 Task: Compose an email with the signature Garrett Sanchez with the subject Request for an opinion and the message Please let me know if there are any changes to the project scope. from softage.1@softage.net to softage.10@softage.net with an attached document Program_proposal.docx Undo the message and rewrite the message as I apologize for any misunderstandings and would like to clarify the situation. Send the email. Finally, move the email from Sent Items to the label Accessories
Action: Mouse moved to (390, 649)
Screenshot: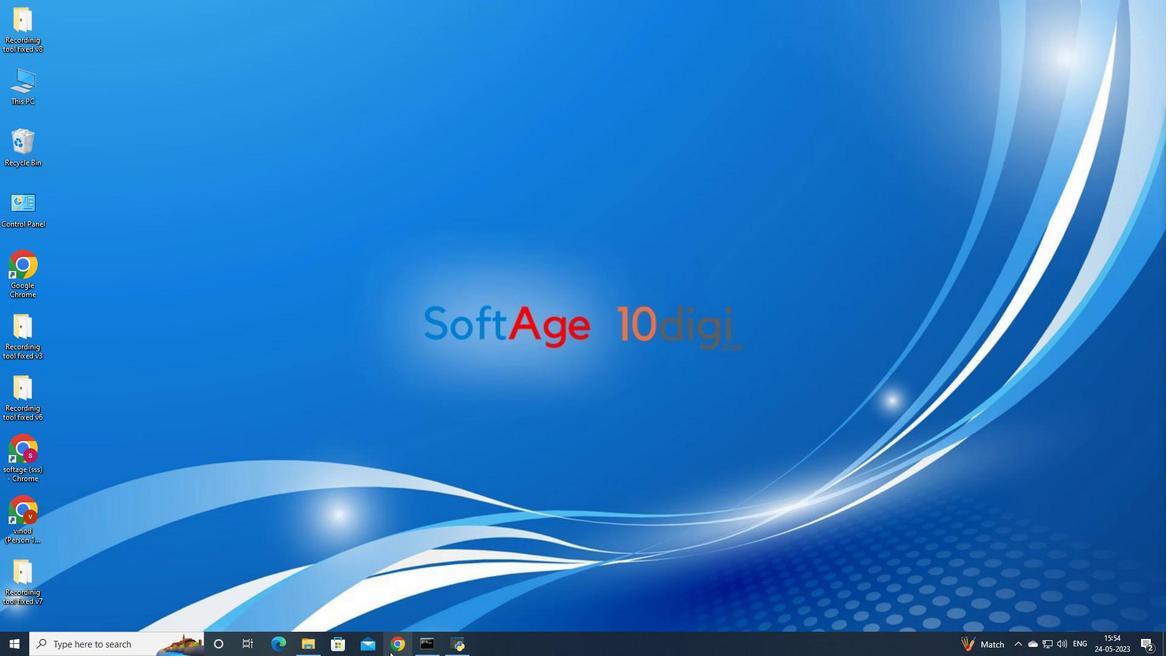 
Action: Mouse pressed left at (390, 649)
Screenshot: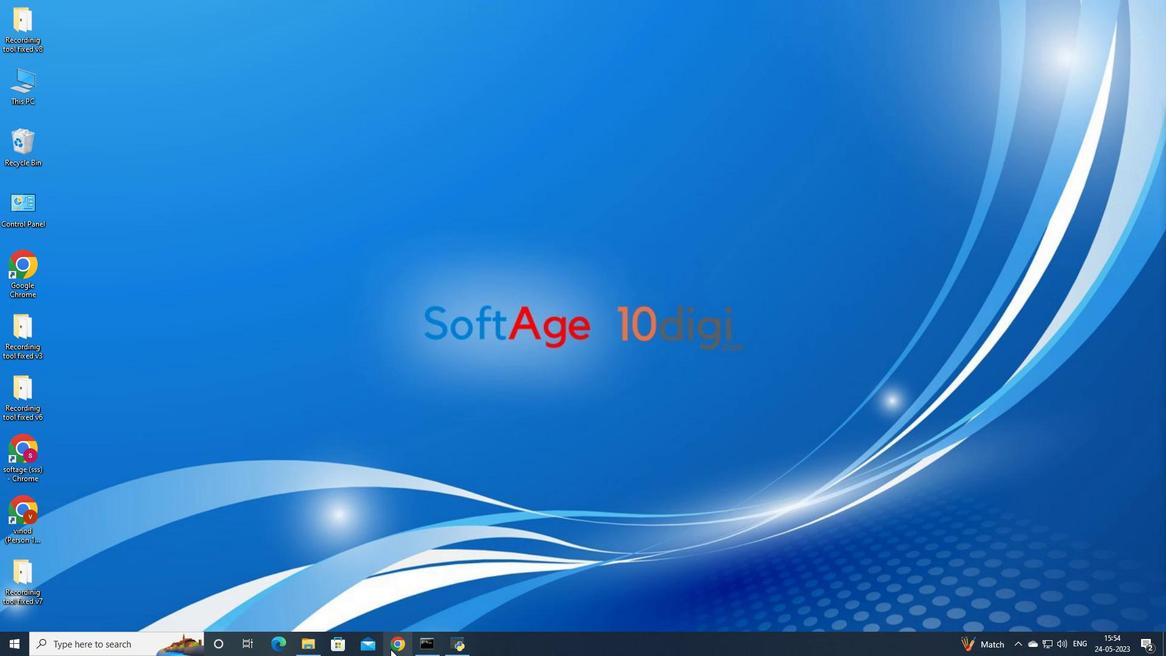 
Action: Mouse moved to (515, 382)
Screenshot: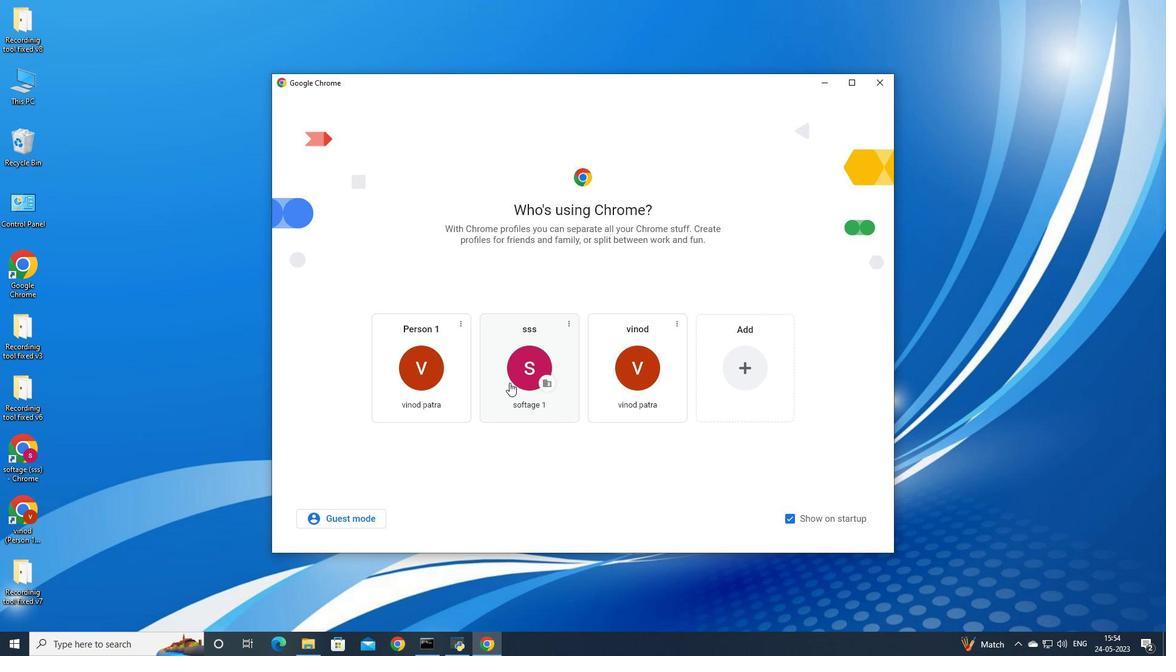 
Action: Mouse pressed left at (515, 382)
Screenshot: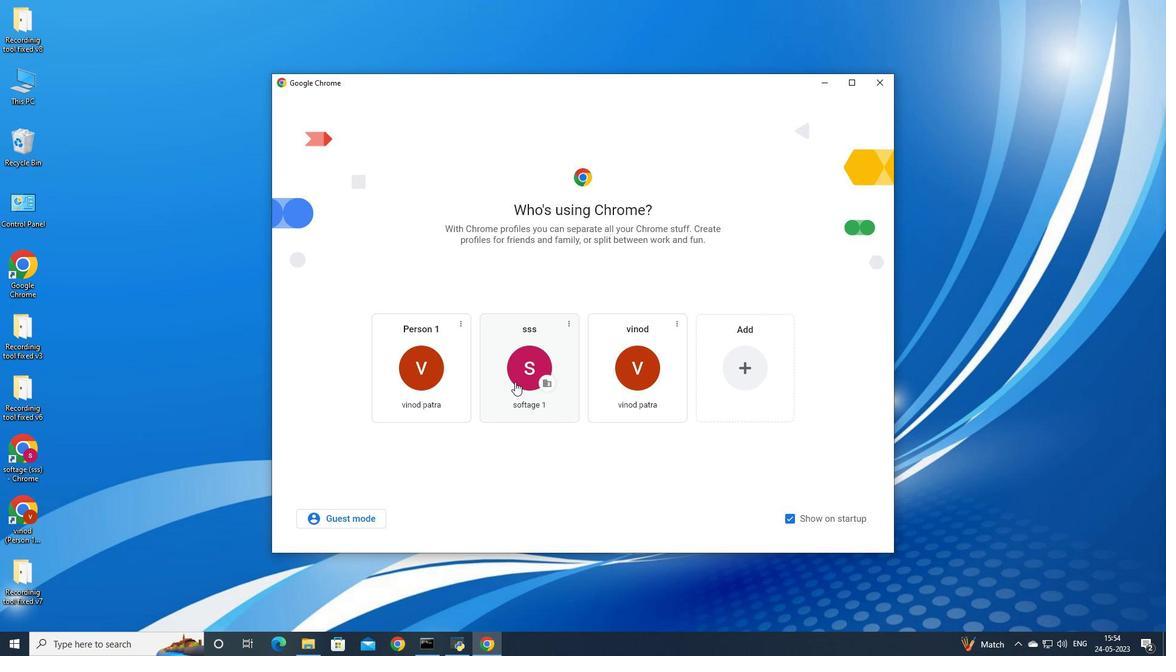 
Action: Mouse moved to (1057, 64)
Screenshot: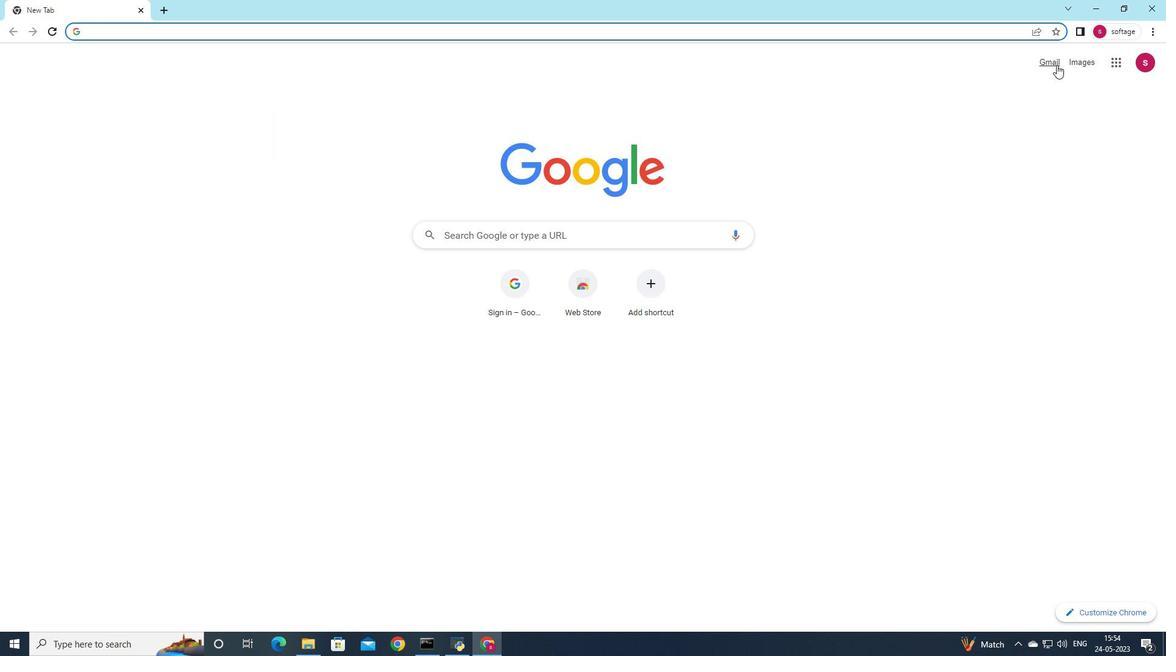 
Action: Mouse pressed left at (1057, 64)
Screenshot: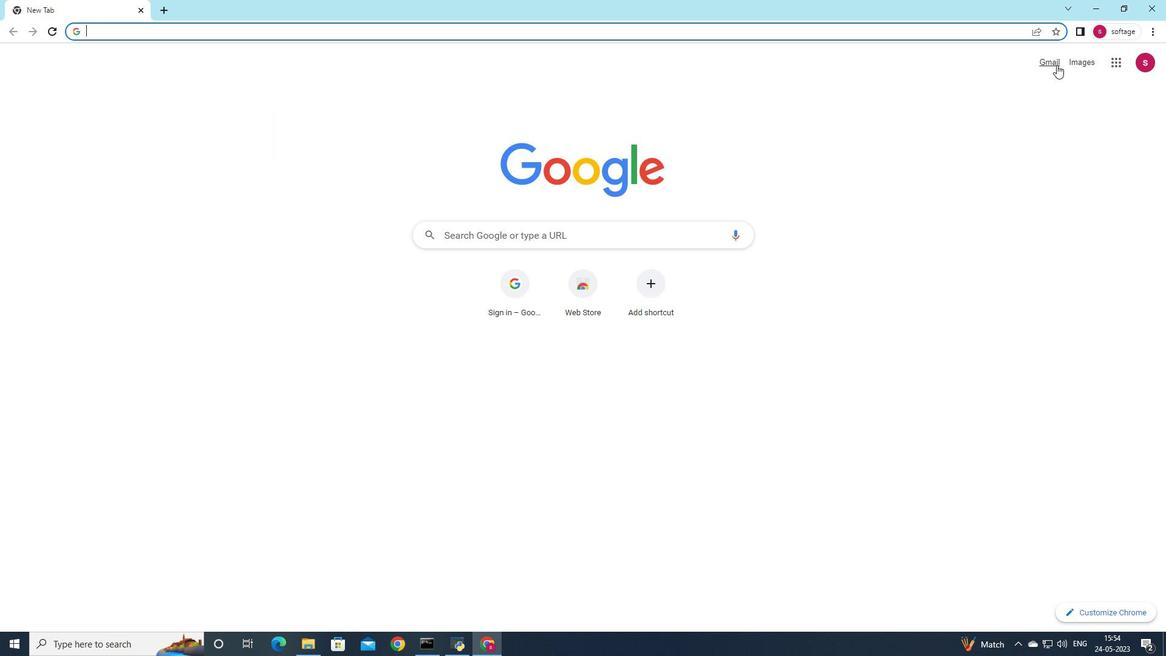 
Action: Mouse moved to (1029, 88)
Screenshot: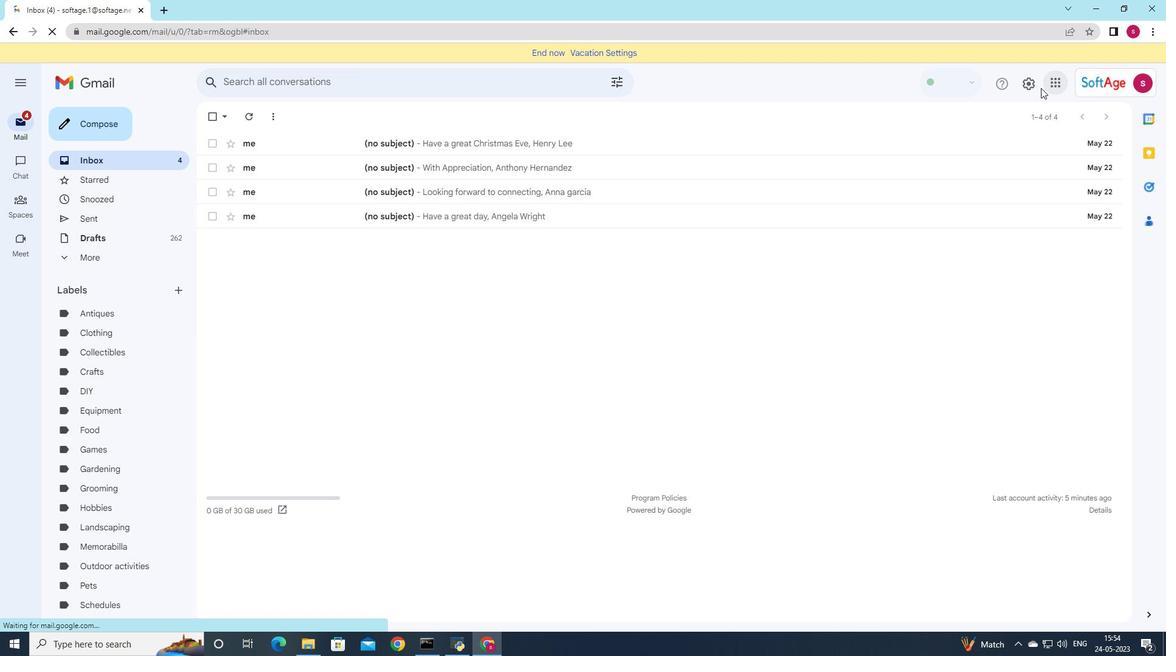 
Action: Mouse pressed left at (1029, 88)
Screenshot: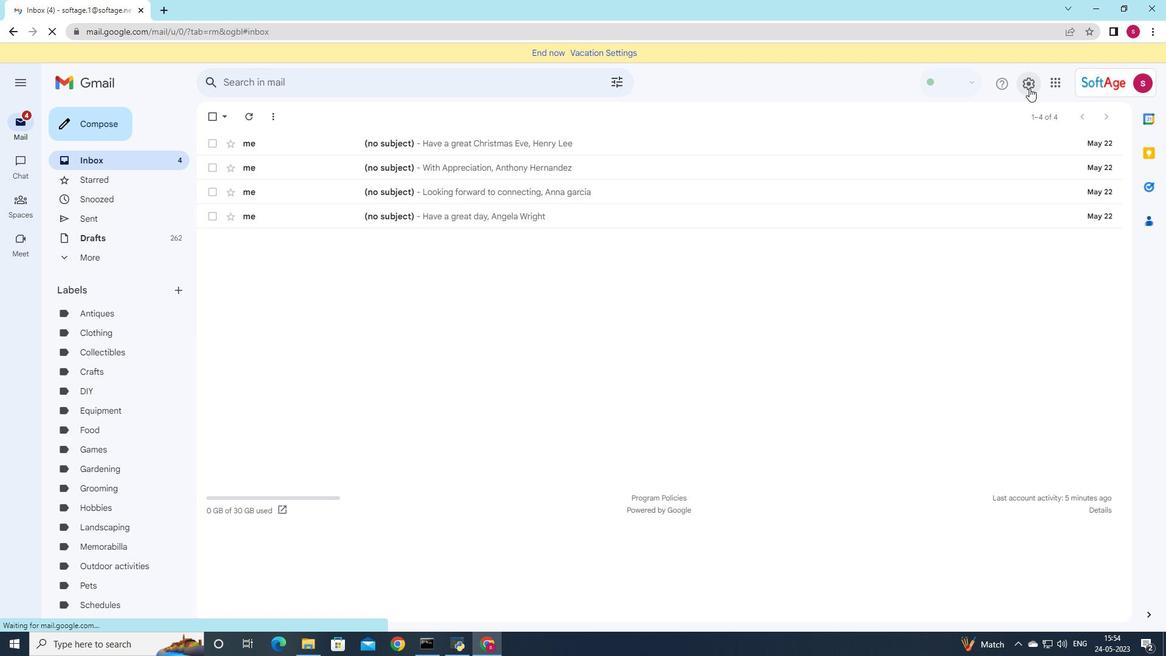 
Action: Mouse moved to (1045, 150)
Screenshot: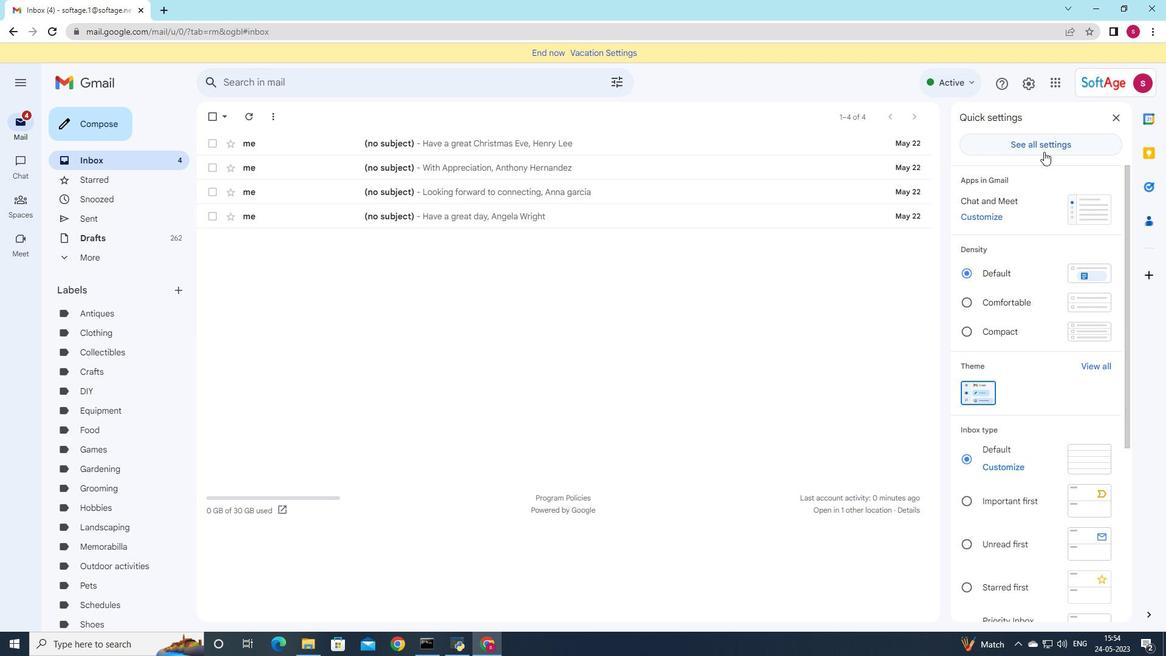 
Action: Mouse pressed left at (1045, 150)
Screenshot: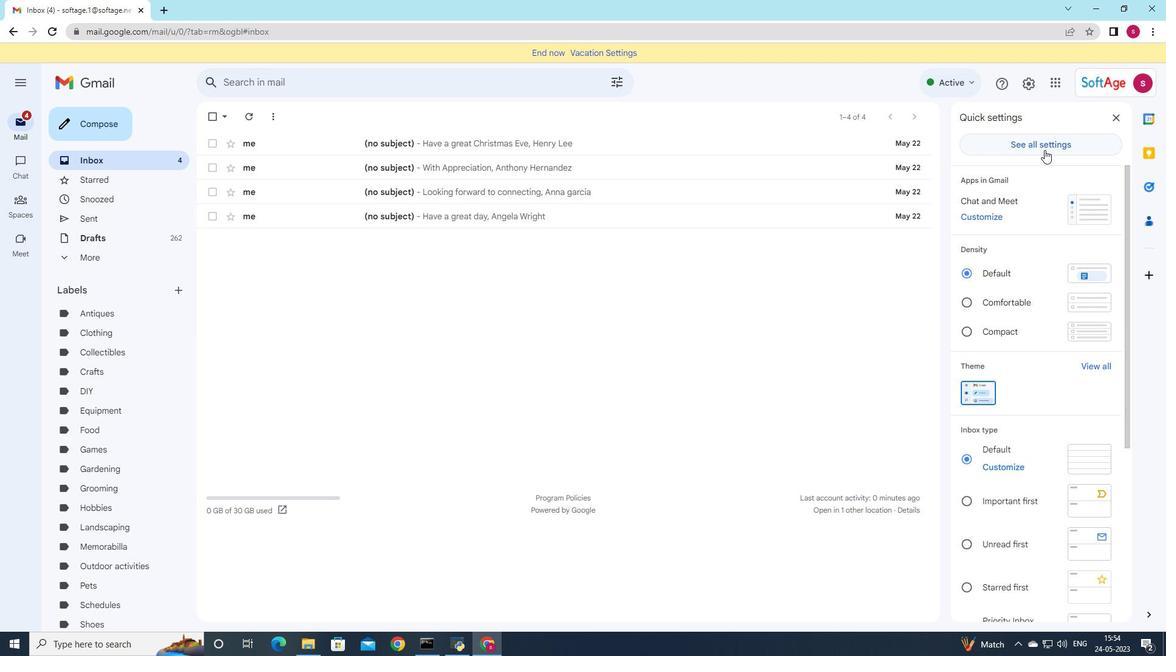 
Action: Mouse moved to (709, 294)
Screenshot: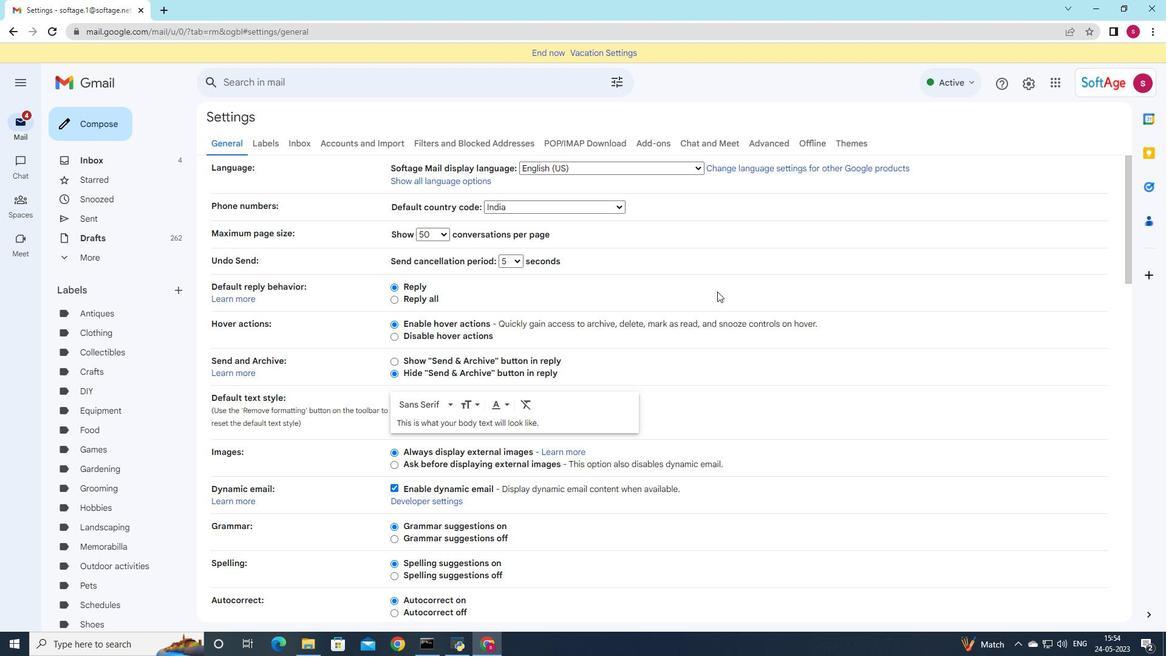 
Action: Mouse scrolled (709, 293) with delta (0, 0)
Screenshot: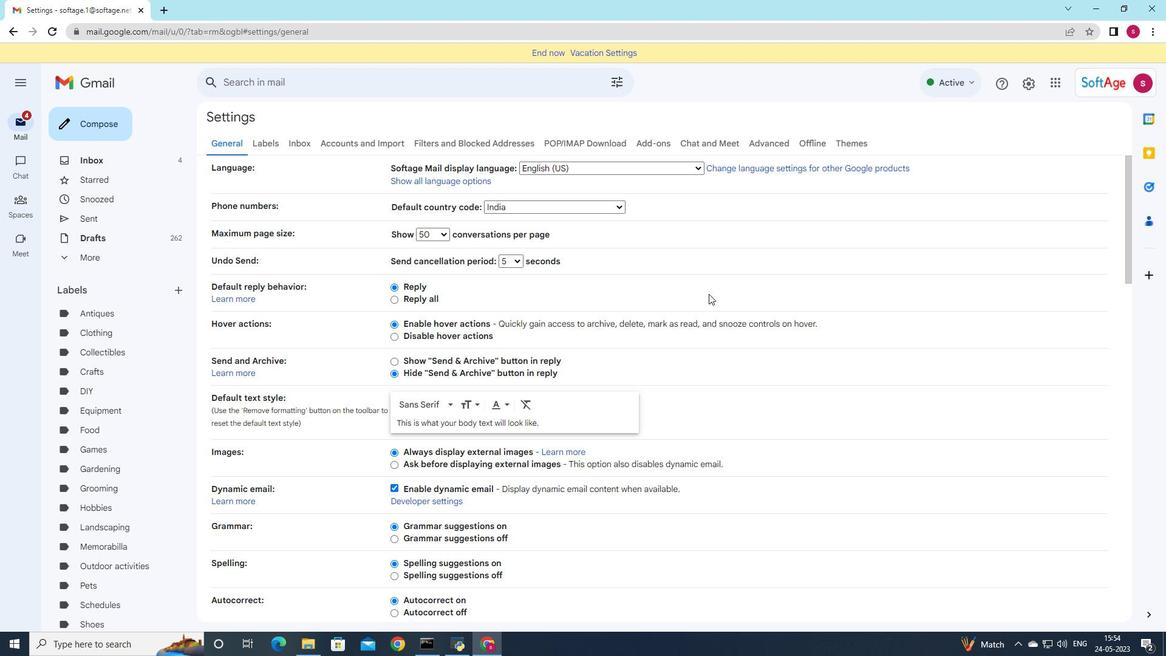 
Action: Mouse scrolled (709, 293) with delta (0, 0)
Screenshot: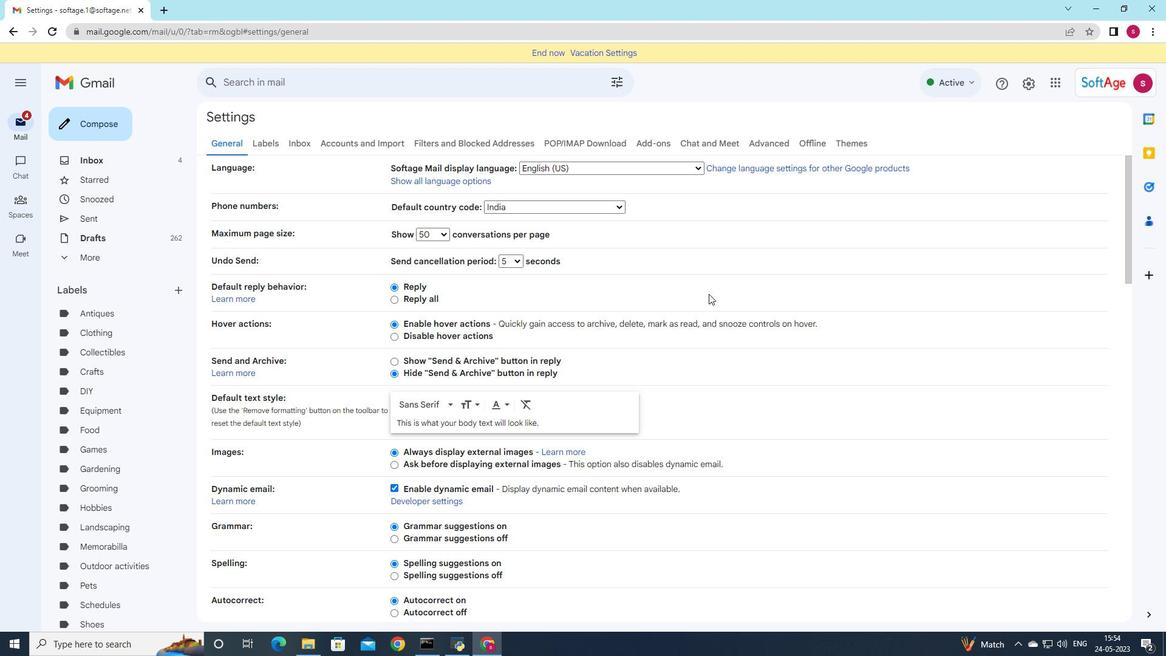 
Action: Mouse scrolled (709, 293) with delta (0, 0)
Screenshot: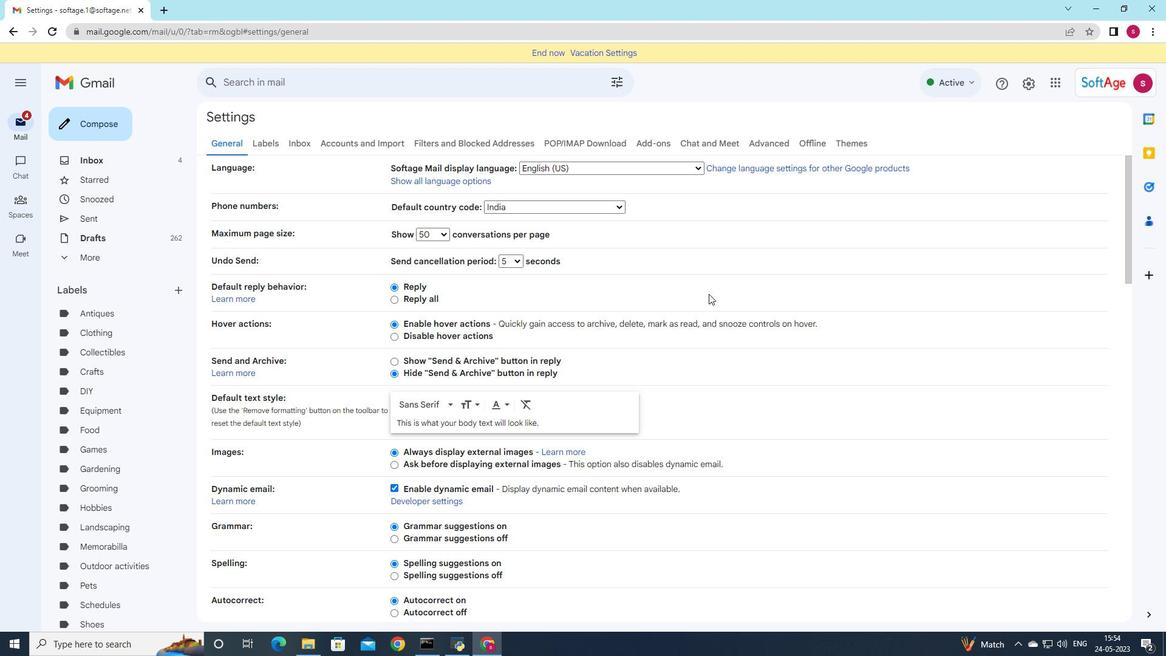 
Action: Mouse scrolled (709, 293) with delta (0, 0)
Screenshot: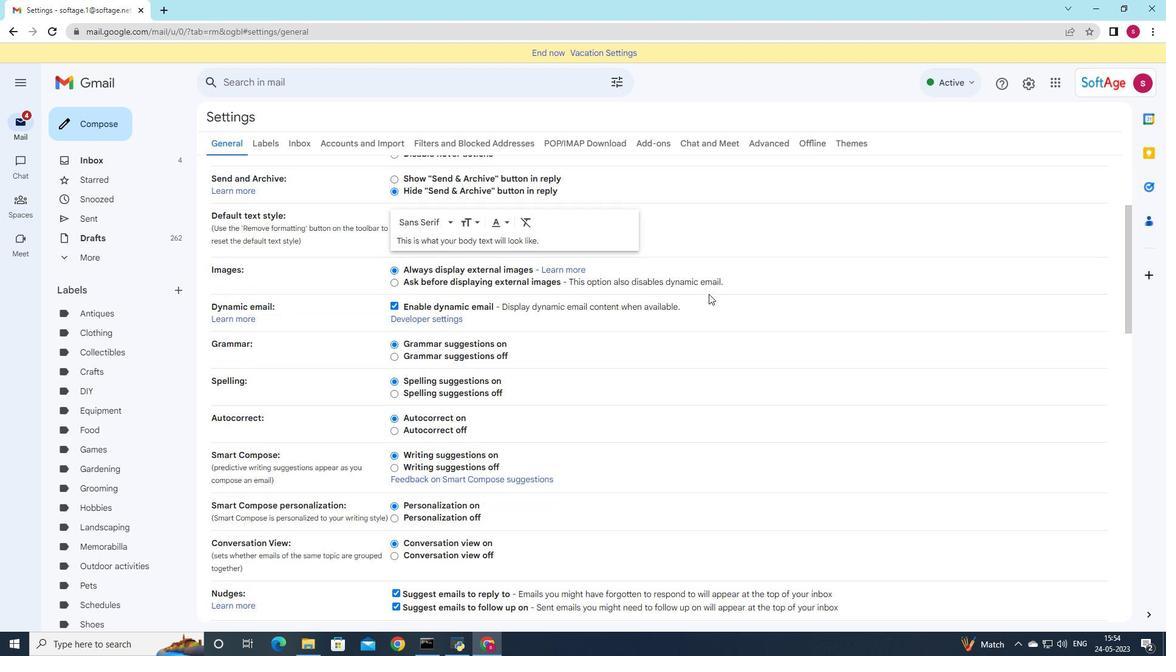 
Action: Mouse scrolled (709, 293) with delta (0, 0)
Screenshot: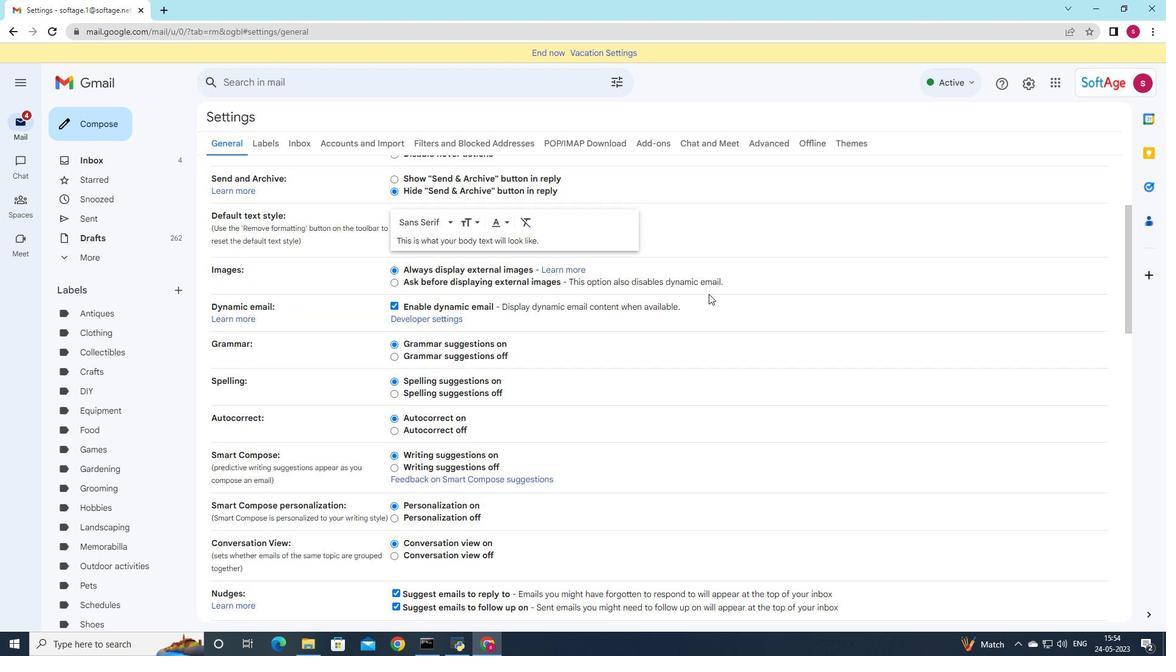
Action: Mouse scrolled (709, 293) with delta (0, 0)
Screenshot: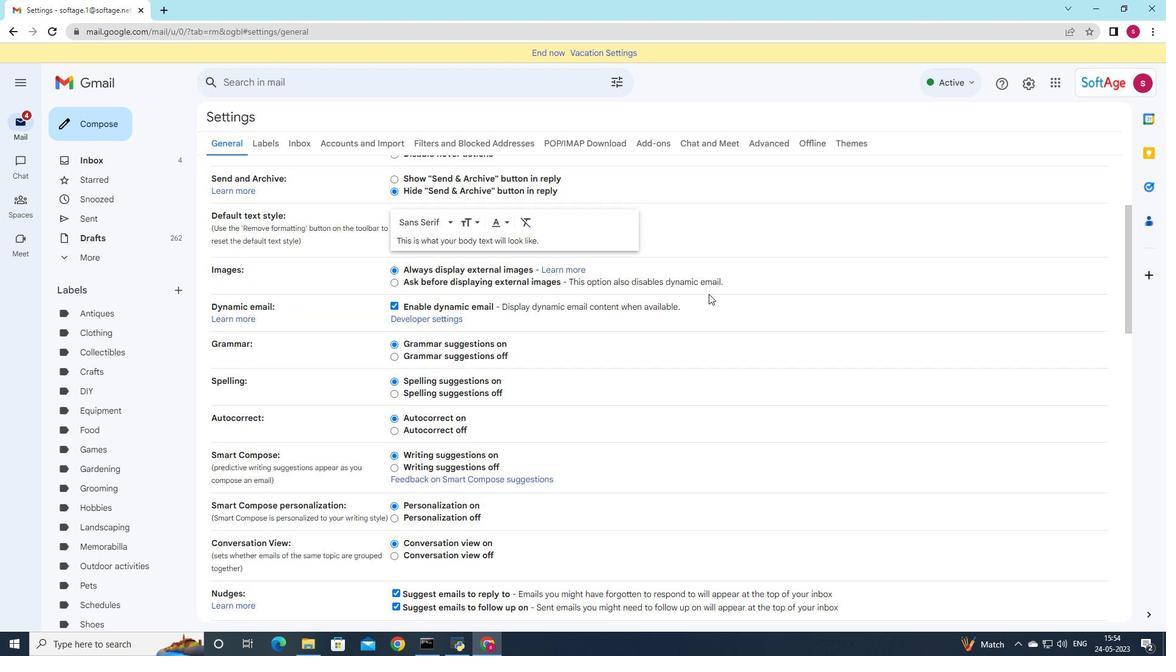
Action: Mouse scrolled (709, 293) with delta (0, 0)
Screenshot: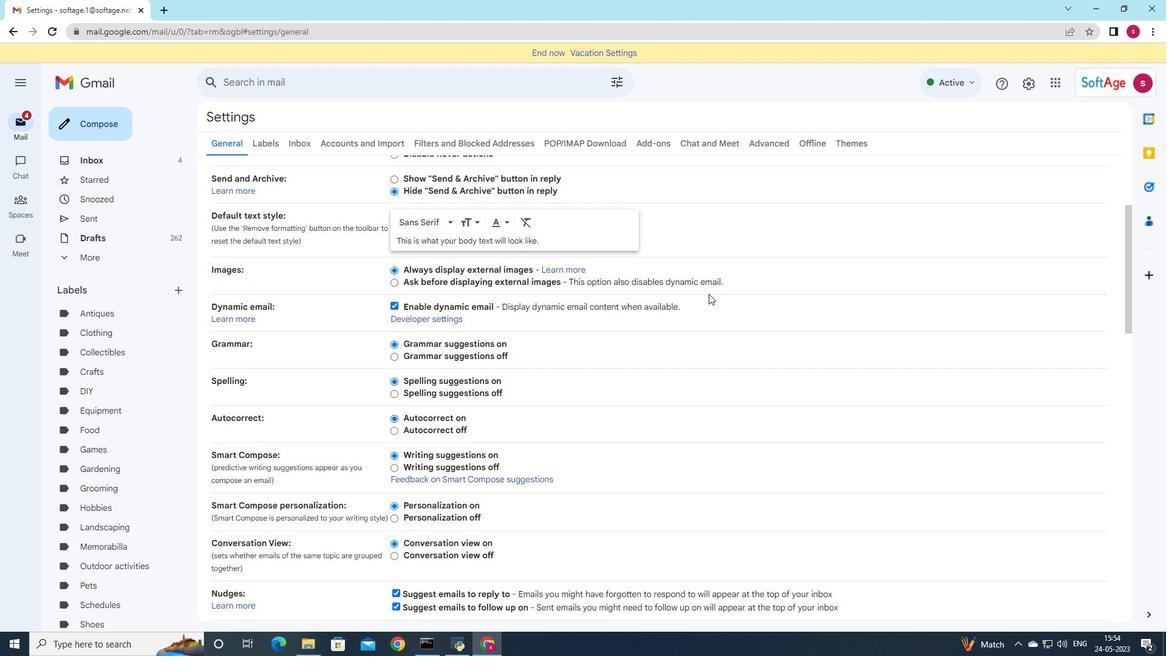 
Action: Mouse scrolled (709, 293) with delta (0, 0)
Screenshot: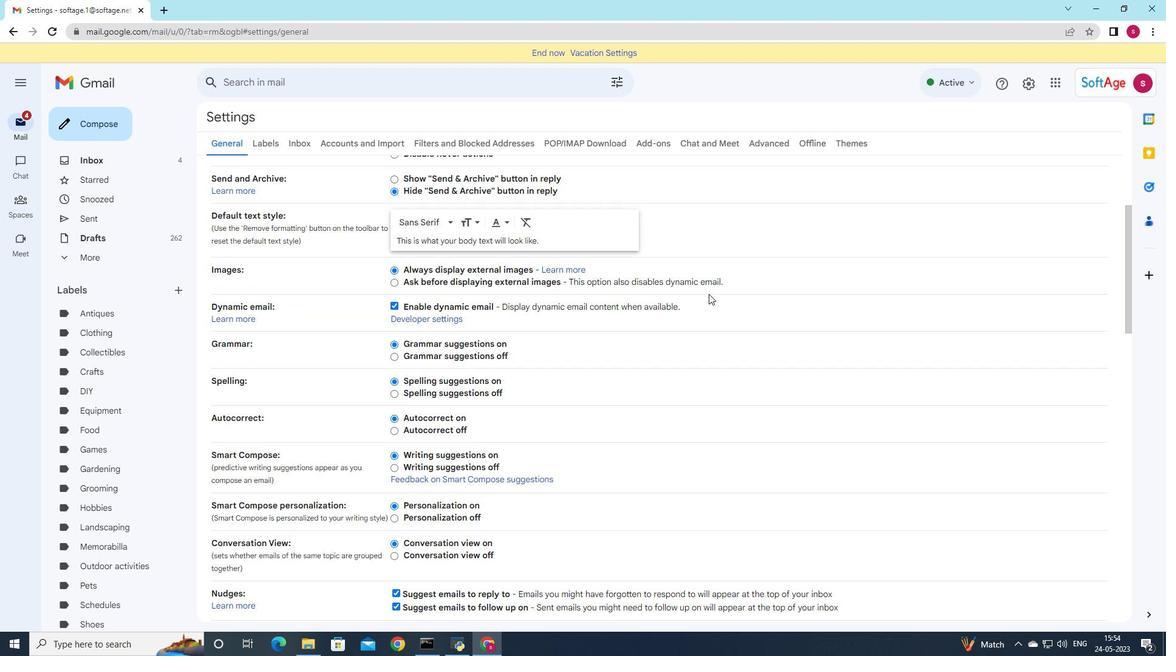 
Action: Mouse scrolled (709, 293) with delta (0, 0)
Screenshot: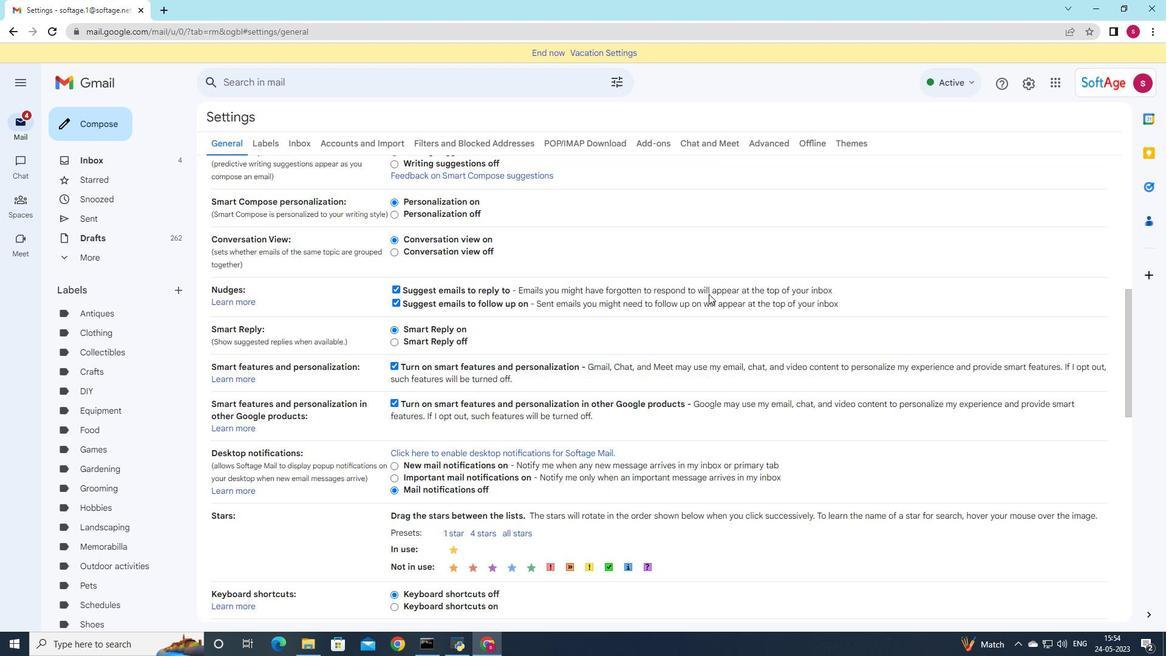
Action: Mouse scrolled (709, 293) with delta (0, 0)
Screenshot: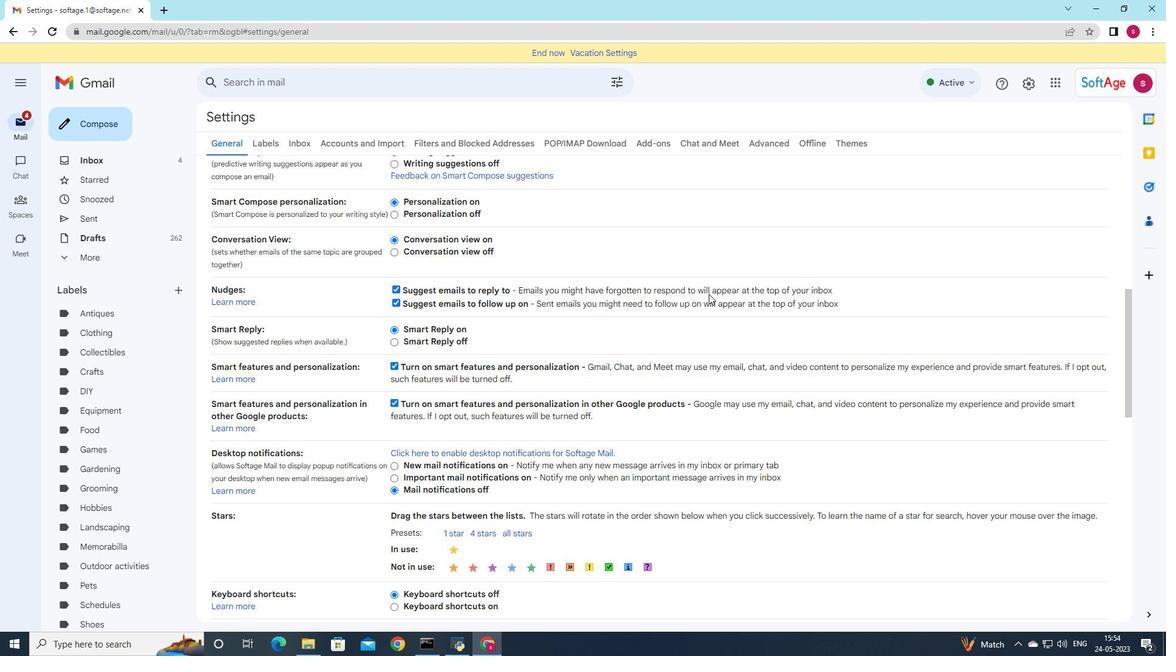 
Action: Mouse scrolled (709, 293) with delta (0, 0)
Screenshot: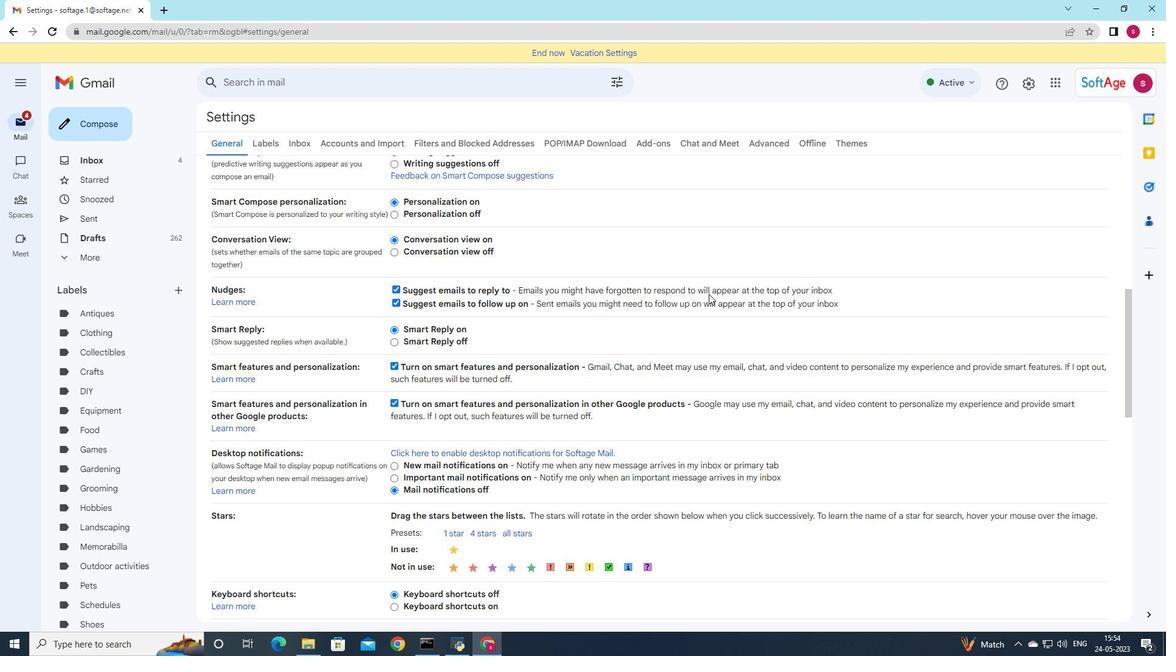 
Action: Mouse scrolled (709, 293) with delta (0, 0)
Screenshot: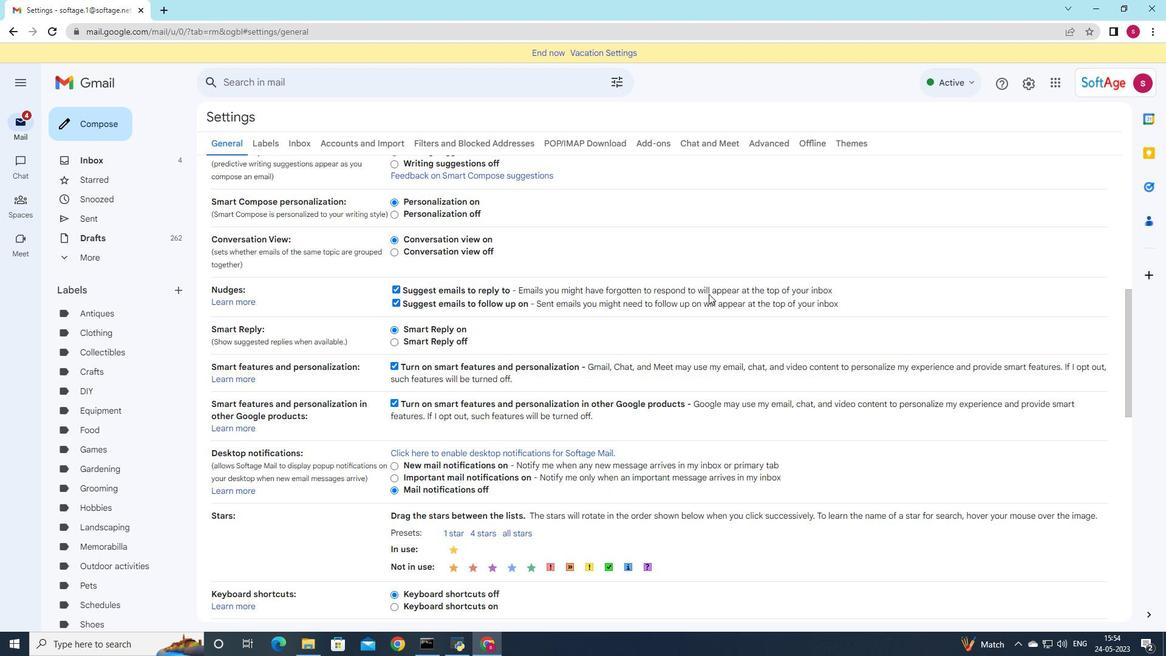 
Action: Mouse scrolled (709, 293) with delta (0, 0)
Screenshot: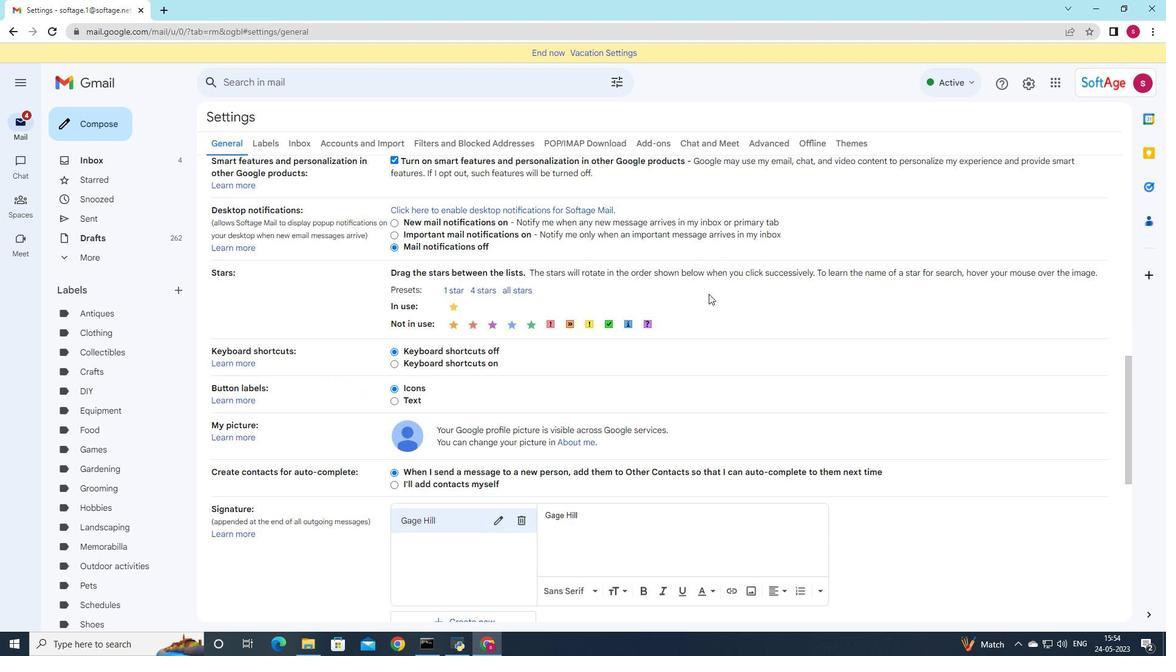 
Action: Mouse scrolled (709, 293) with delta (0, 0)
Screenshot: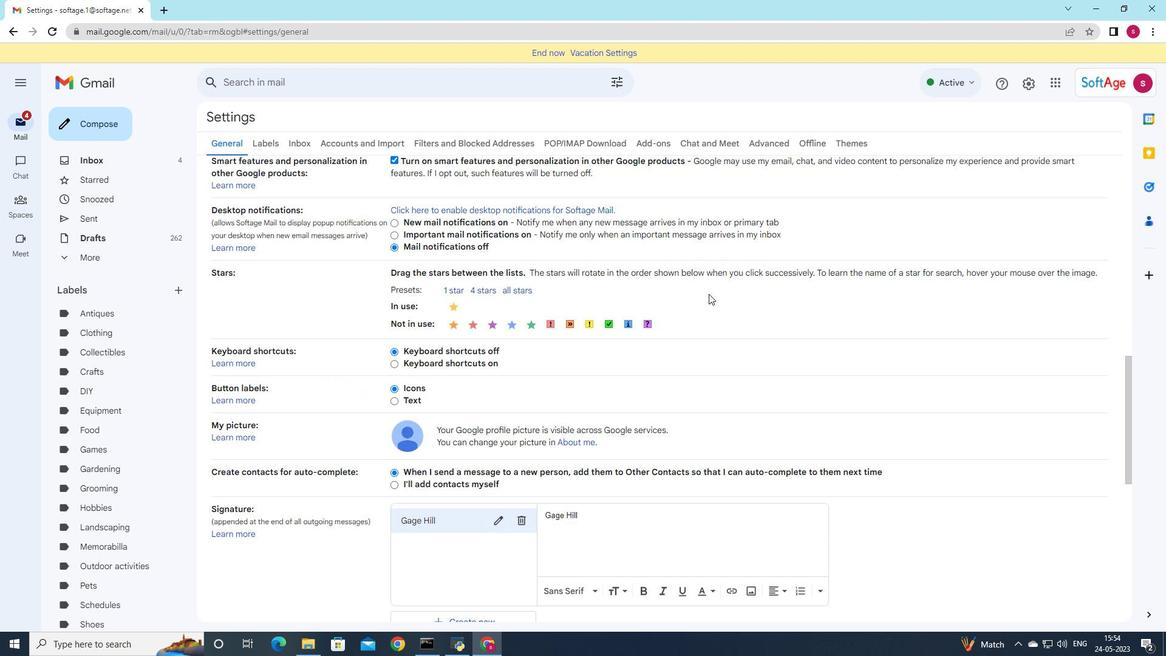 
Action: Mouse scrolled (709, 293) with delta (0, 0)
Screenshot: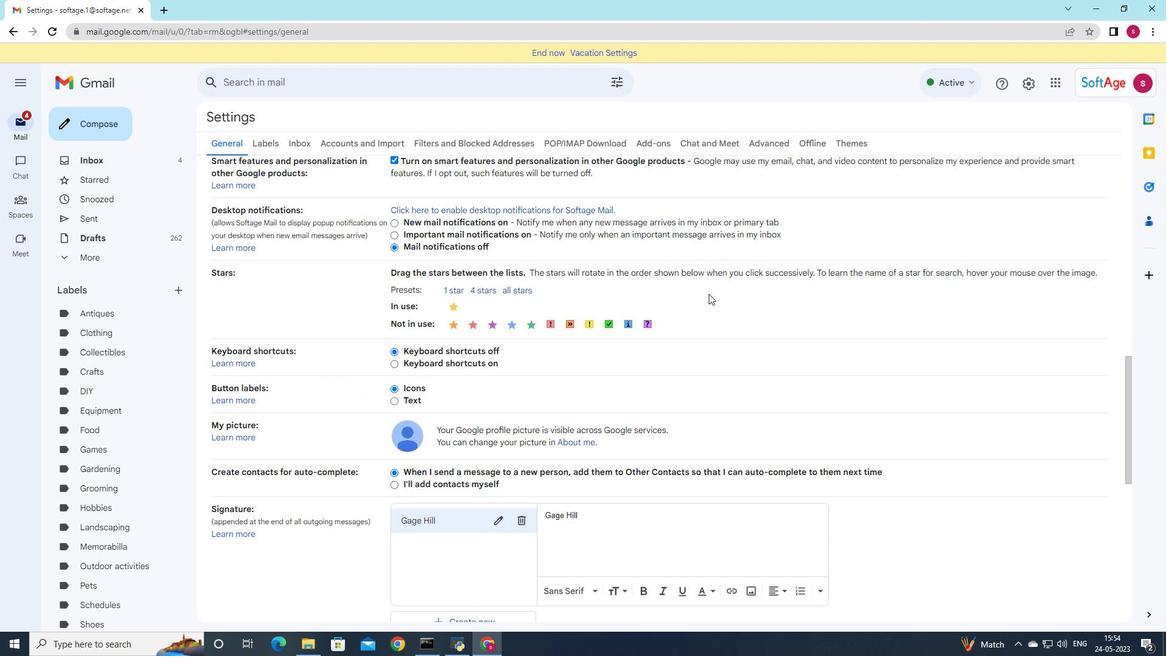 
Action: Mouse scrolled (709, 293) with delta (0, 0)
Screenshot: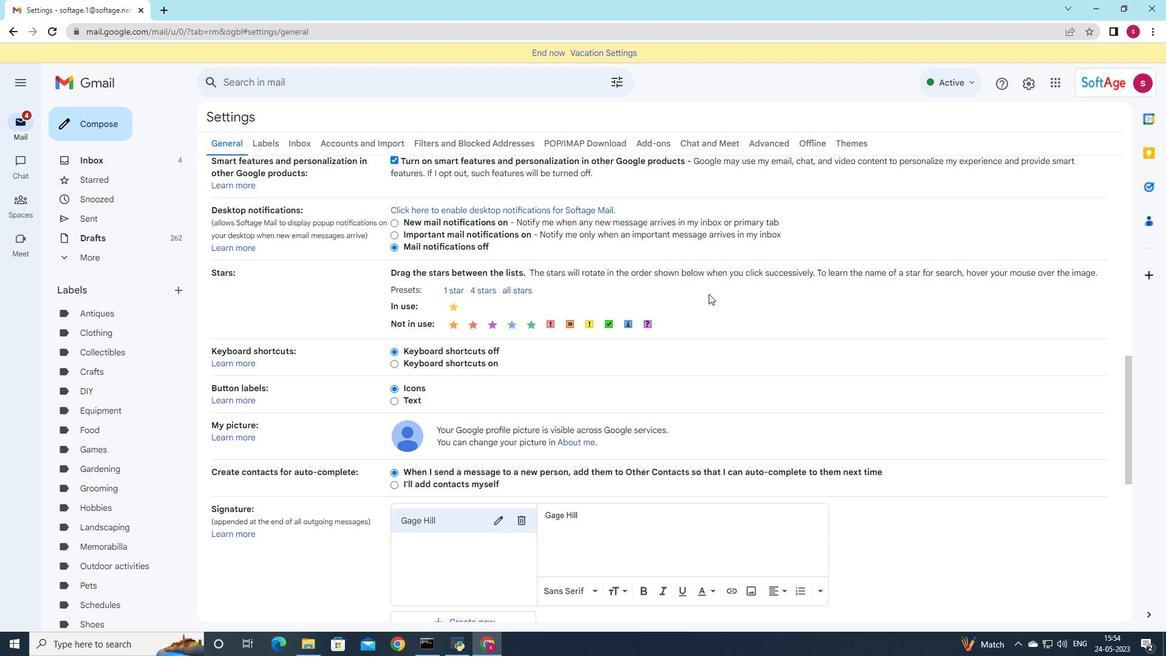 
Action: Mouse moved to (529, 282)
Screenshot: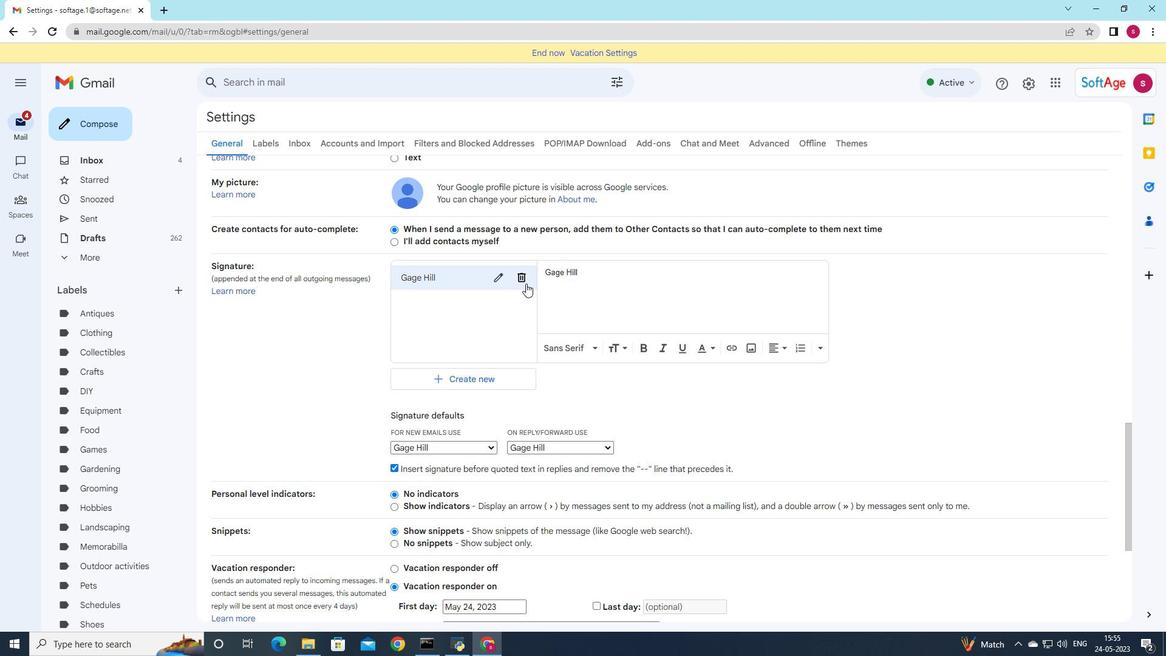 
Action: Mouse pressed left at (529, 282)
Screenshot: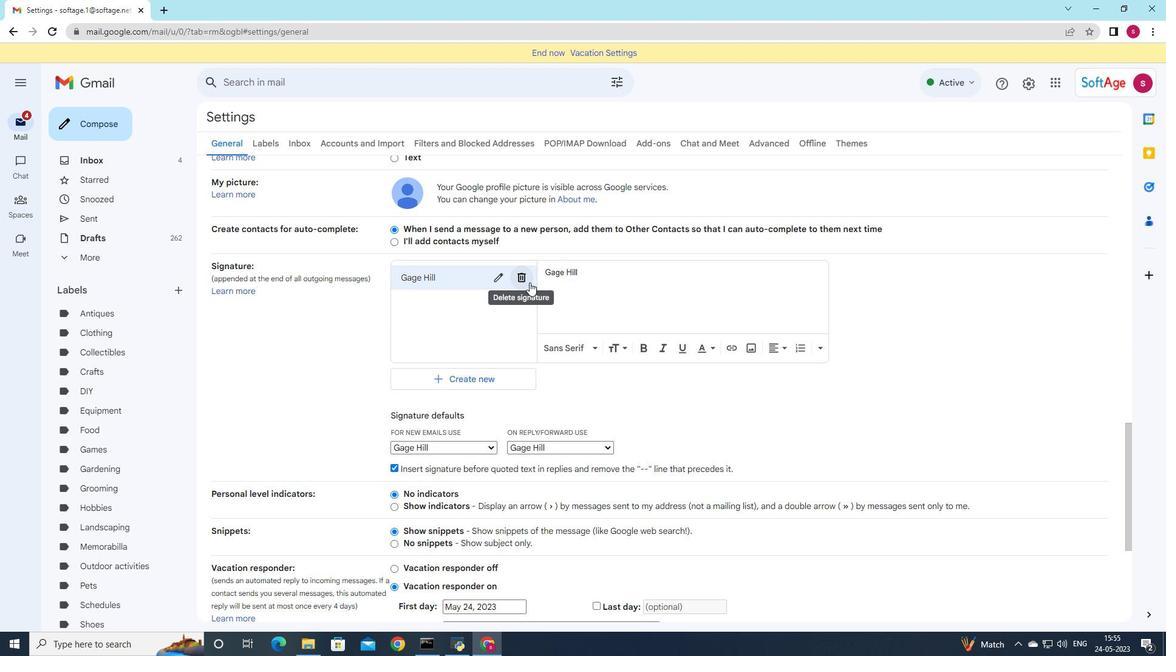 
Action: Mouse moved to (683, 358)
Screenshot: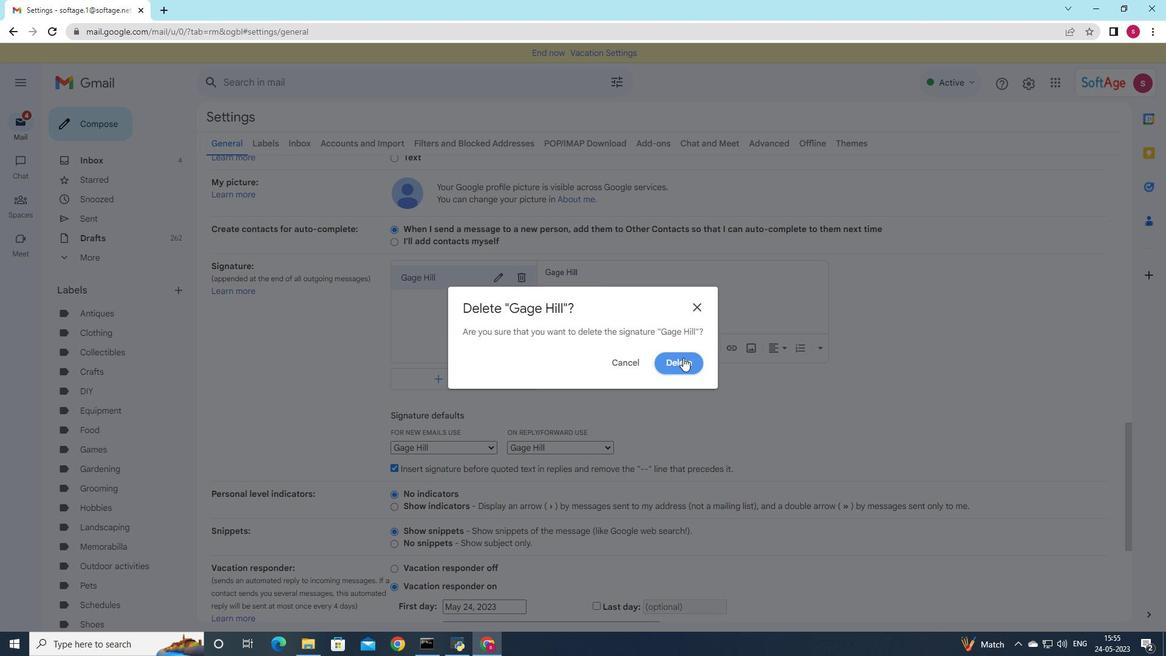
Action: Mouse pressed left at (683, 358)
Screenshot: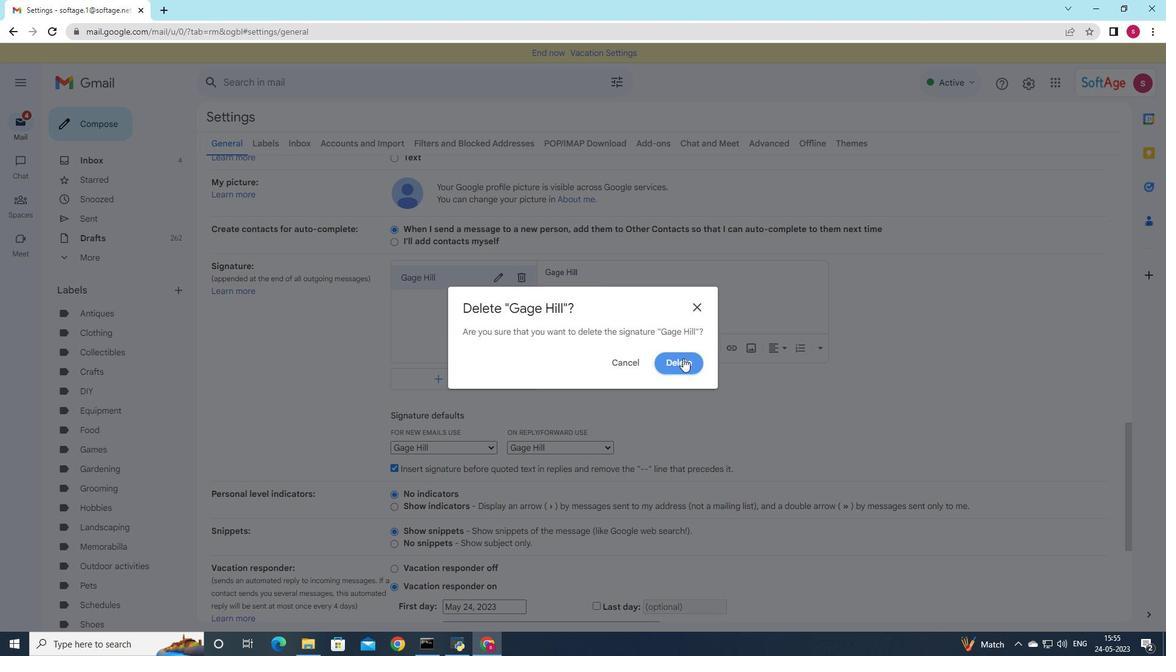 
Action: Mouse moved to (463, 287)
Screenshot: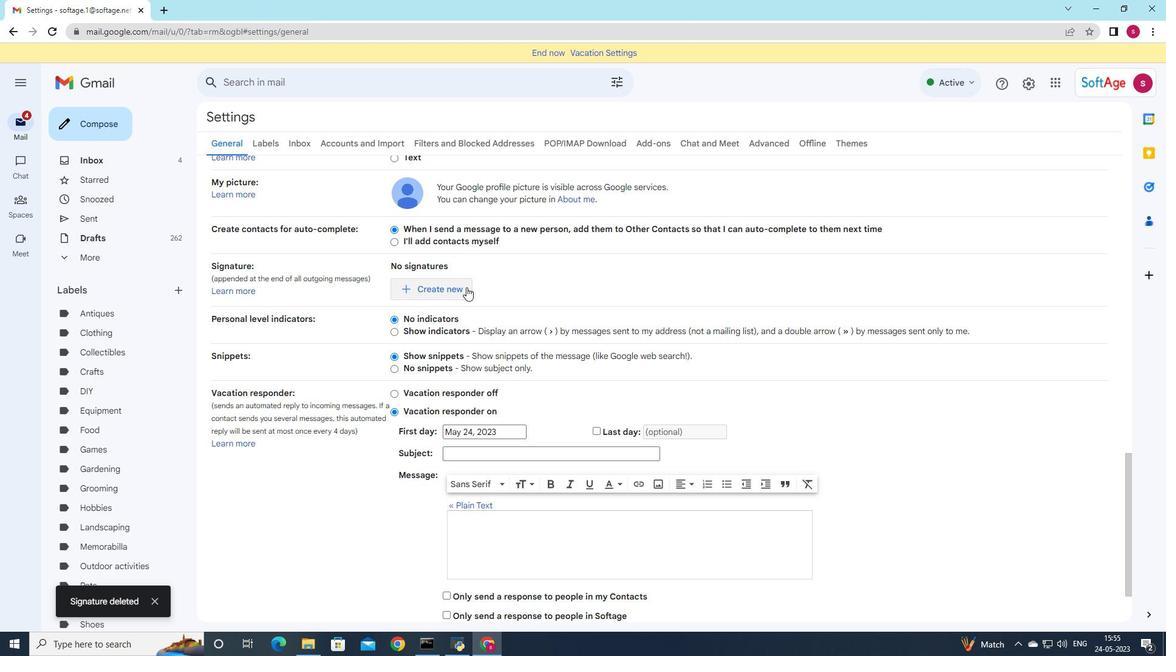 
Action: Mouse pressed left at (463, 287)
Screenshot: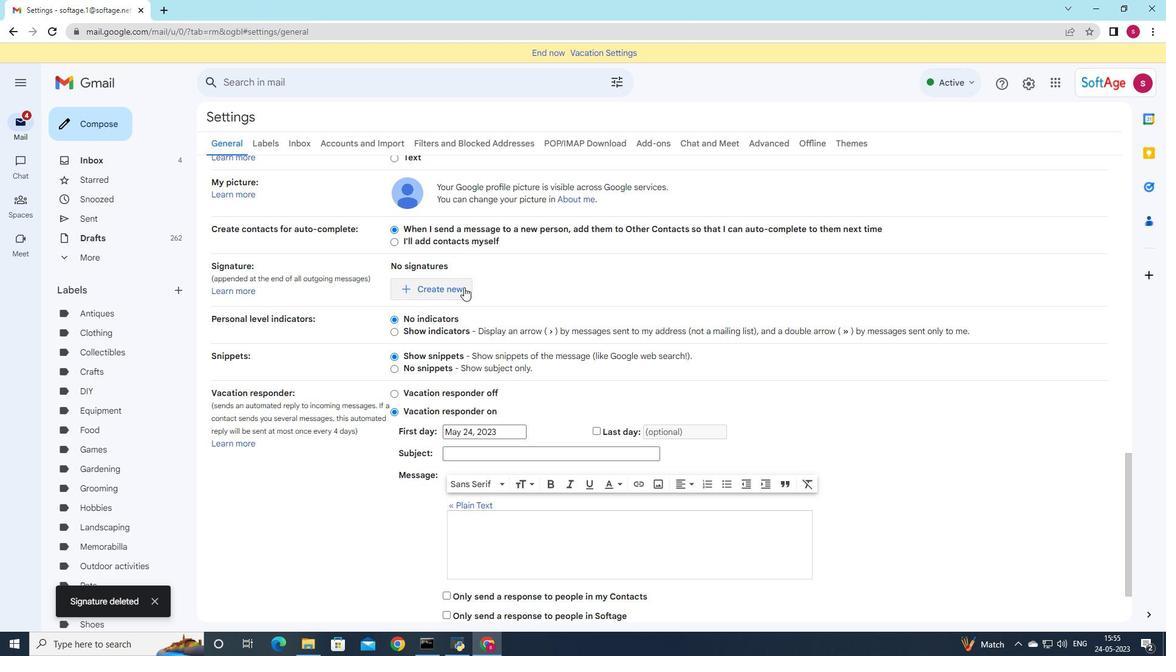 
Action: Mouse moved to (869, 334)
Screenshot: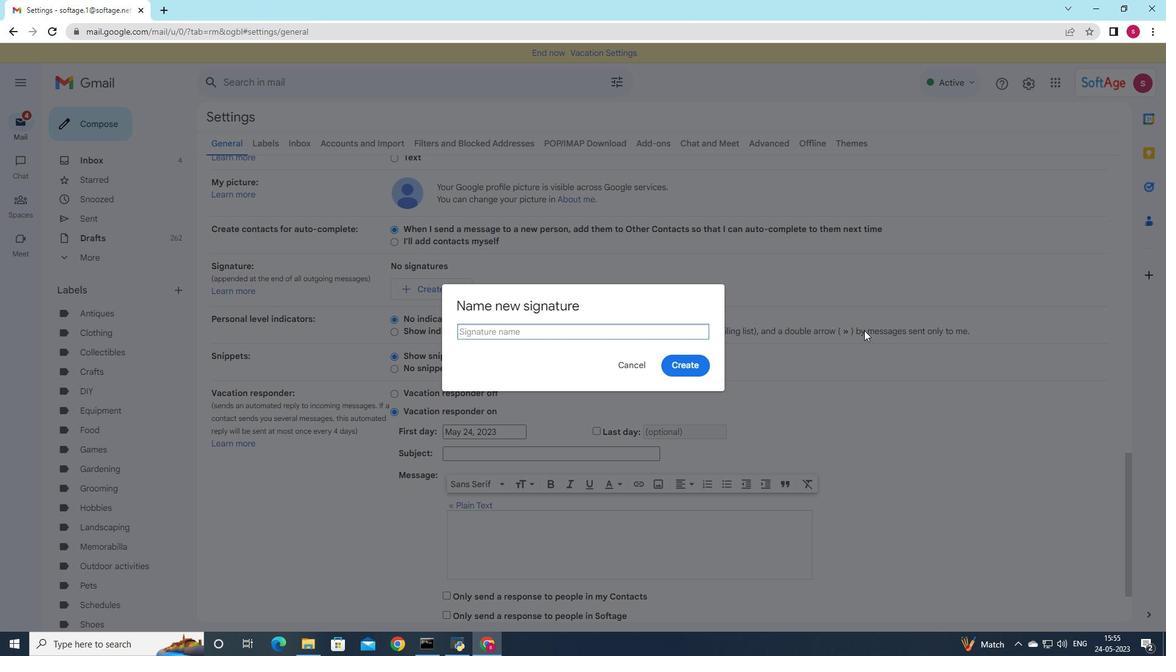 
Action: Key pressed <Key.shift><Key.shift><Key.shift>Garett<Key.space><Key.shift>Sanchez
Screenshot: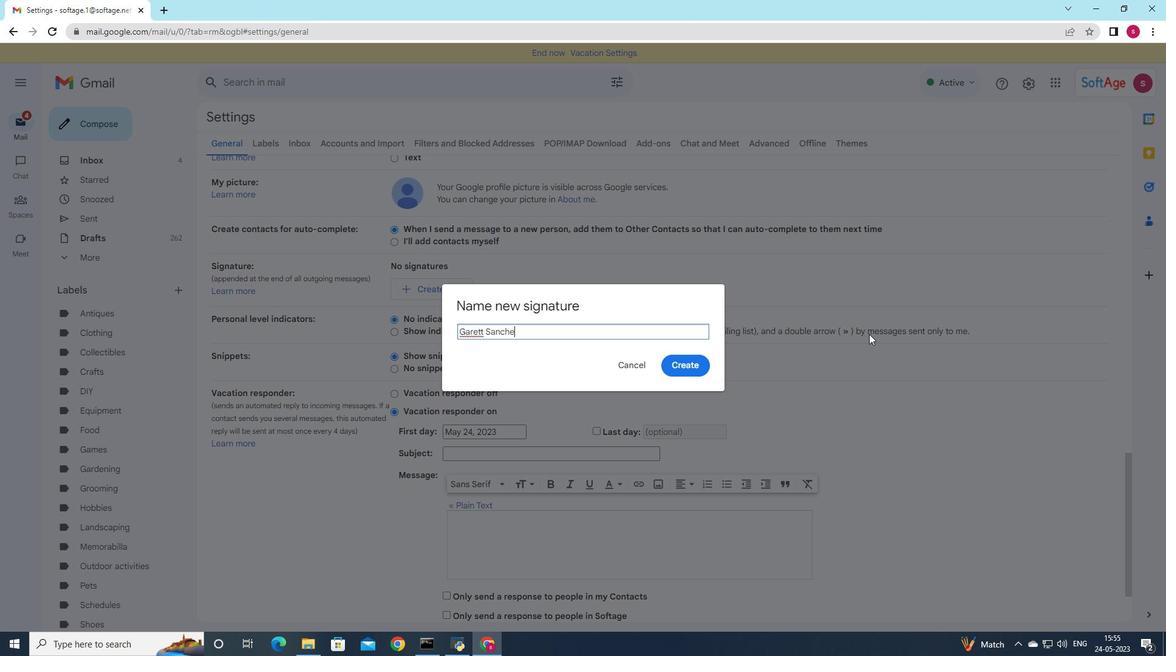 
Action: Mouse moved to (472, 335)
Screenshot: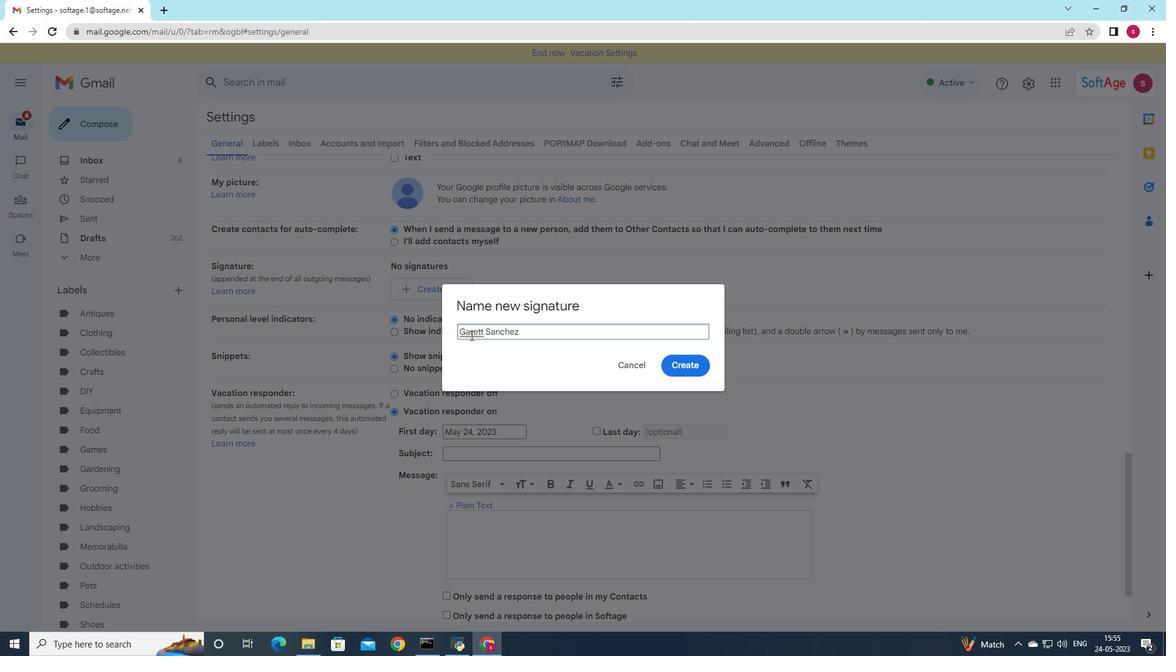 
Action: Mouse pressed left at (472, 335)
Screenshot: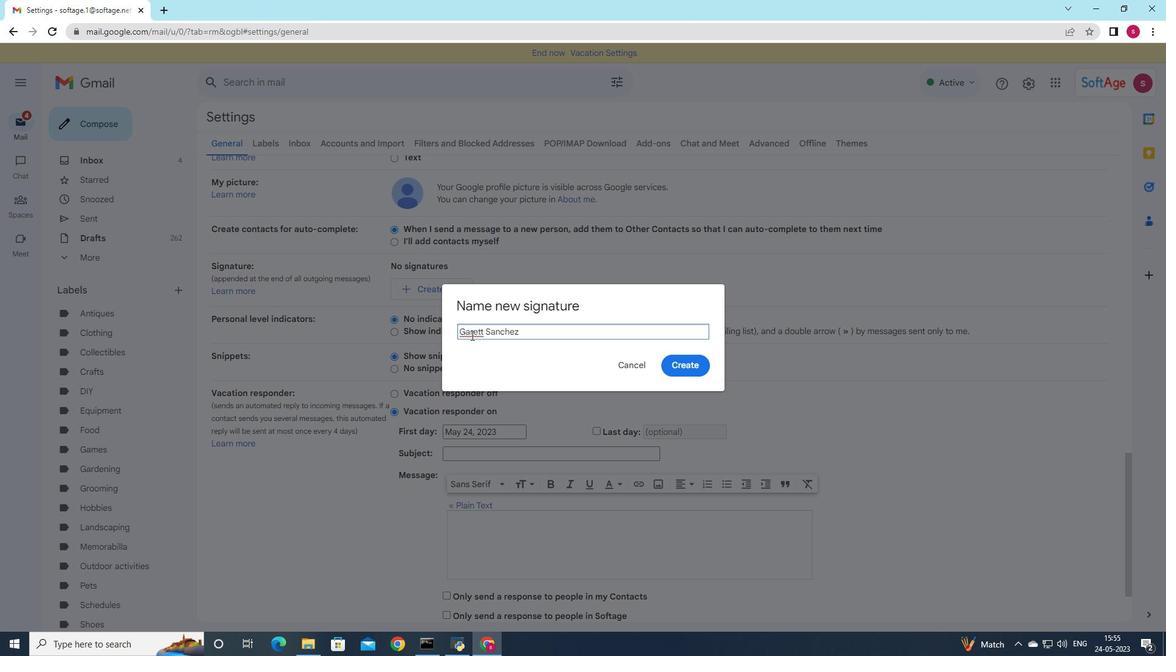 
Action: Mouse moved to (498, 356)
Screenshot: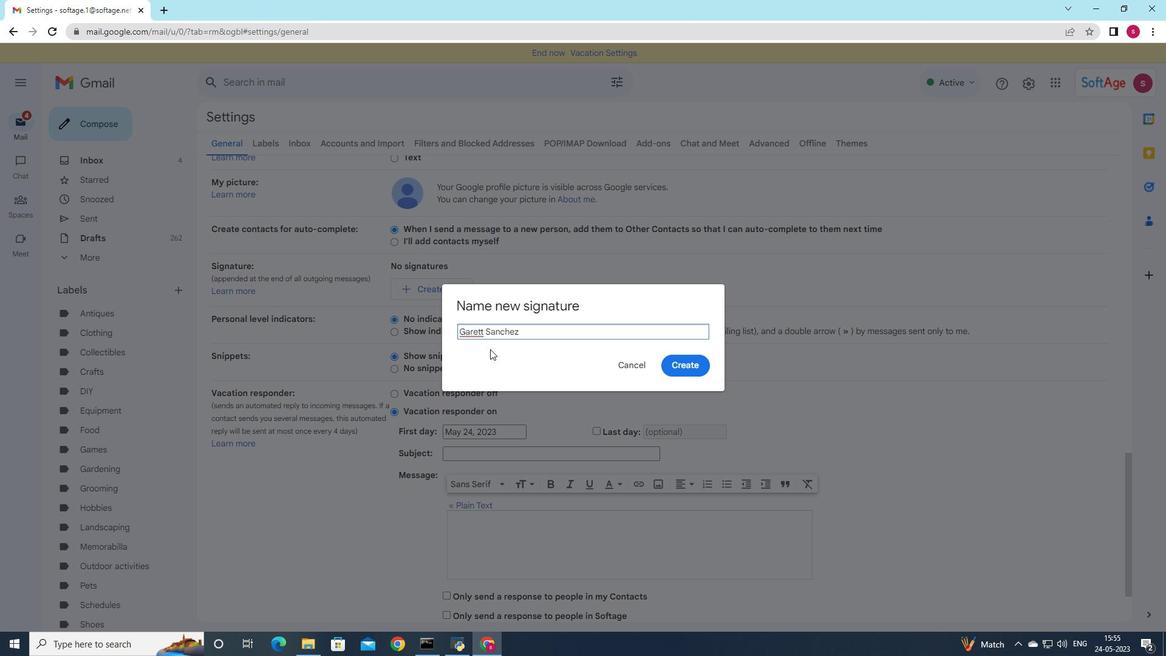 
Action: Key pressed r
Screenshot: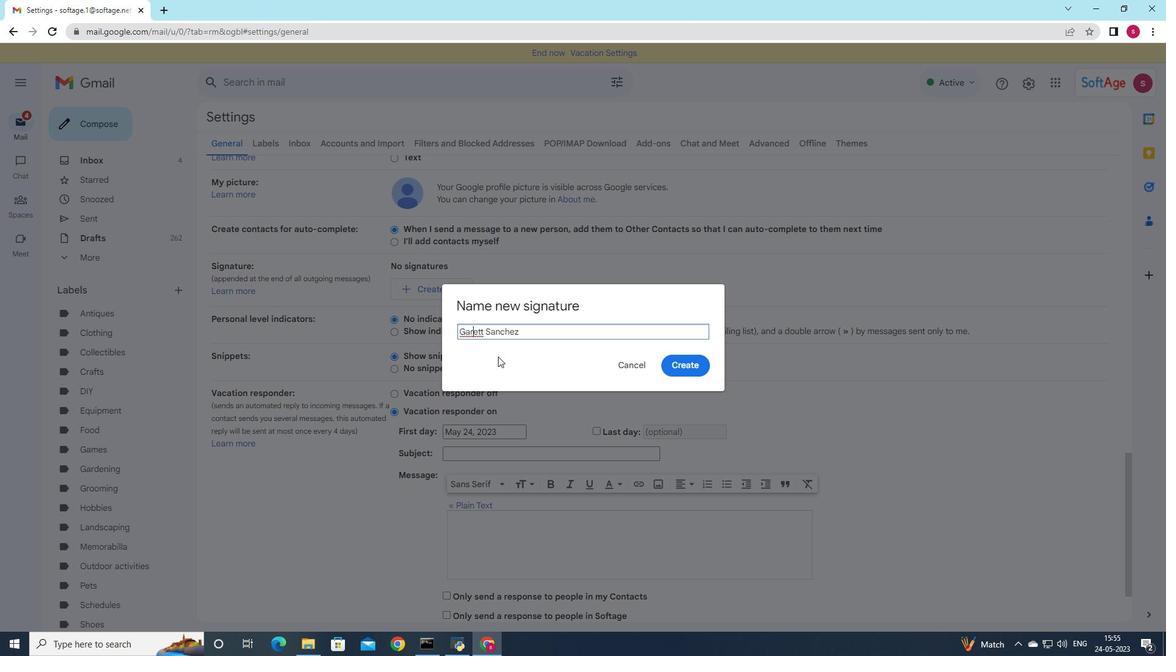 
Action: Mouse moved to (688, 369)
Screenshot: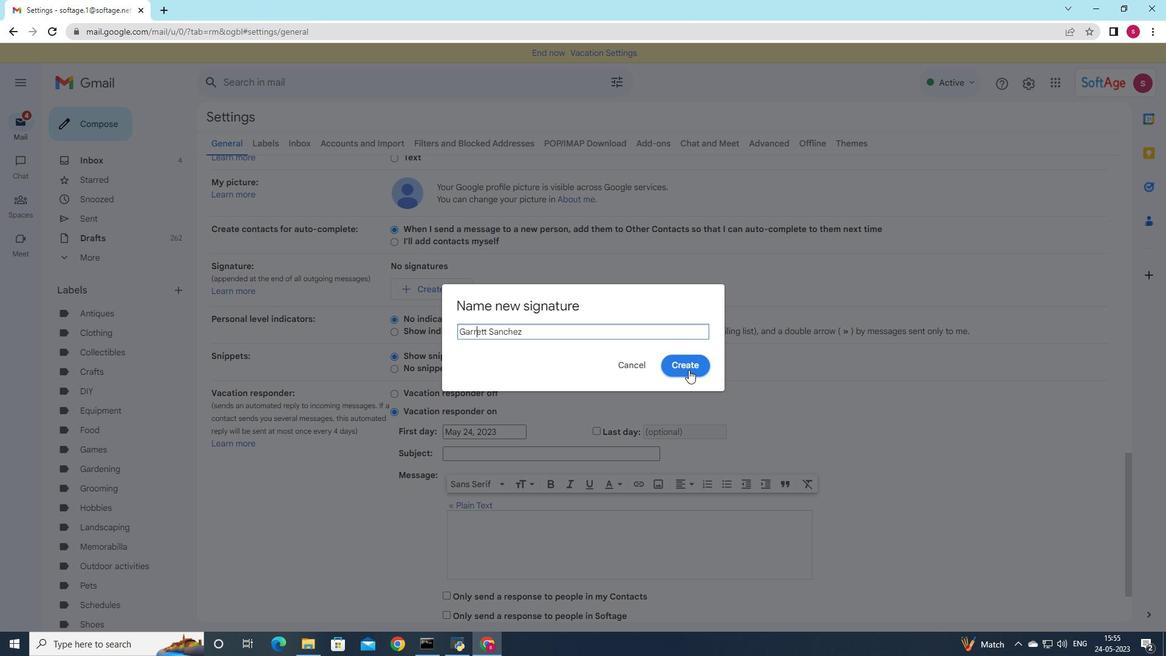 
Action: Mouse pressed left at (688, 369)
Screenshot: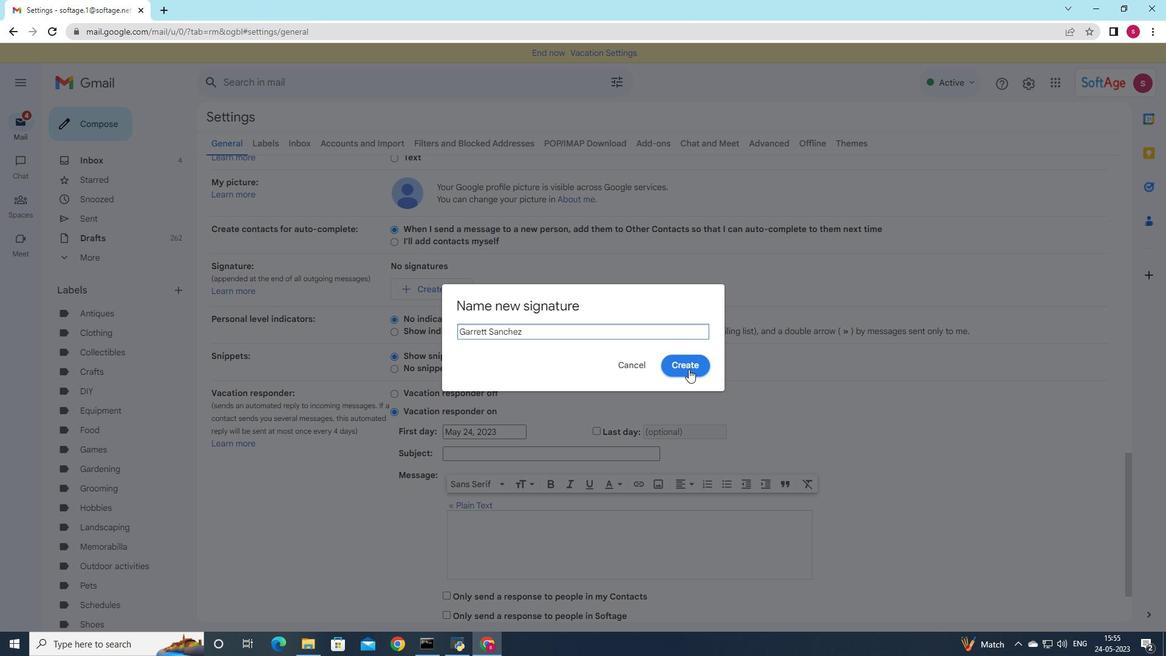 
Action: Mouse moved to (628, 290)
Screenshot: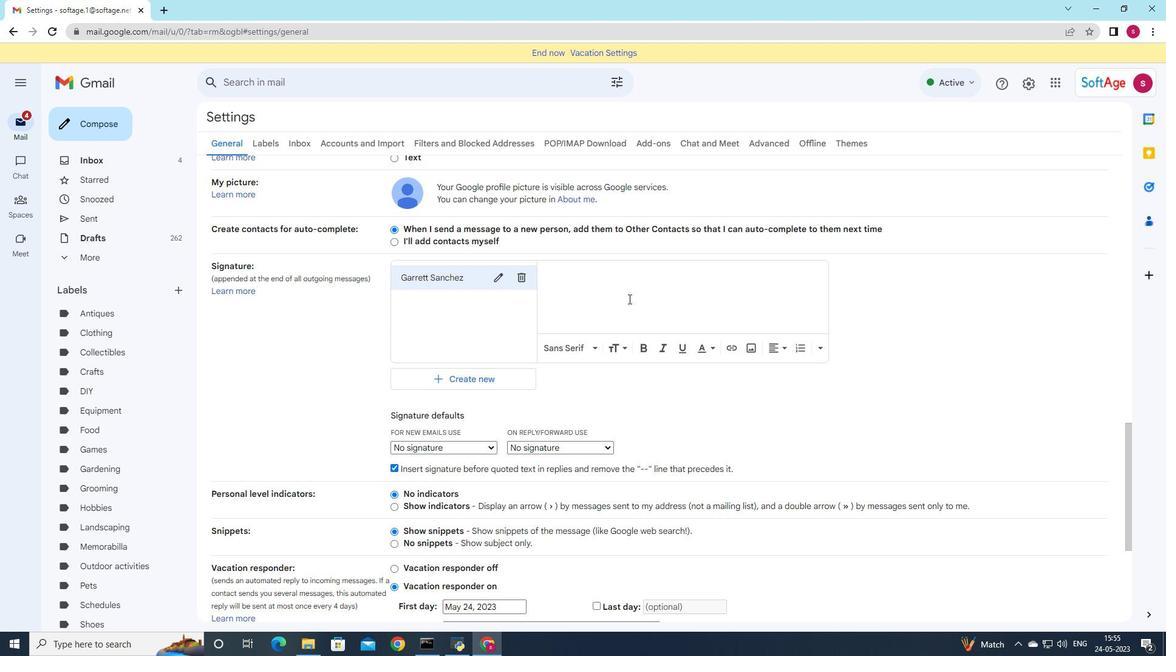 
Action: Mouse pressed left at (628, 290)
Screenshot: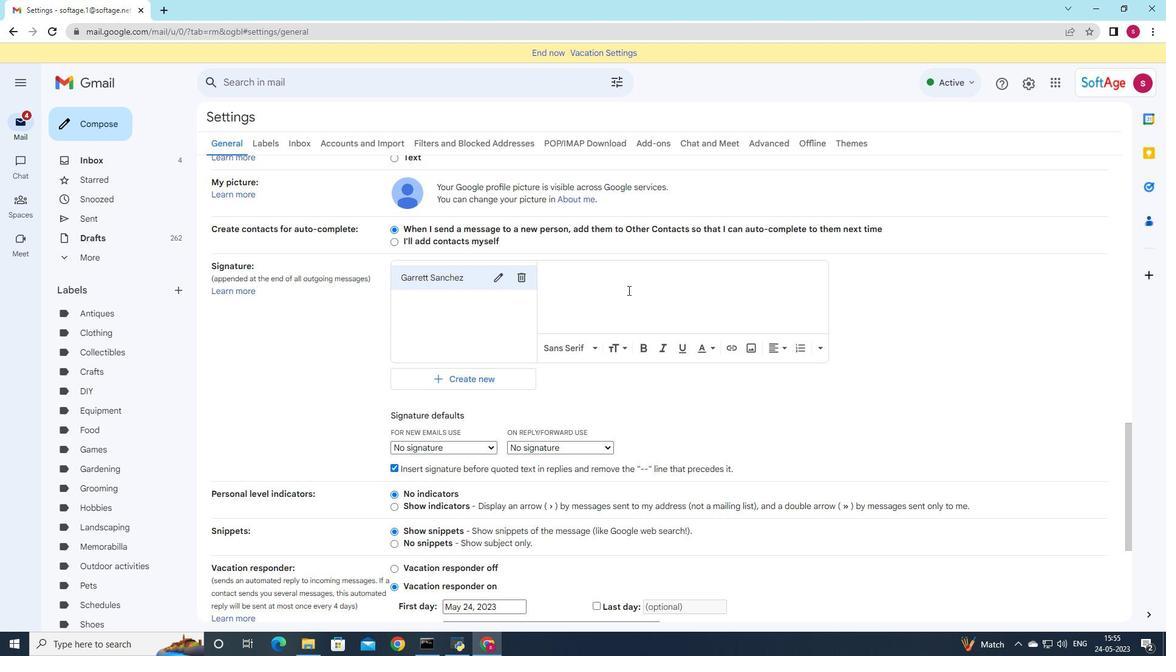 
Action: Mouse moved to (619, 298)
Screenshot: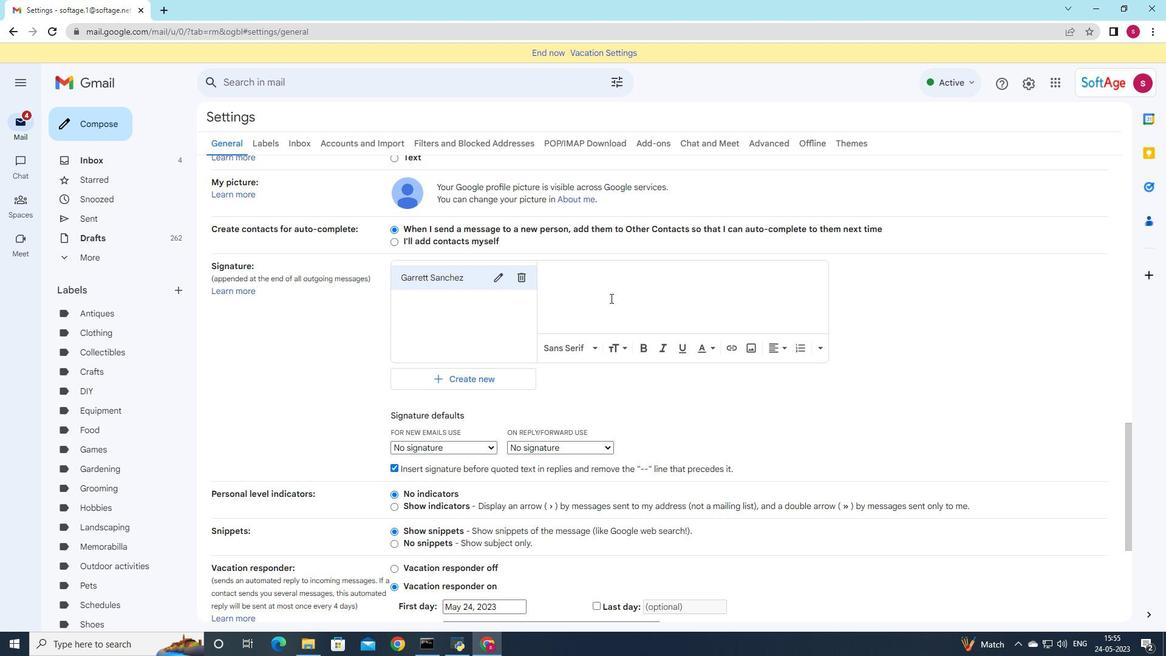 
Action: Key pressed <Key.shift>Garrett<Key.space><Key.shift>Sav<Key.backspace>nchez
Screenshot: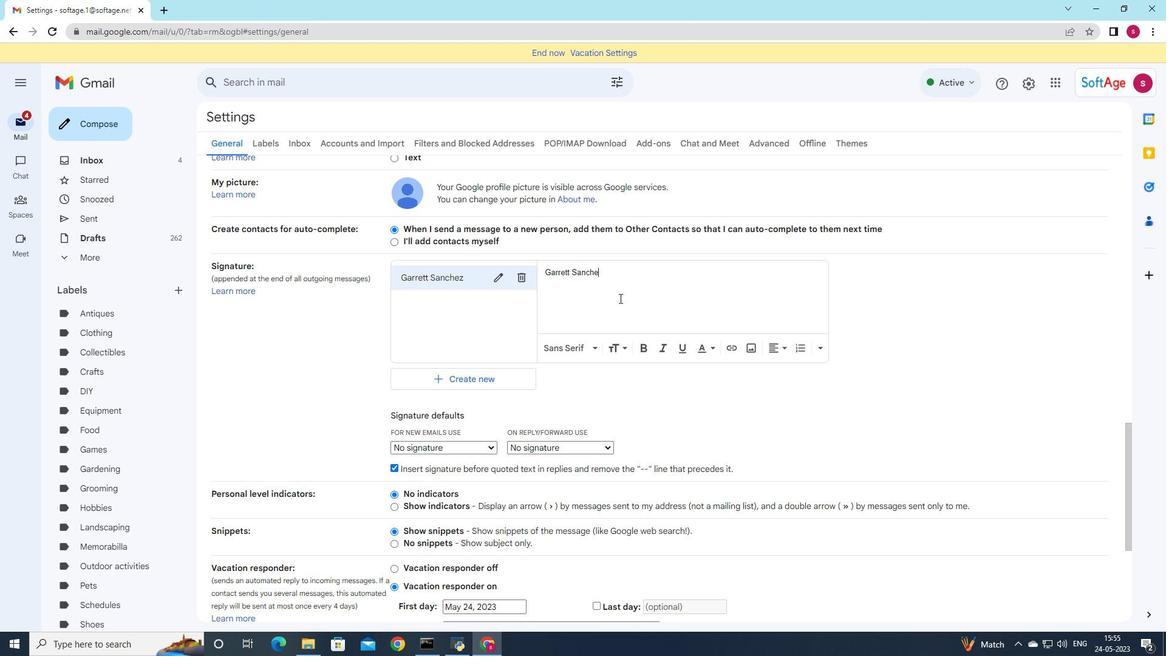 
Action: Mouse moved to (483, 450)
Screenshot: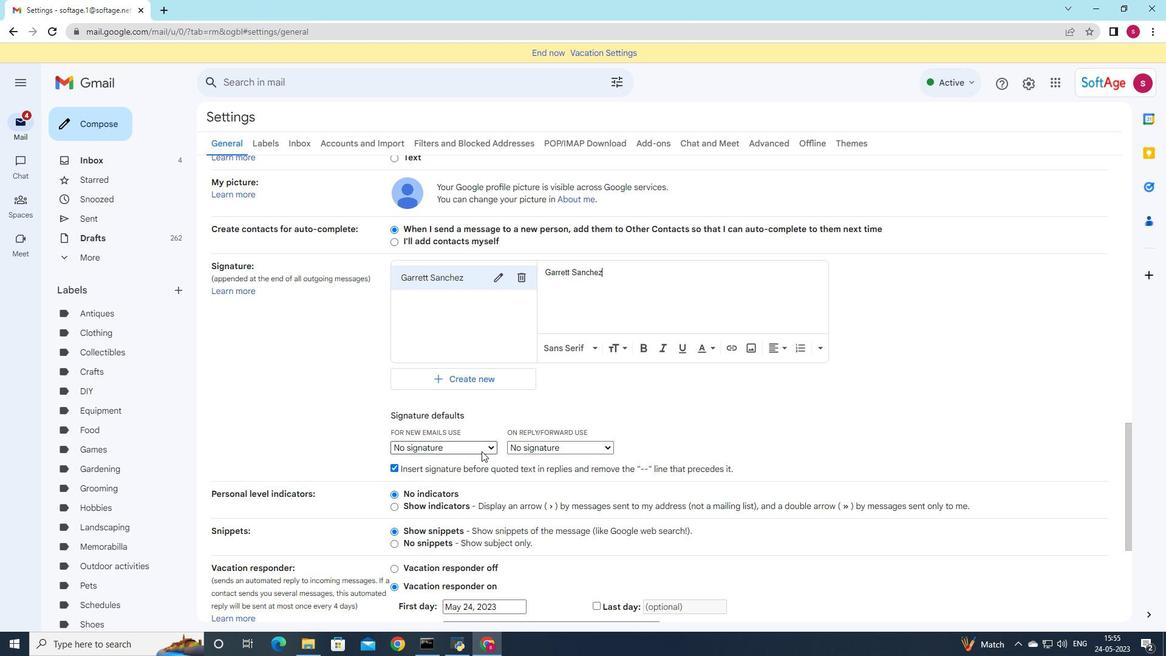 
Action: Mouse pressed left at (483, 450)
Screenshot: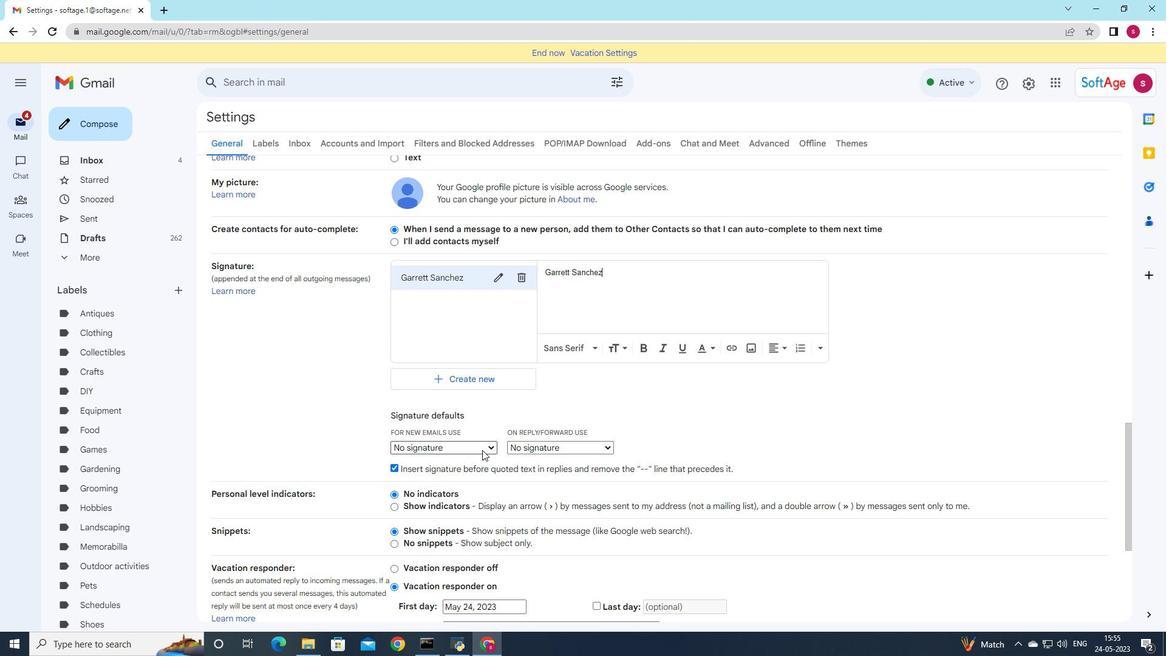 
Action: Mouse moved to (470, 476)
Screenshot: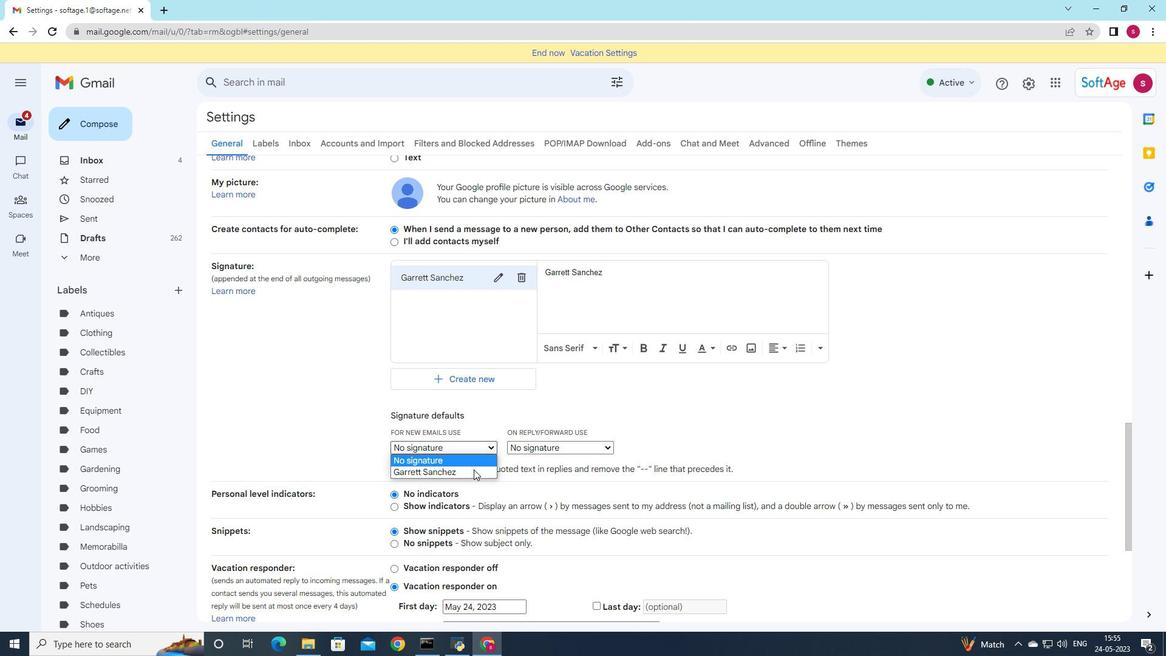 
Action: Mouse pressed left at (470, 476)
Screenshot: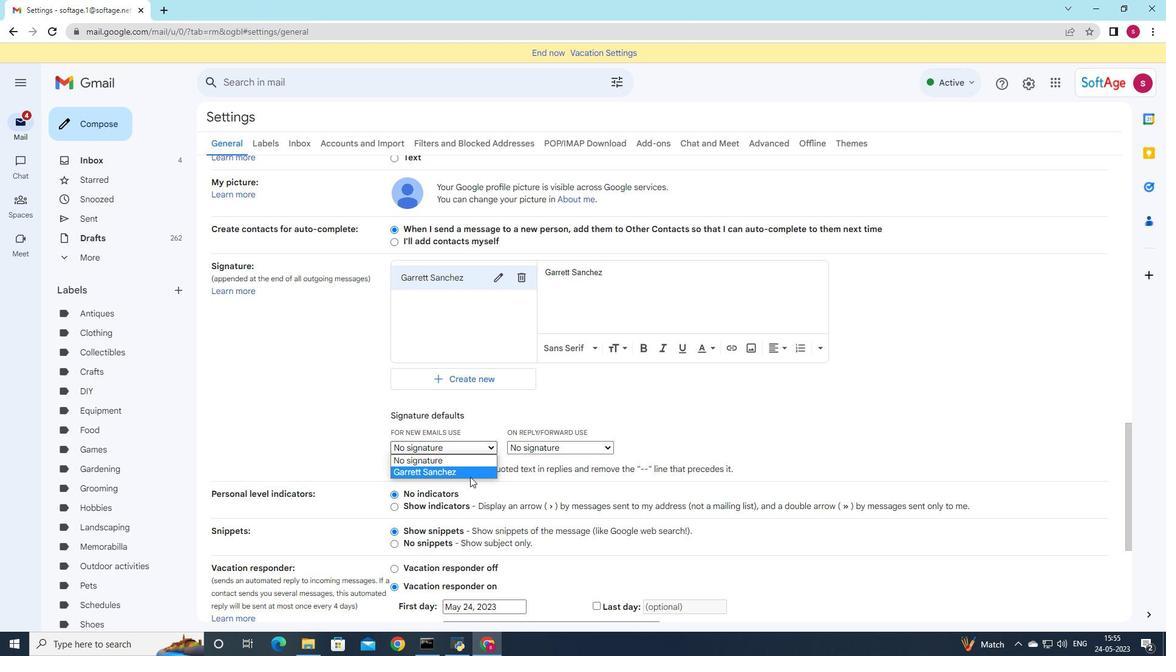 
Action: Mouse moved to (565, 443)
Screenshot: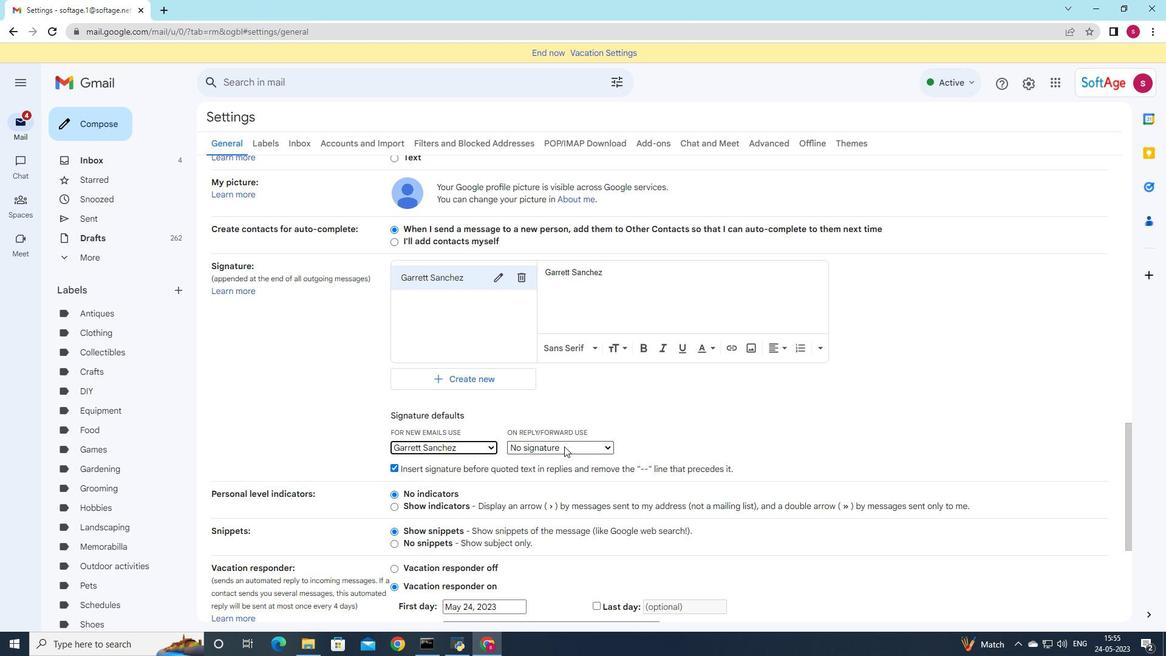 
Action: Mouse pressed left at (565, 443)
Screenshot: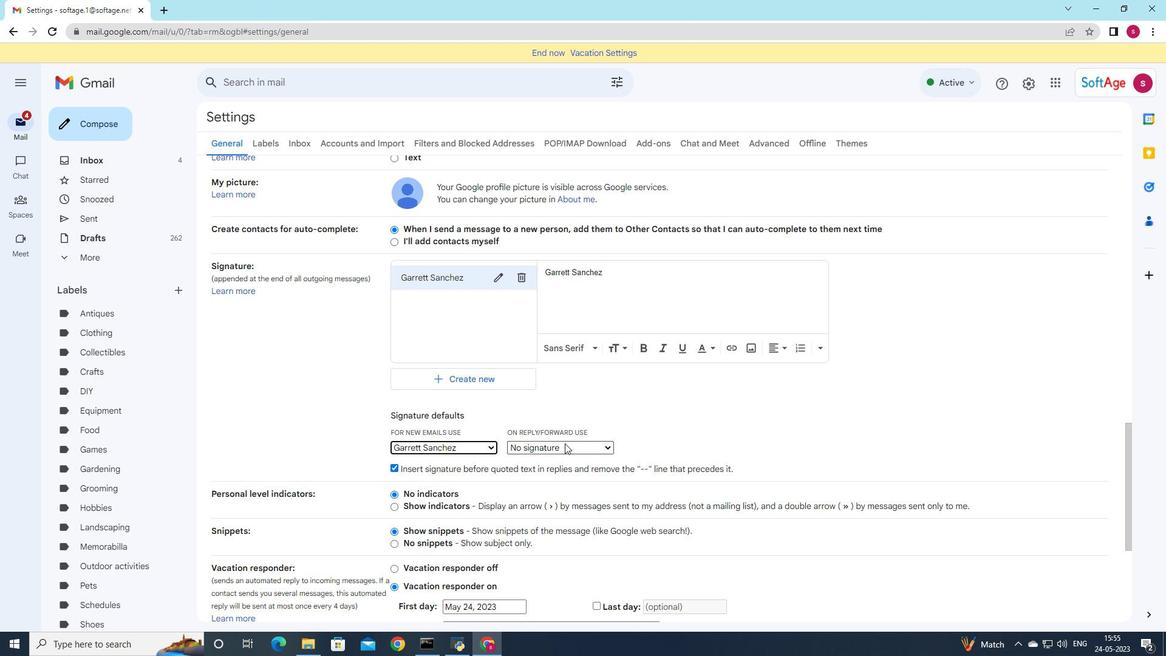 
Action: Mouse moved to (555, 473)
Screenshot: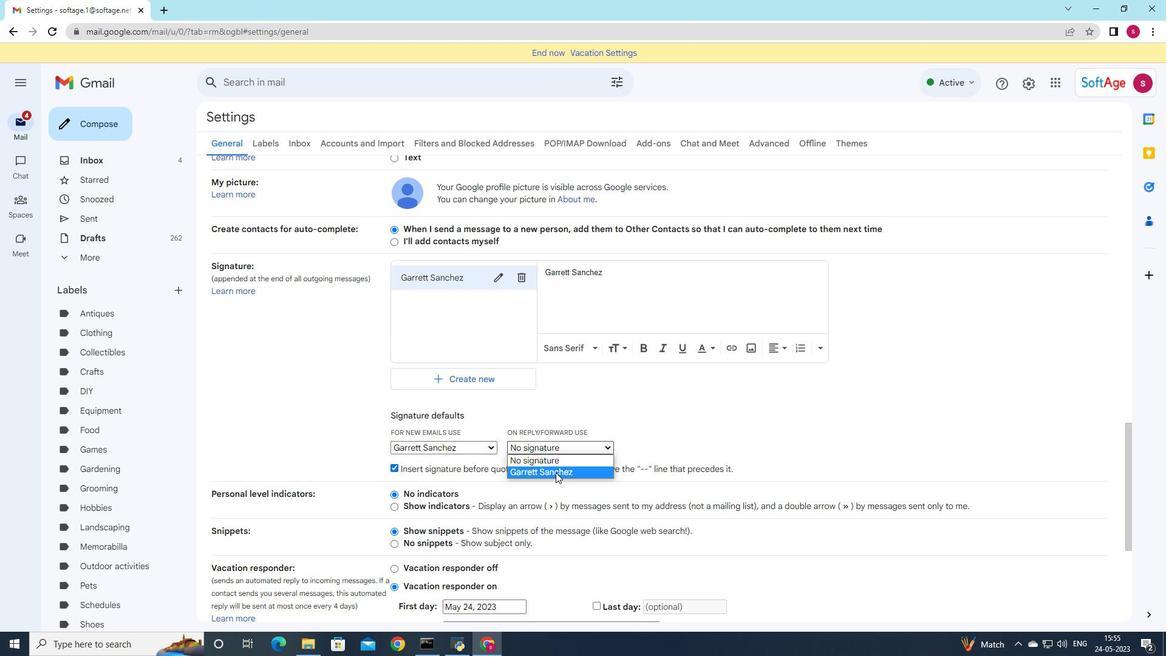 
Action: Mouse pressed left at (555, 473)
Screenshot: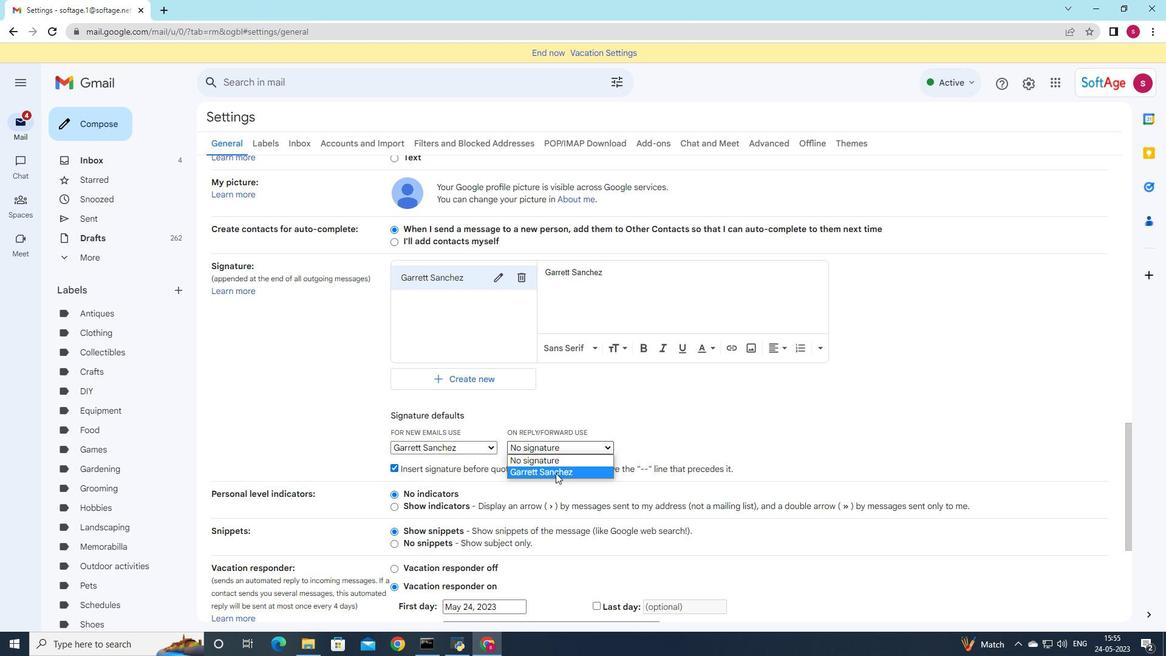 
Action: Mouse moved to (521, 528)
Screenshot: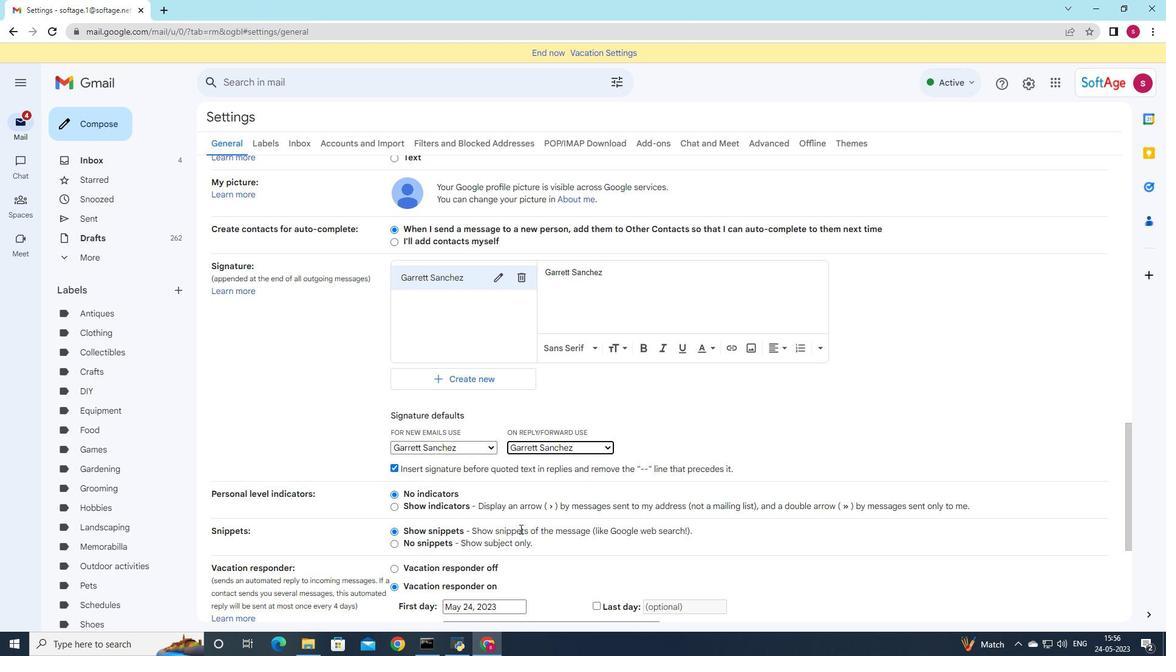 
Action: Mouse scrolled (521, 527) with delta (0, 0)
Screenshot: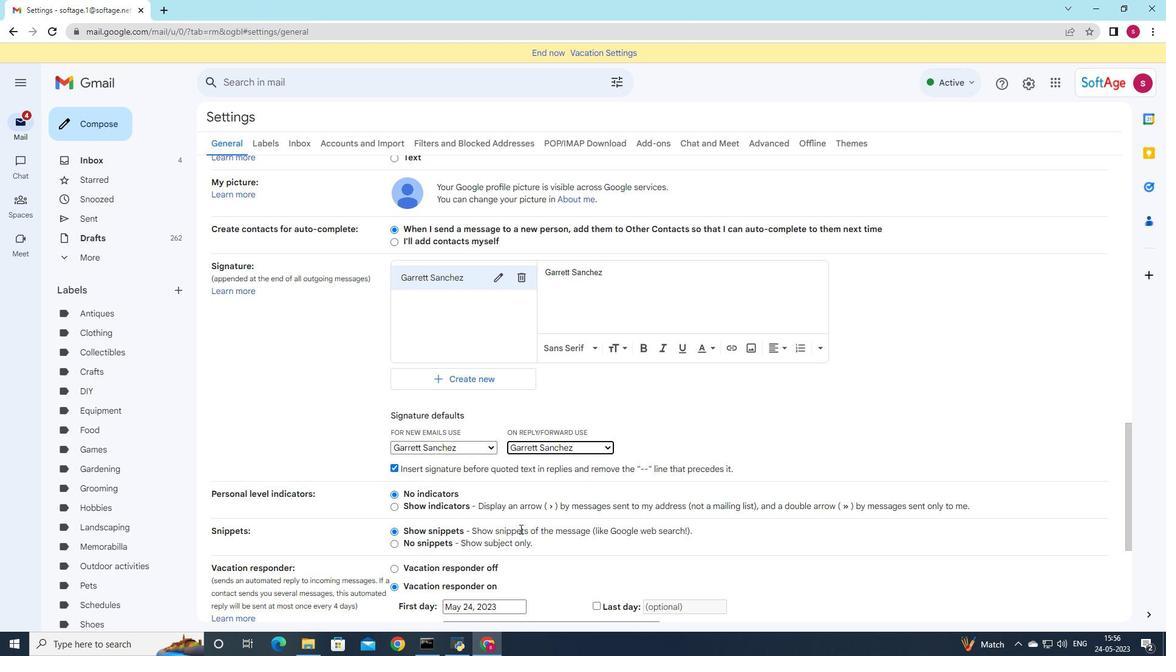 
Action: Mouse scrolled (521, 527) with delta (0, 0)
Screenshot: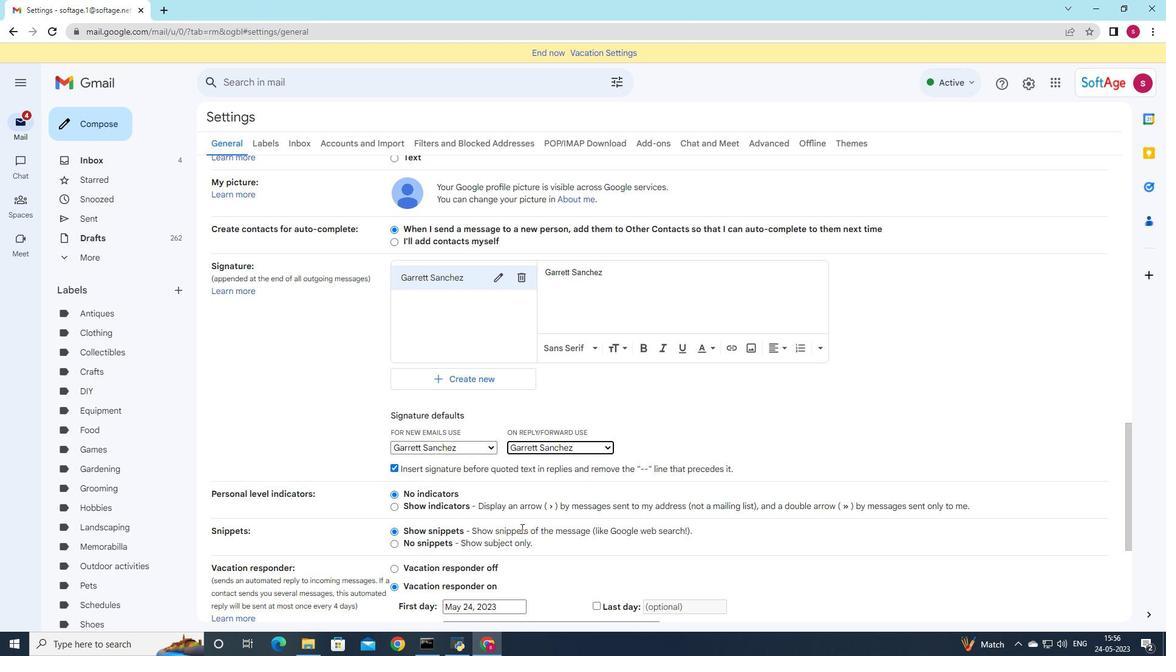 
Action: Mouse scrolled (521, 527) with delta (0, 0)
Screenshot: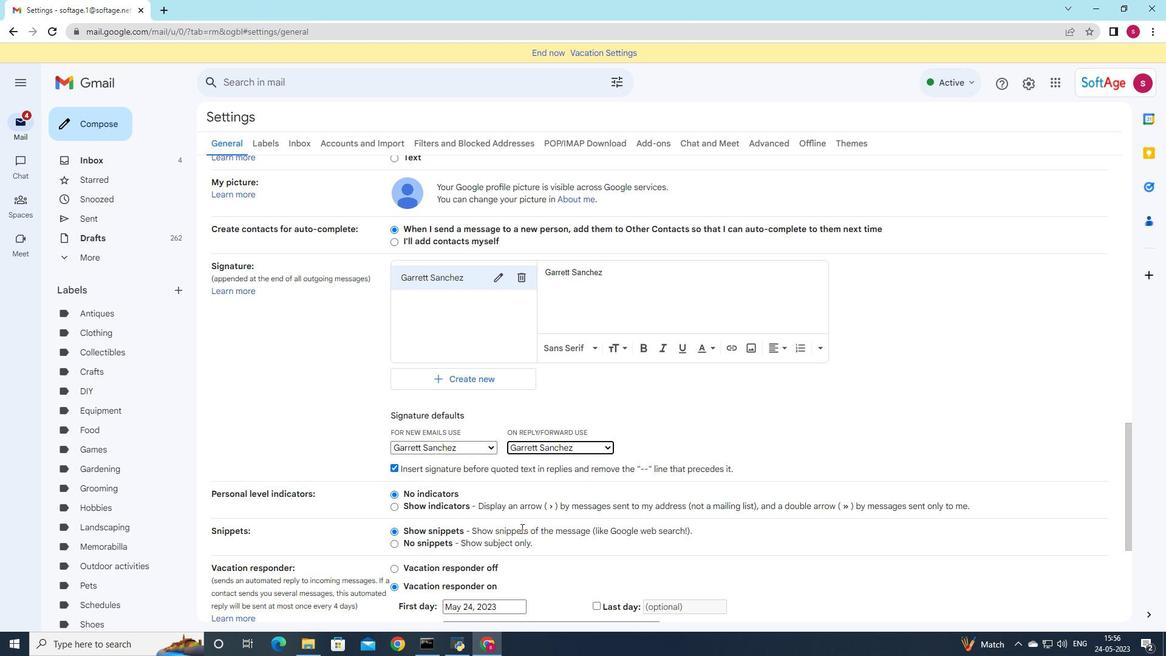 
Action: Mouse moved to (524, 523)
Screenshot: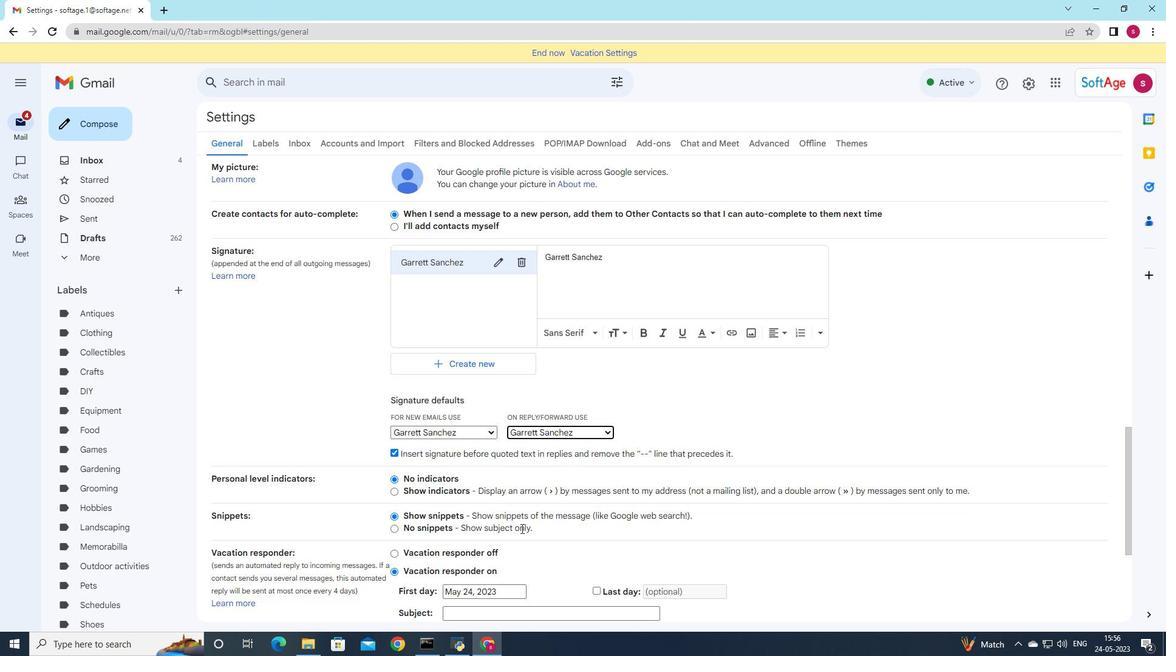 
Action: Mouse scrolled (524, 522) with delta (0, 0)
Screenshot: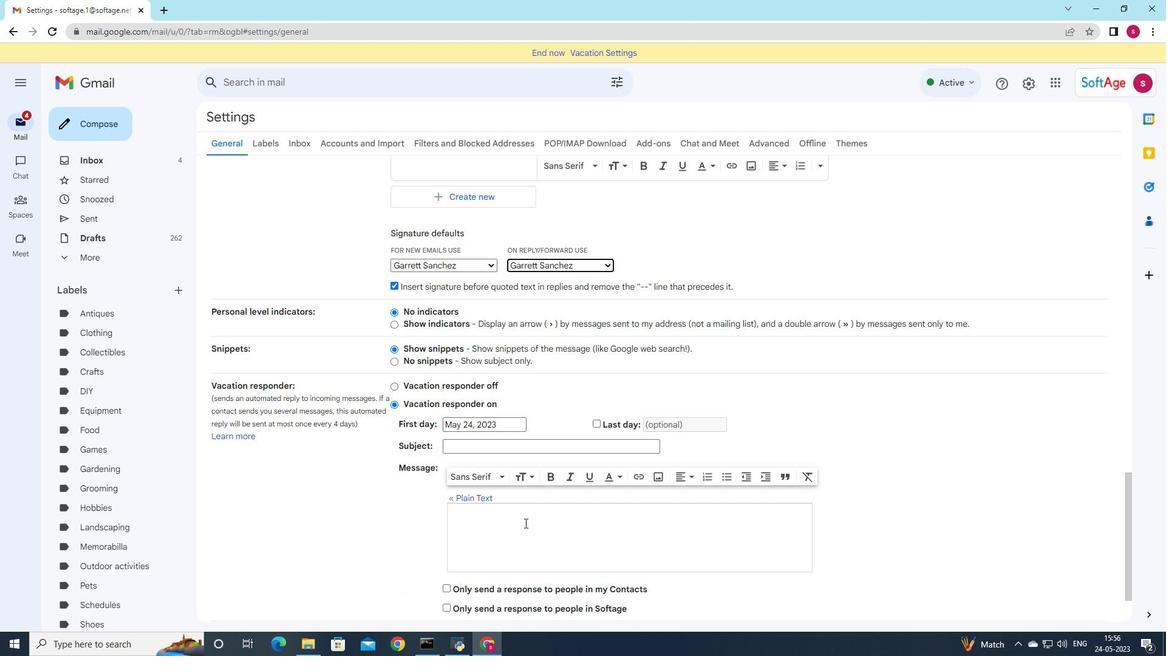 
Action: Mouse scrolled (524, 522) with delta (0, 0)
Screenshot: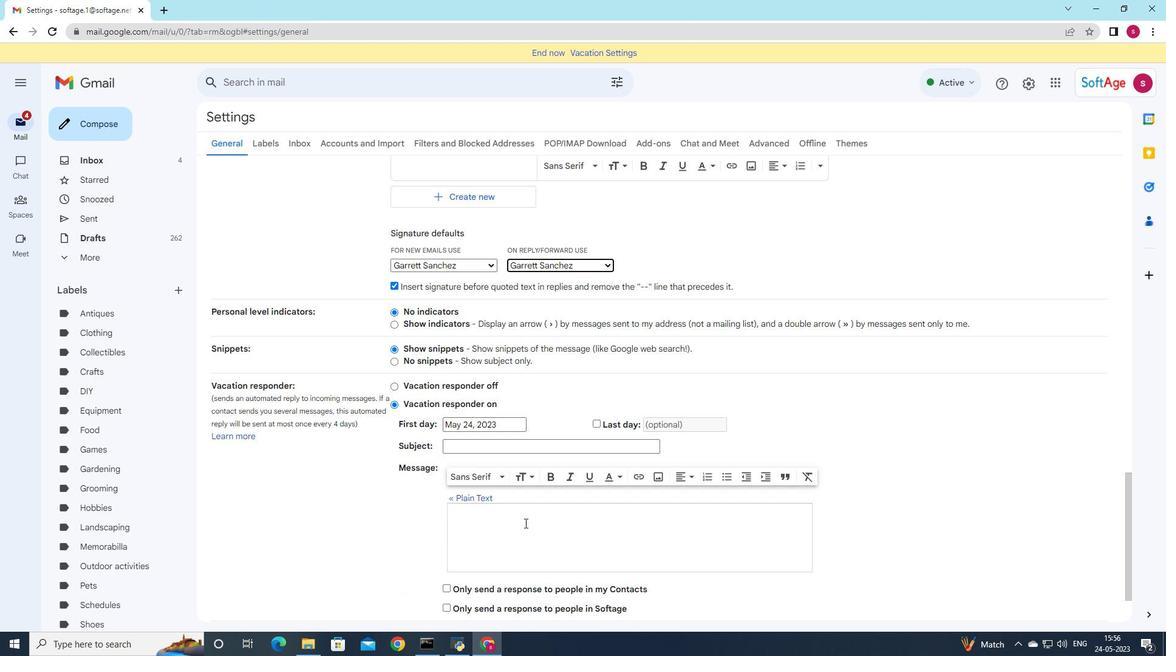 
Action: Mouse scrolled (524, 522) with delta (0, 0)
Screenshot: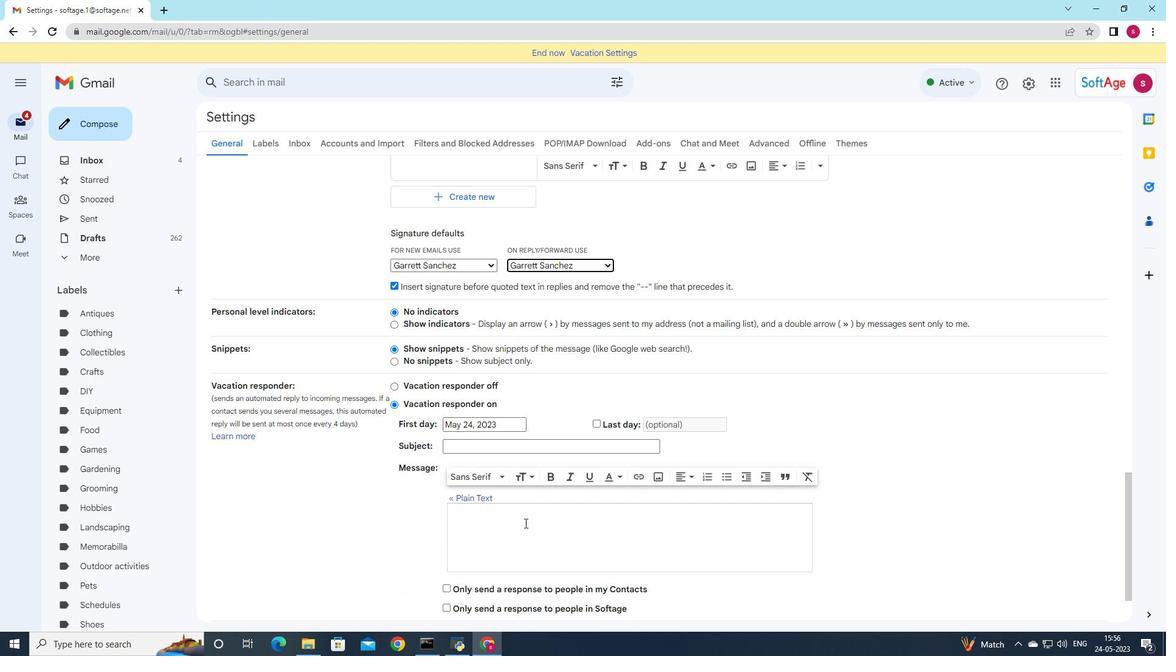 
Action: Mouse moved to (645, 558)
Screenshot: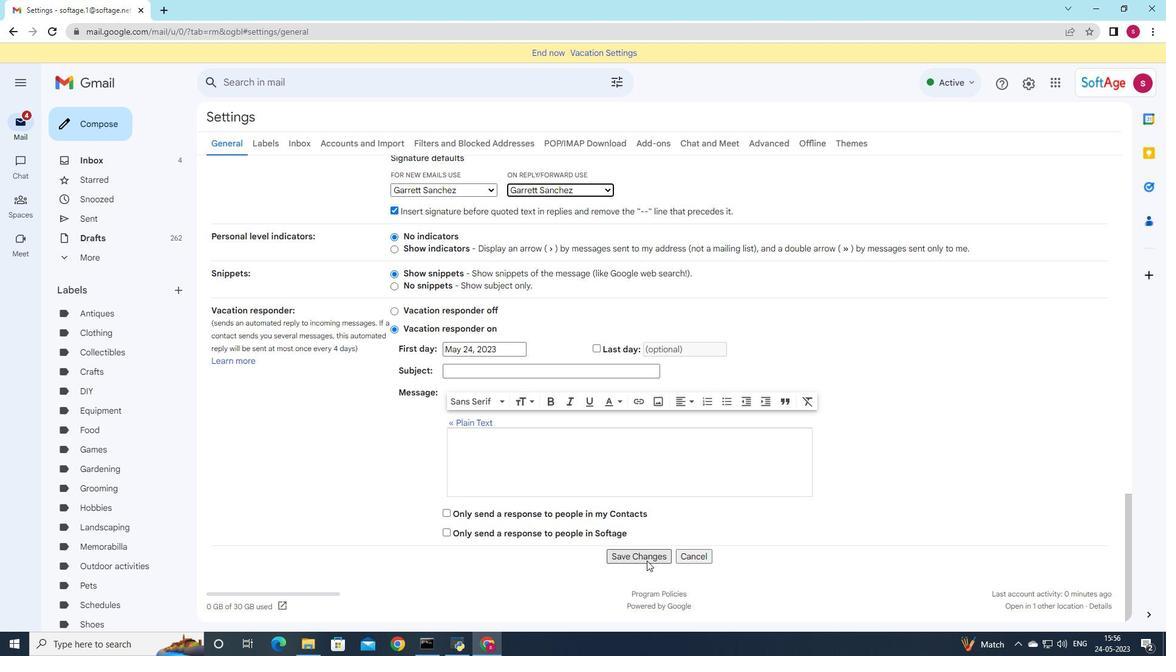 
Action: Mouse pressed left at (645, 558)
Screenshot: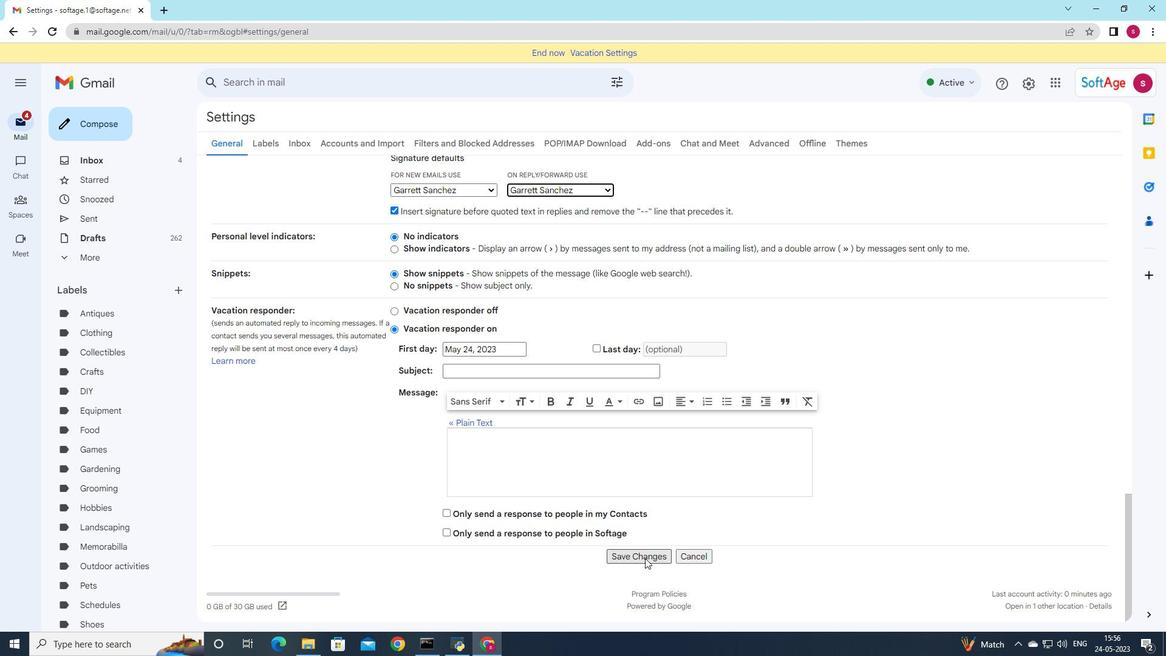 
Action: Mouse moved to (86, 126)
Screenshot: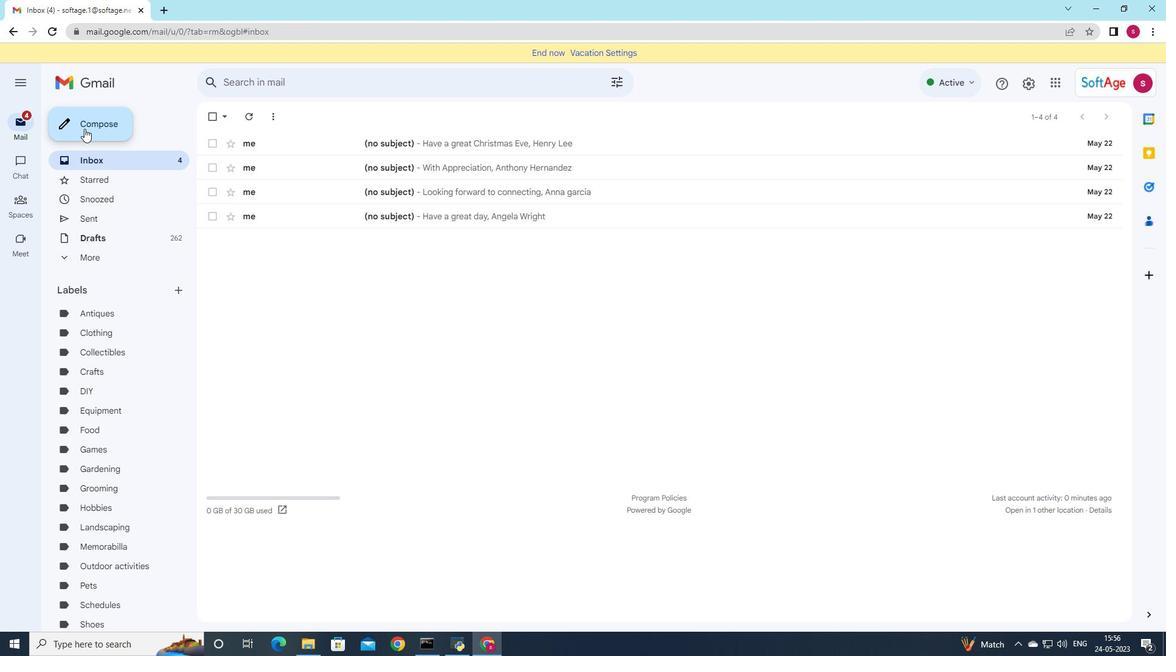 
Action: Mouse pressed left at (86, 126)
Screenshot: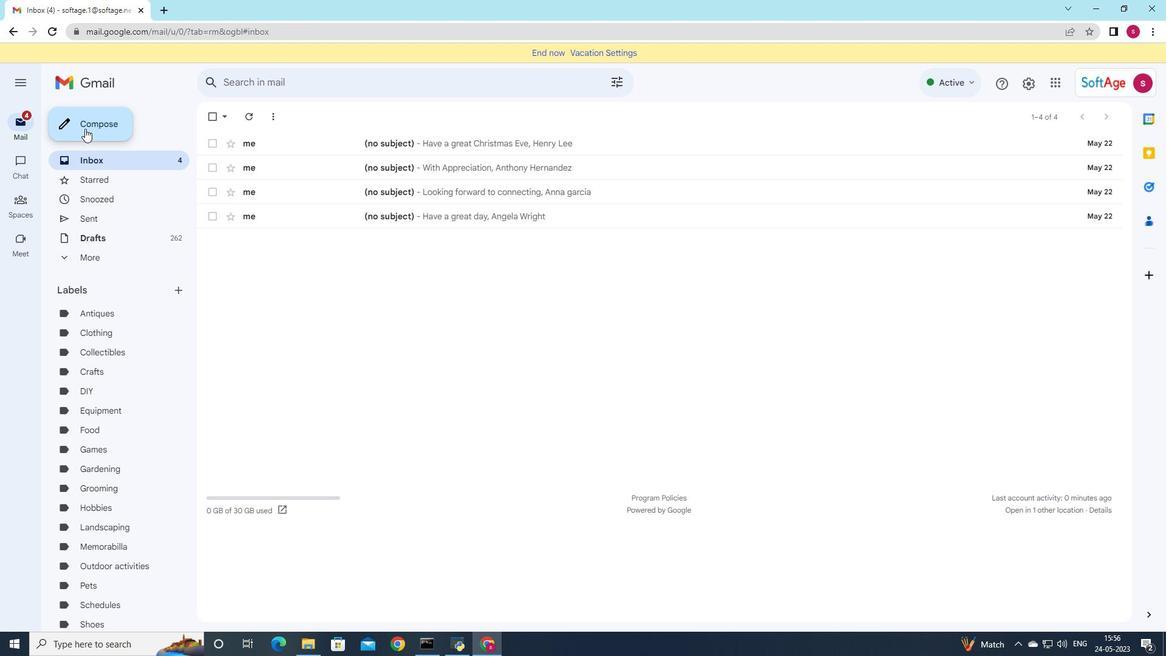 
Action: Mouse moved to (667, 280)
Screenshot: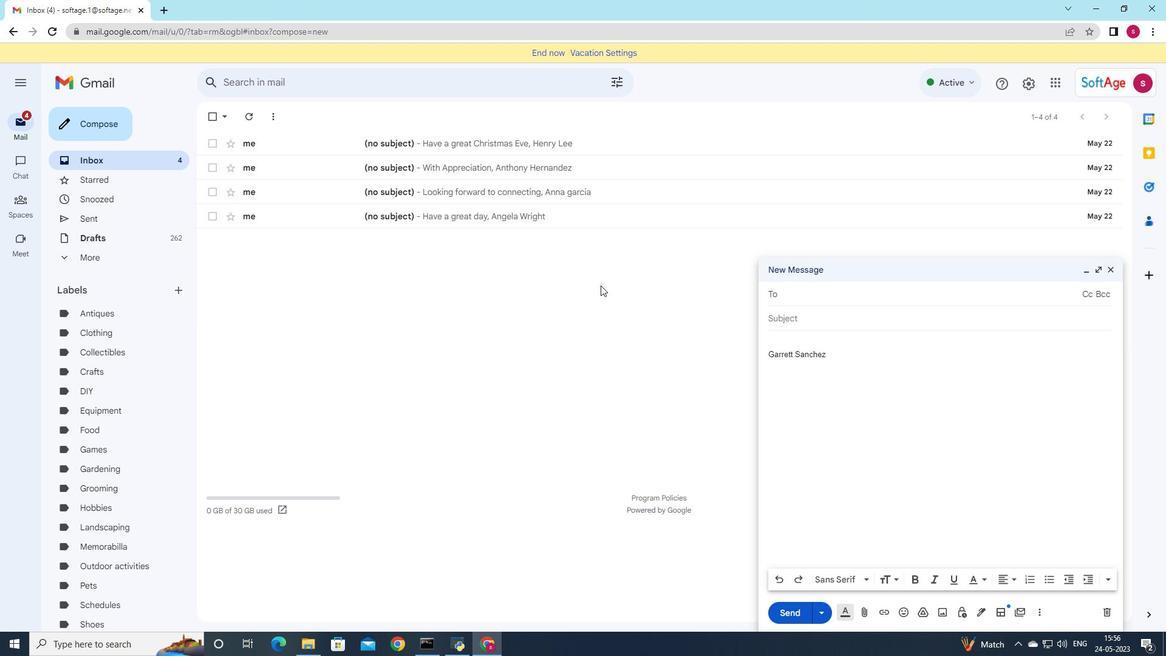 
Action: Key pressed so
Screenshot: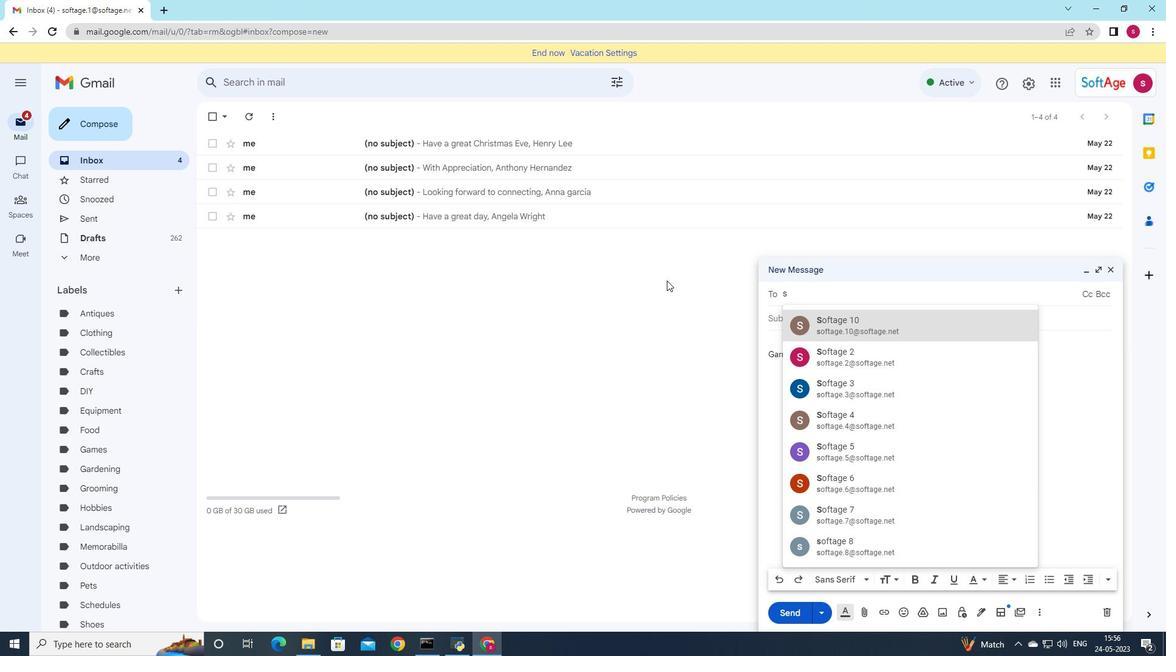 
Action: Mouse moved to (877, 325)
Screenshot: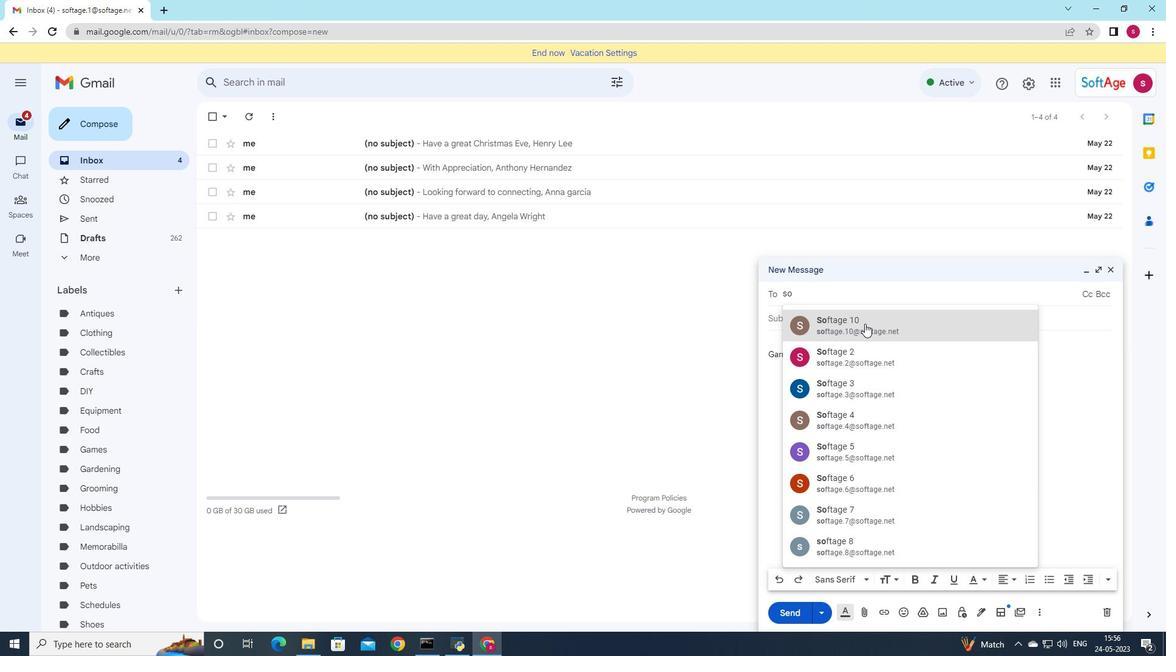 
Action: Mouse pressed left at (877, 325)
Screenshot: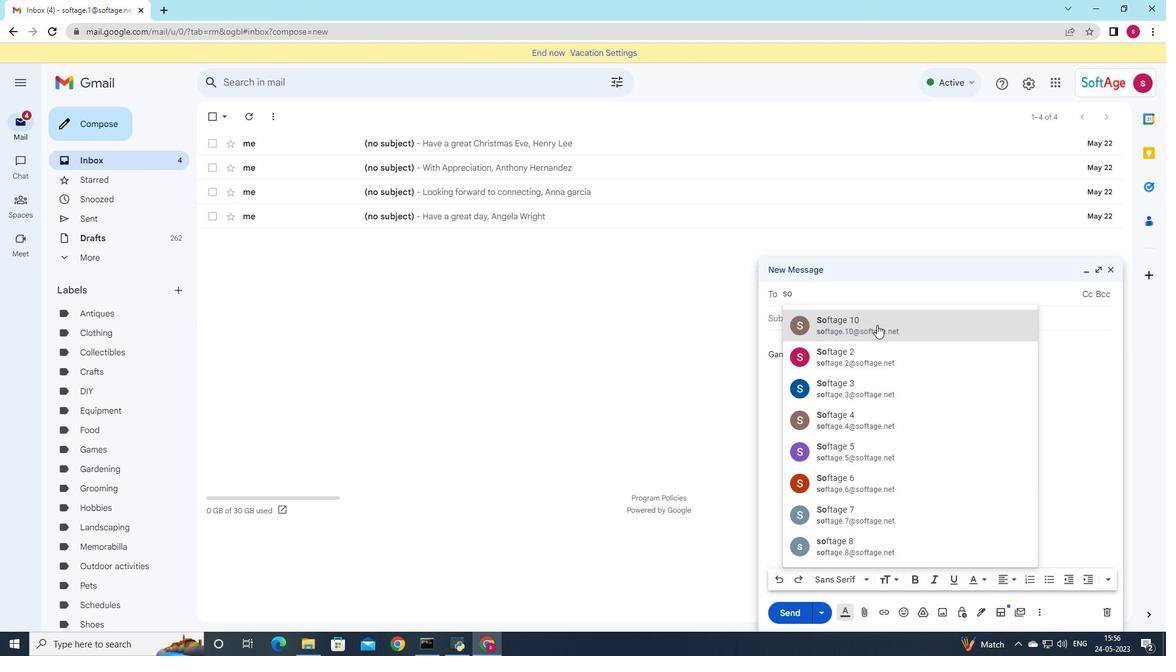 
Action: Mouse moved to (813, 334)
Screenshot: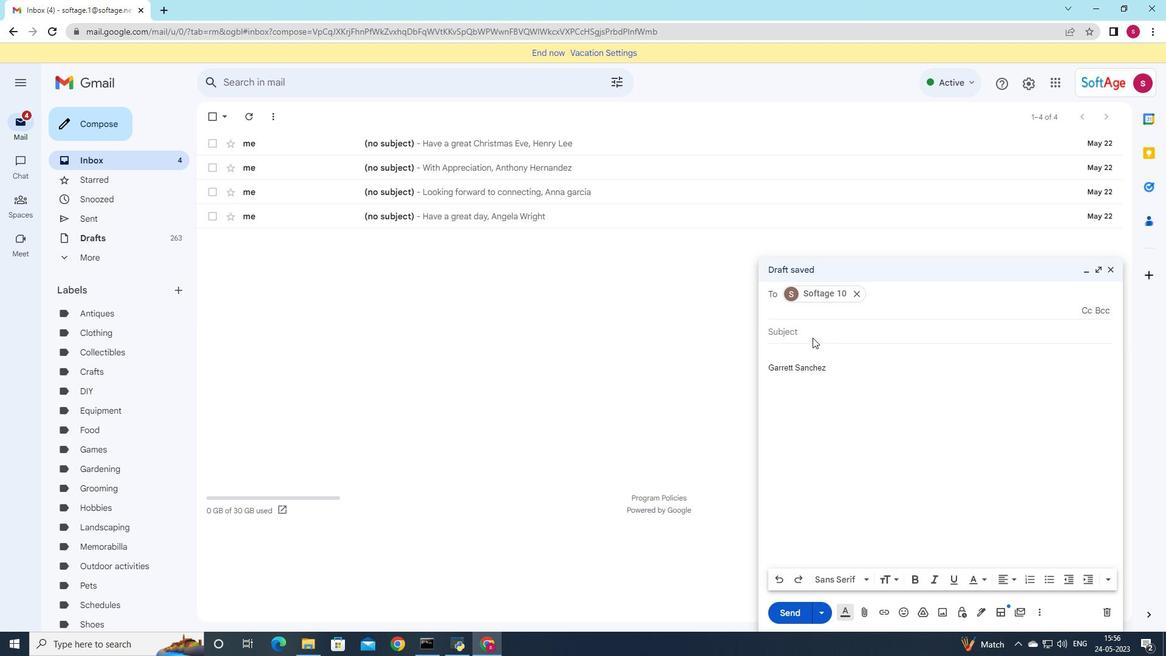 
Action: Mouse pressed left at (813, 334)
Screenshot: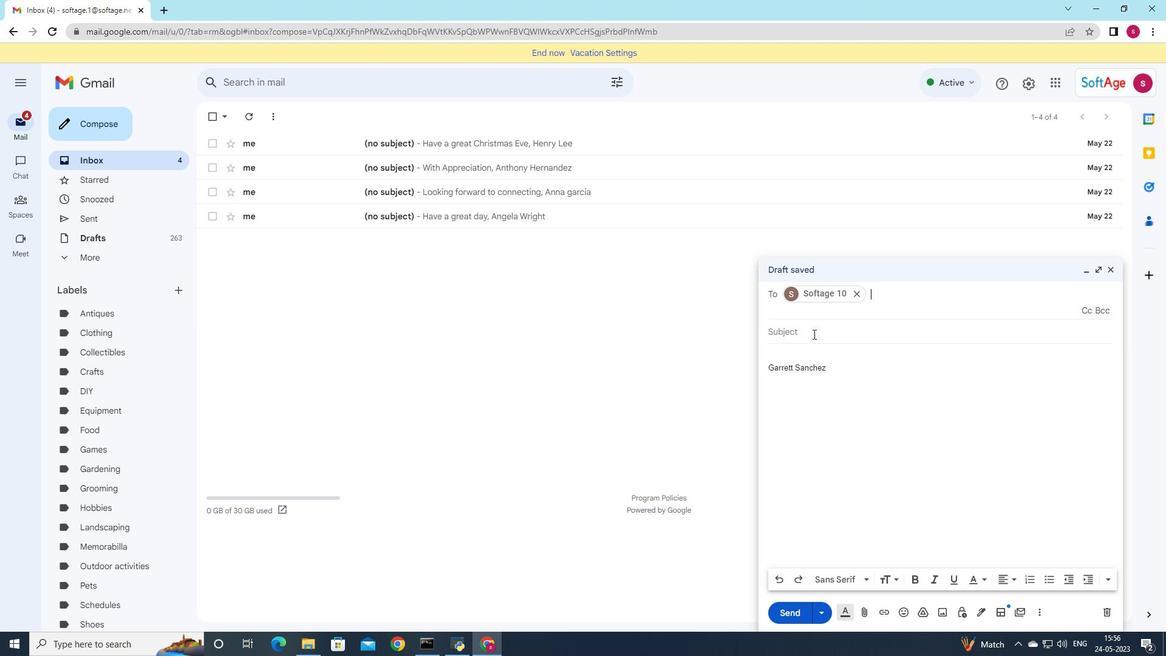 
Action: Mouse moved to (802, 332)
Screenshot: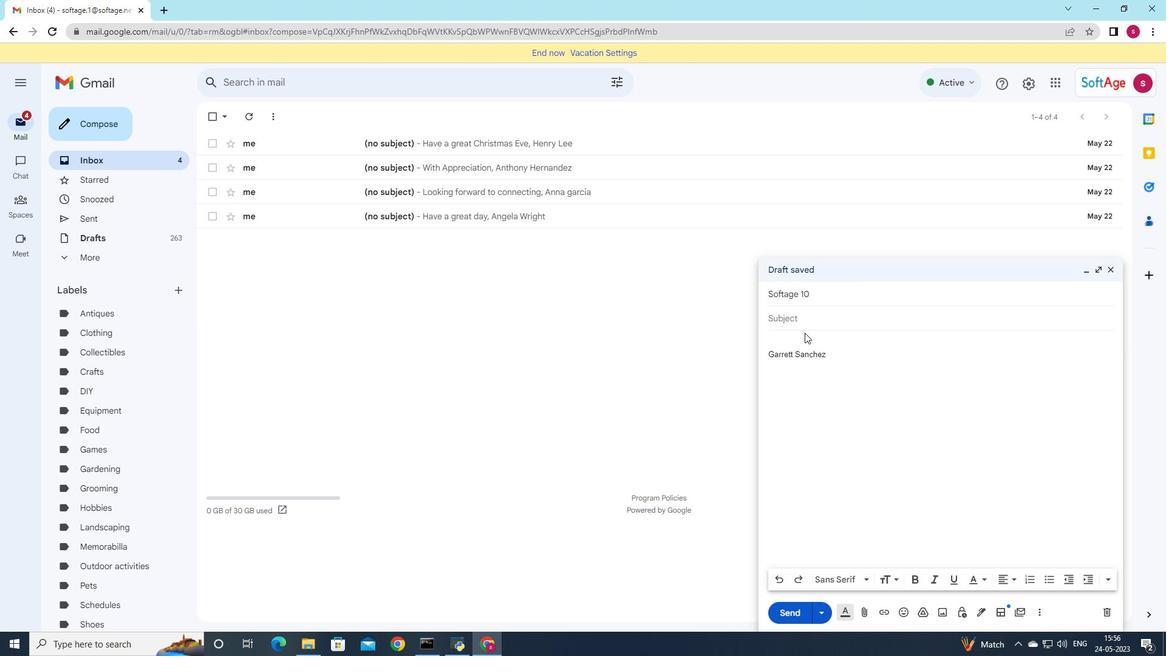 
Action: Key pressed <Key.shift><Key.shift><Key.shift><Key.shift><Key.shift><Key.shift>Request<Key.space>for<Key.space>an<Key.space>oppinion<Key.space>and<Key.space><Key.backspace><Key.backspace><Key.backspace><Key.backspace>
Screenshot: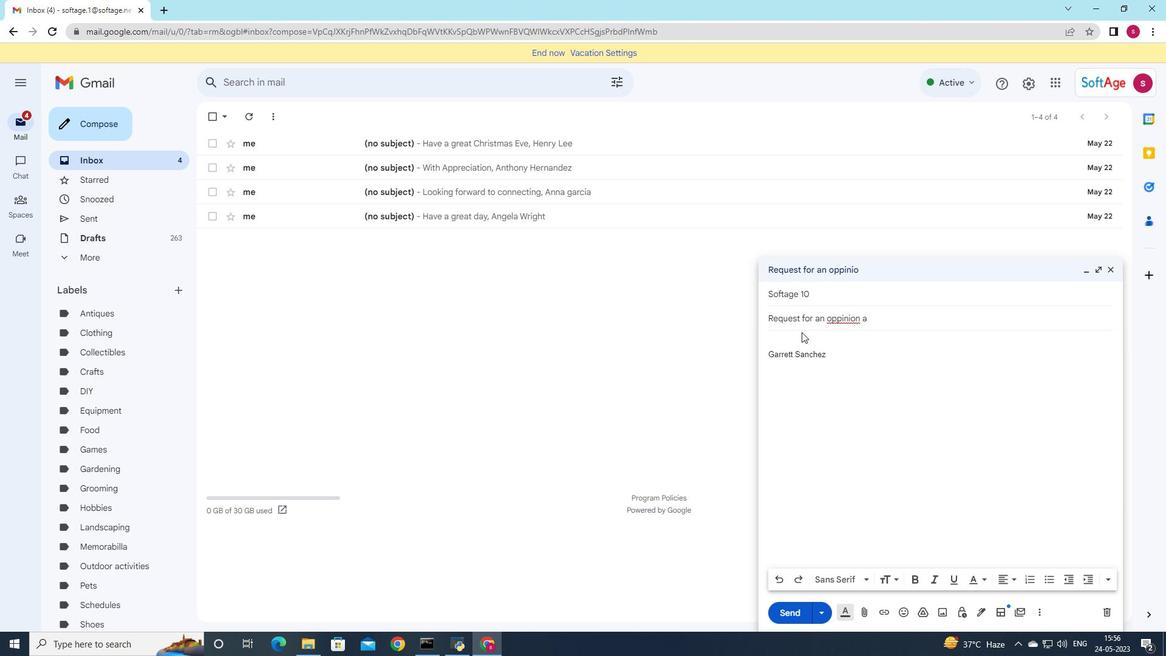 
Action: Mouse moved to (837, 321)
Screenshot: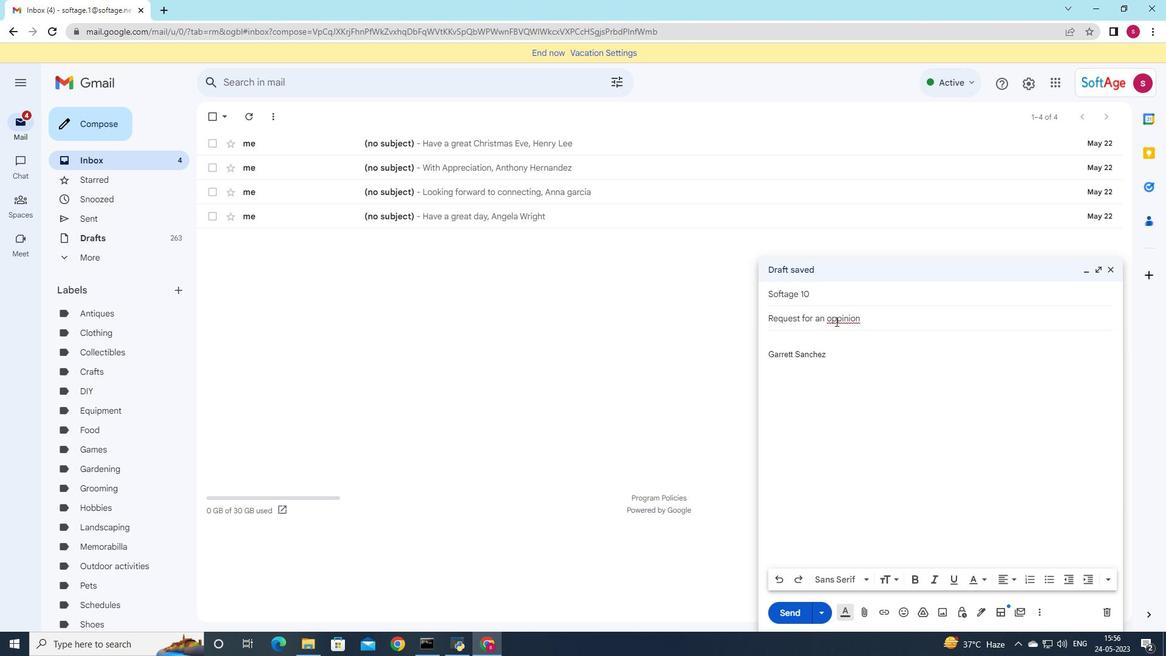 
Action: Mouse pressed left at (837, 321)
Screenshot: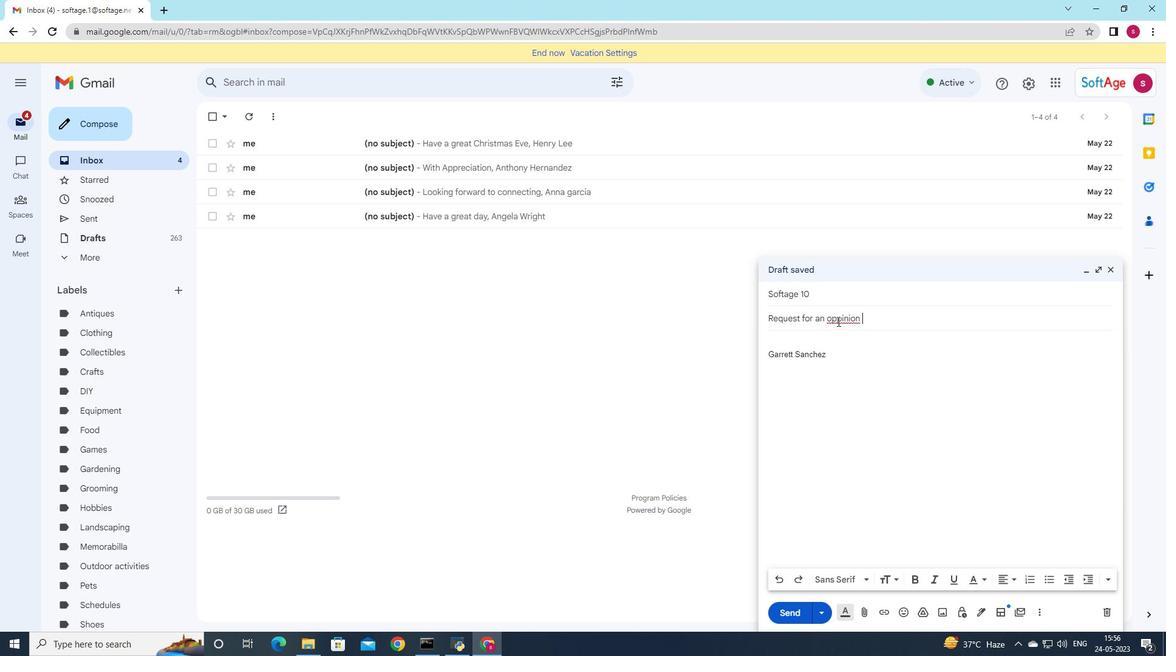 
Action: Key pressed <Key.backspace>
Screenshot: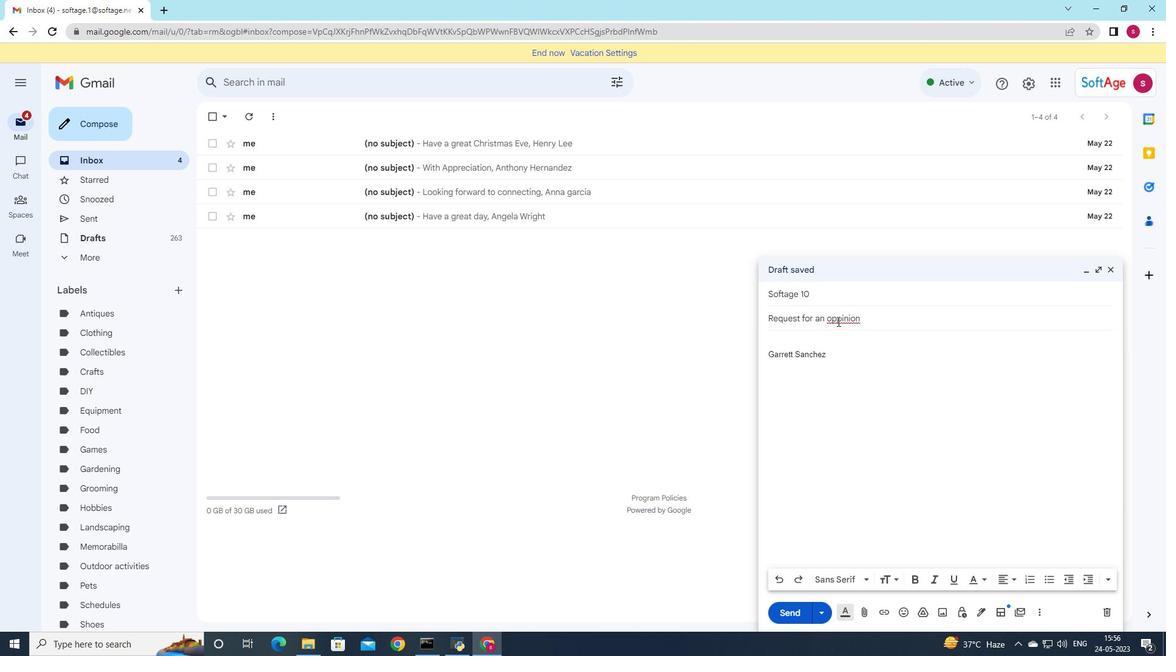 
Action: Mouse moved to (863, 614)
Screenshot: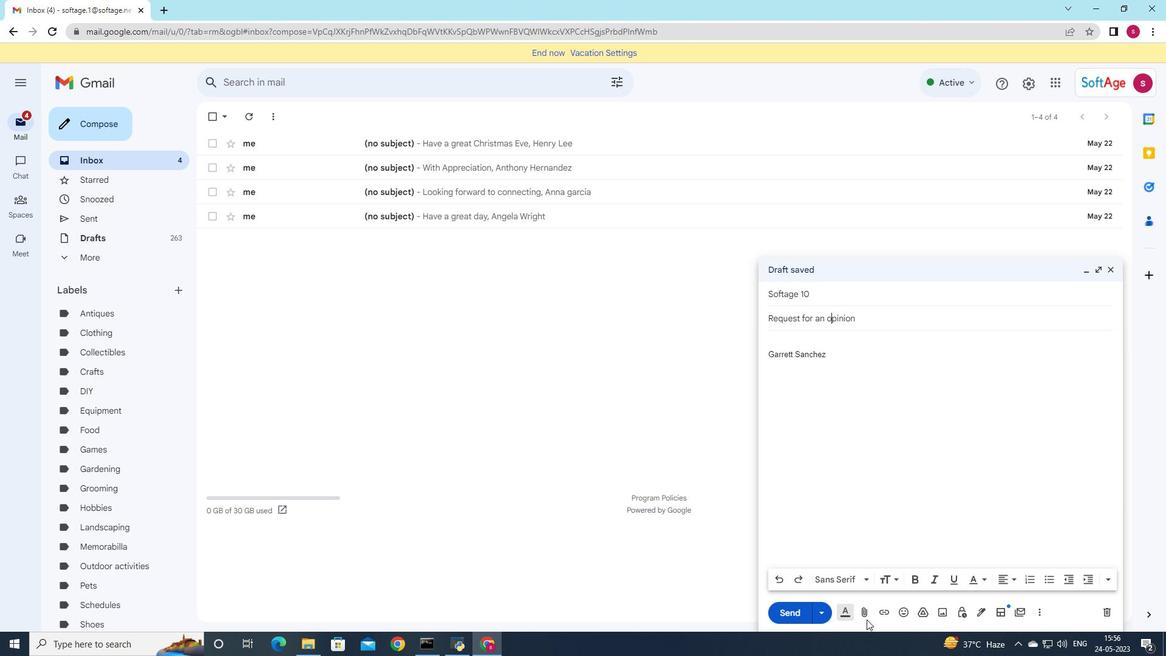 
Action: Mouse pressed left at (863, 614)
Screenshot: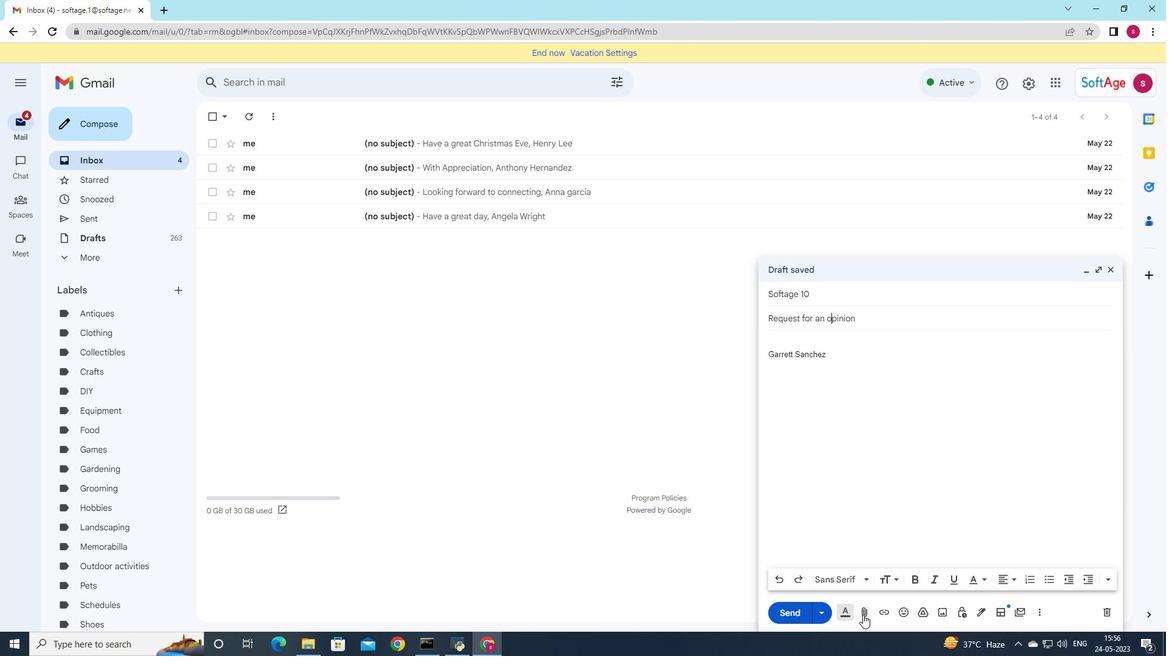
Action: Mouse moved to (185, 88)
Screenshot: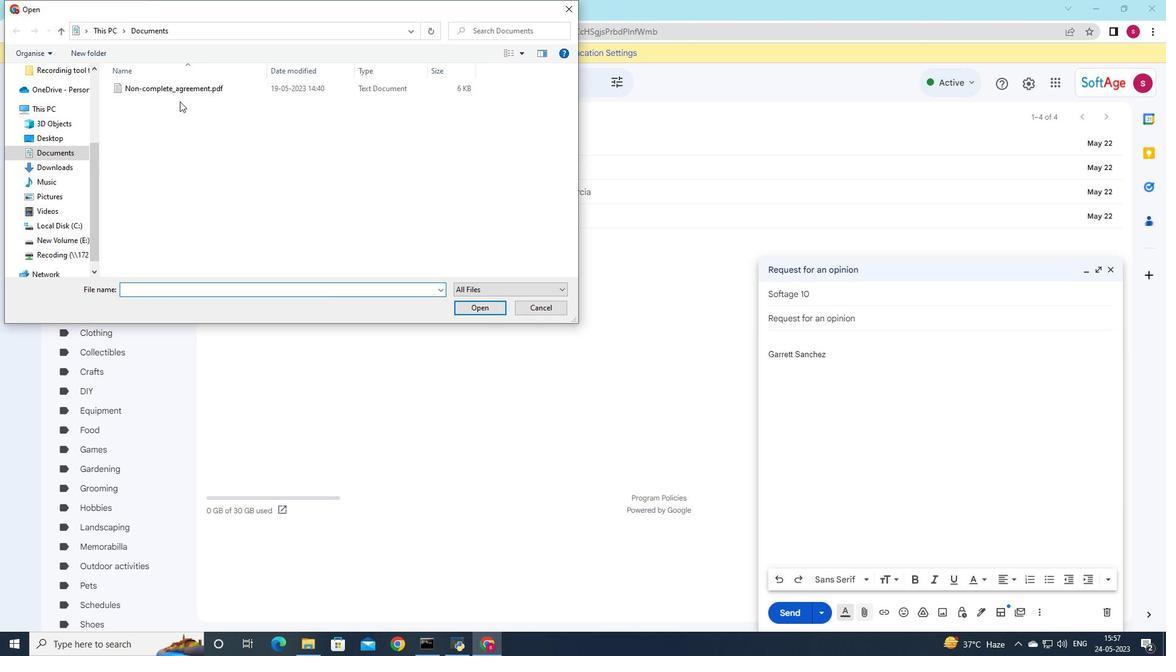 
Action: Mouse pressed left at (185, 88)
Screenshot: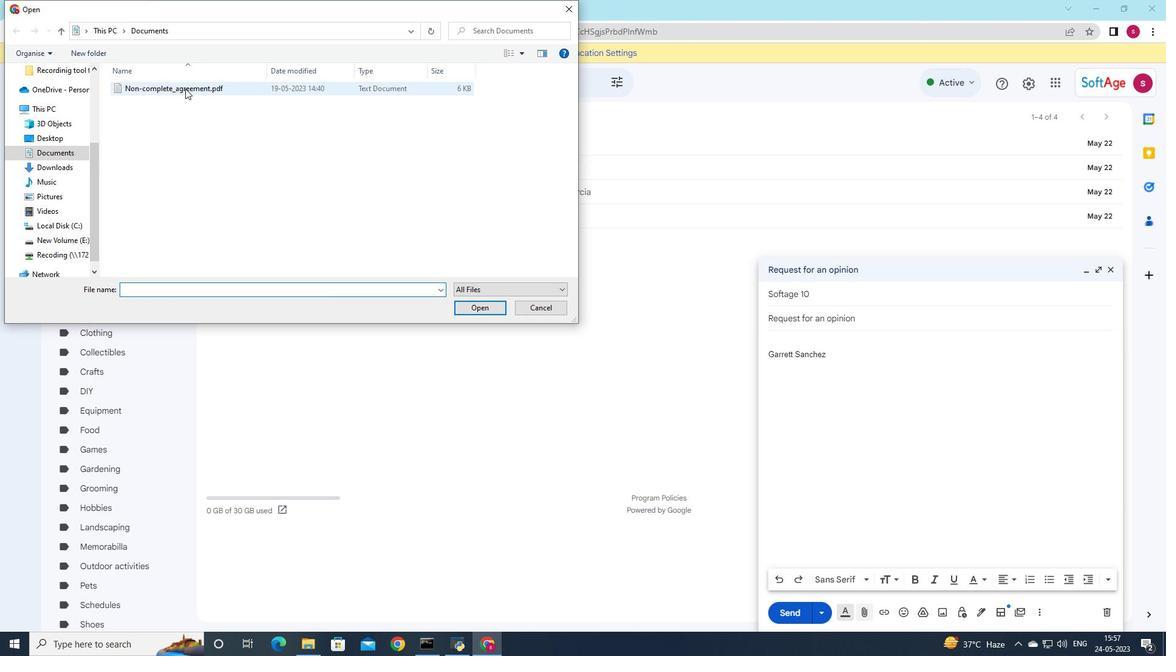 
Action: Mouse moved to (204, 86)
Screenshot: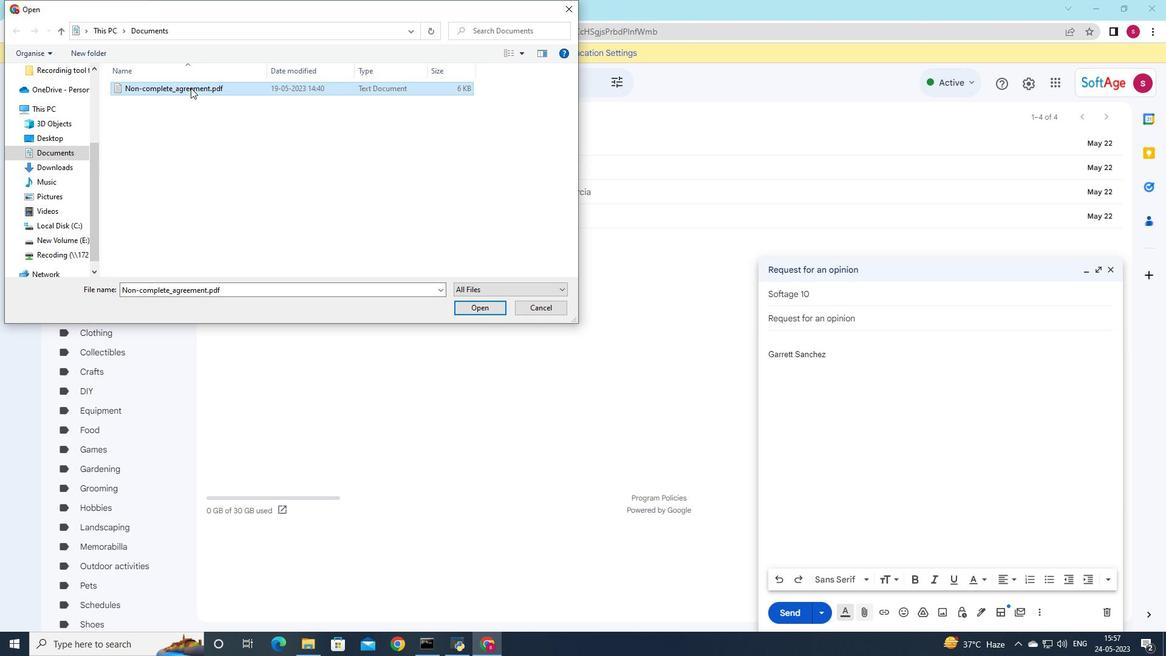 
Action: Mouse pressed left at (204, 86)
Screenshot: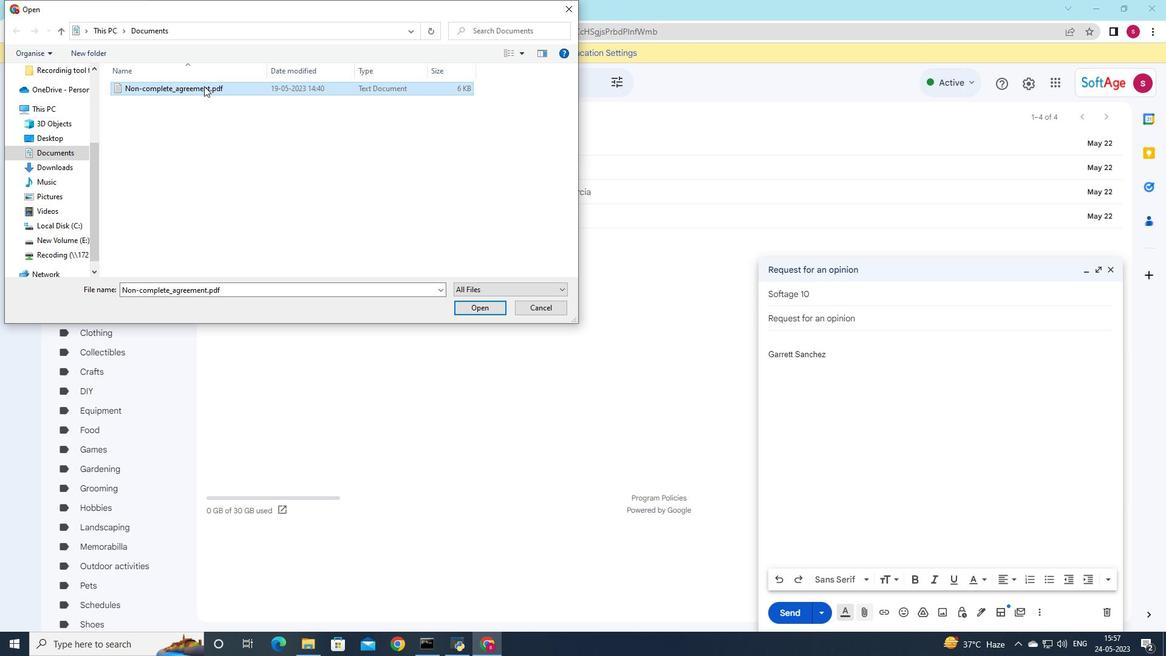 
Action: Mouse moved to (753, 153)
Screenshot: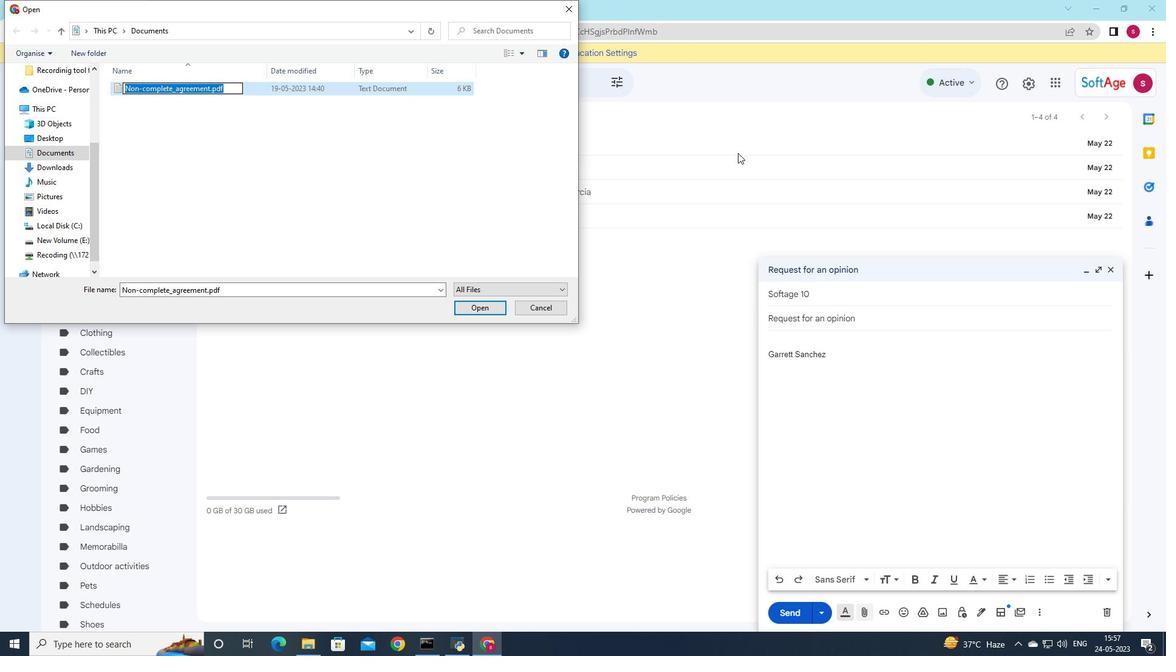 
Action: Key pressed <Key.shift>Program<Key.shift><Key.shift><Key.shift><Key.shift><Key.shift><Key.shift><Key.shift><Key.shift><Key.shift><Key.shift><Key.shift><Key.shift><Key.shift><Key.shift><Key.shift><Key.shift>_proposal.docx
Screenshot: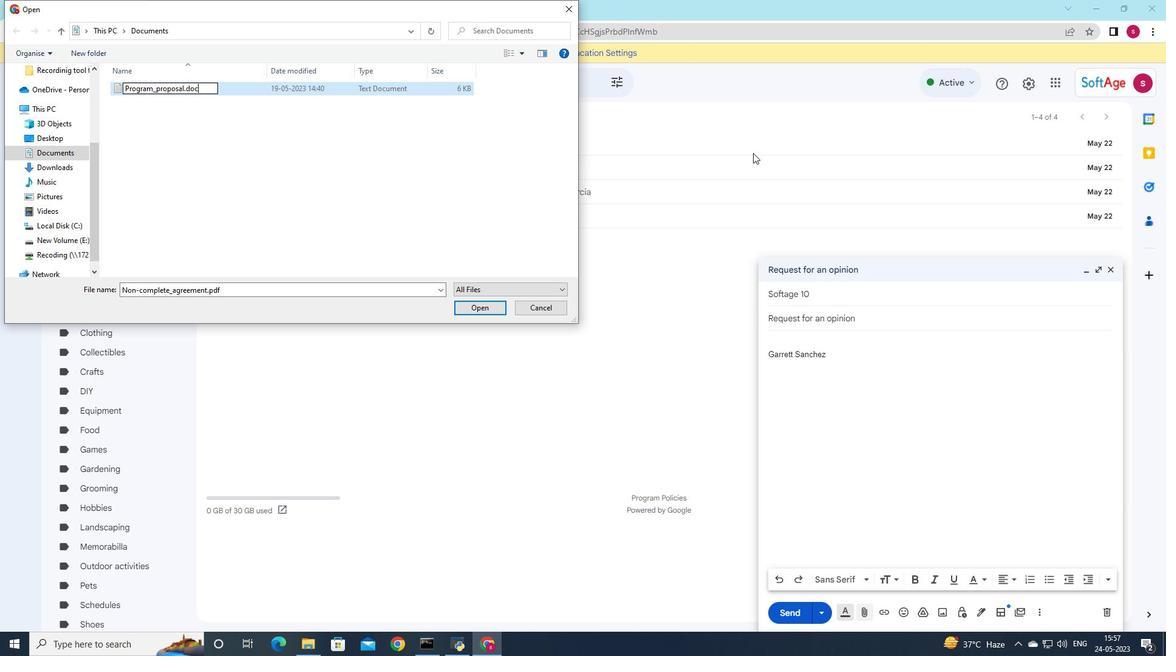 
Action: Mouse moved to (382, 89)
Screenshot: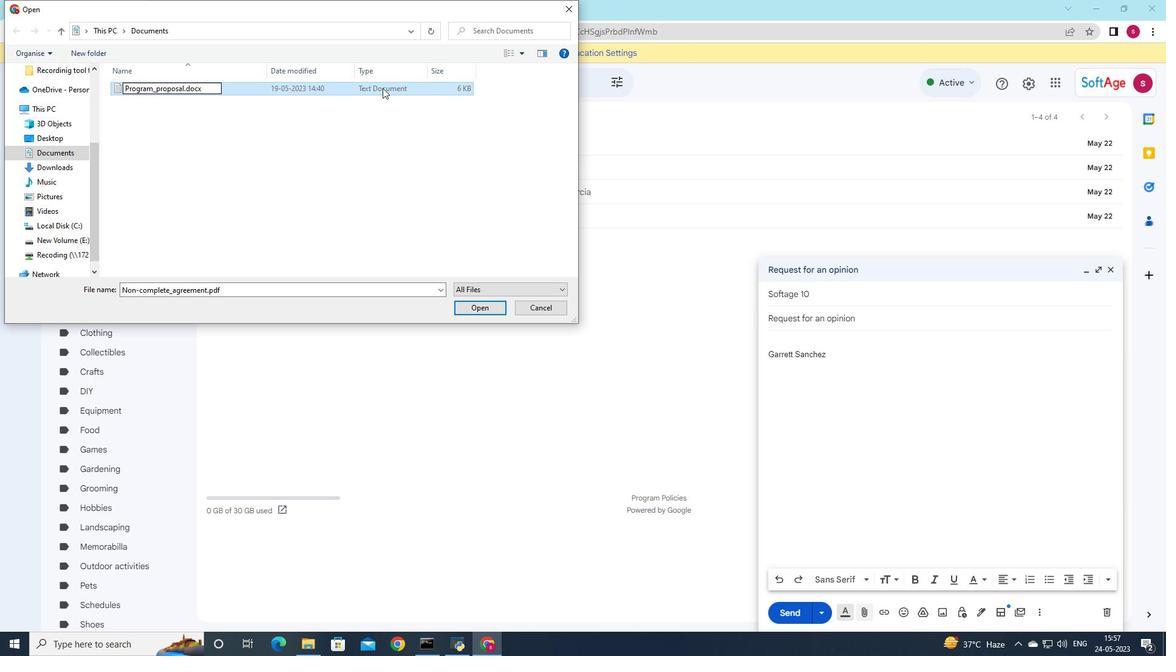 
Action: Mouse pressed left at (382, 89)
Screenshot: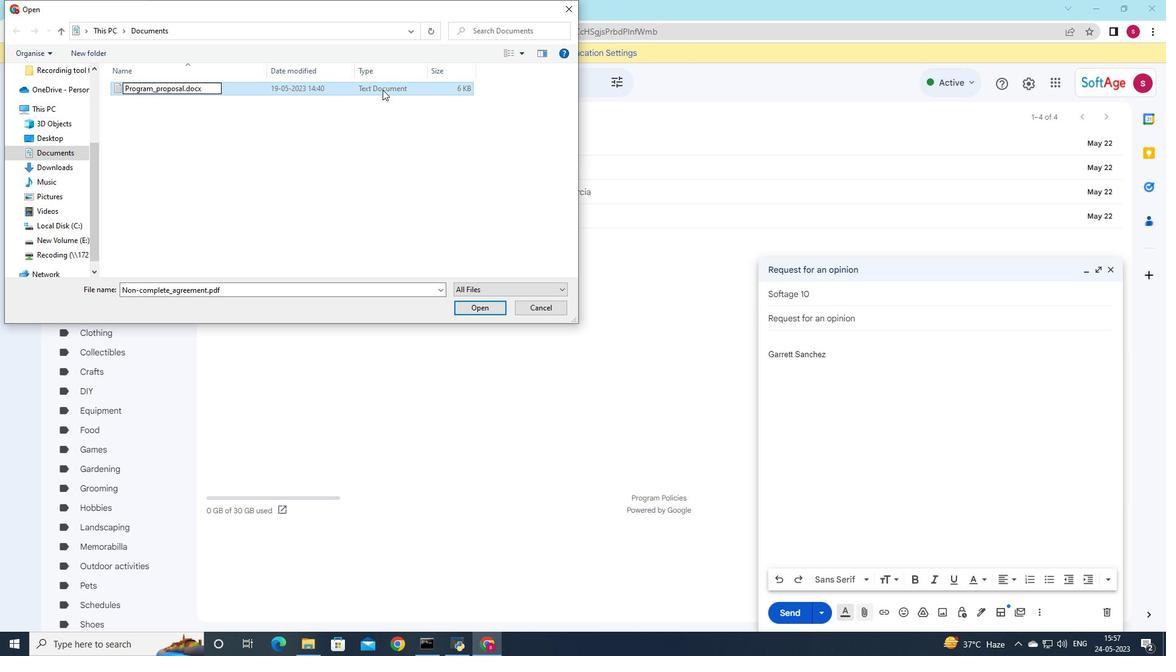 
Action: Mouse moved to (481, 312)
Screenshot: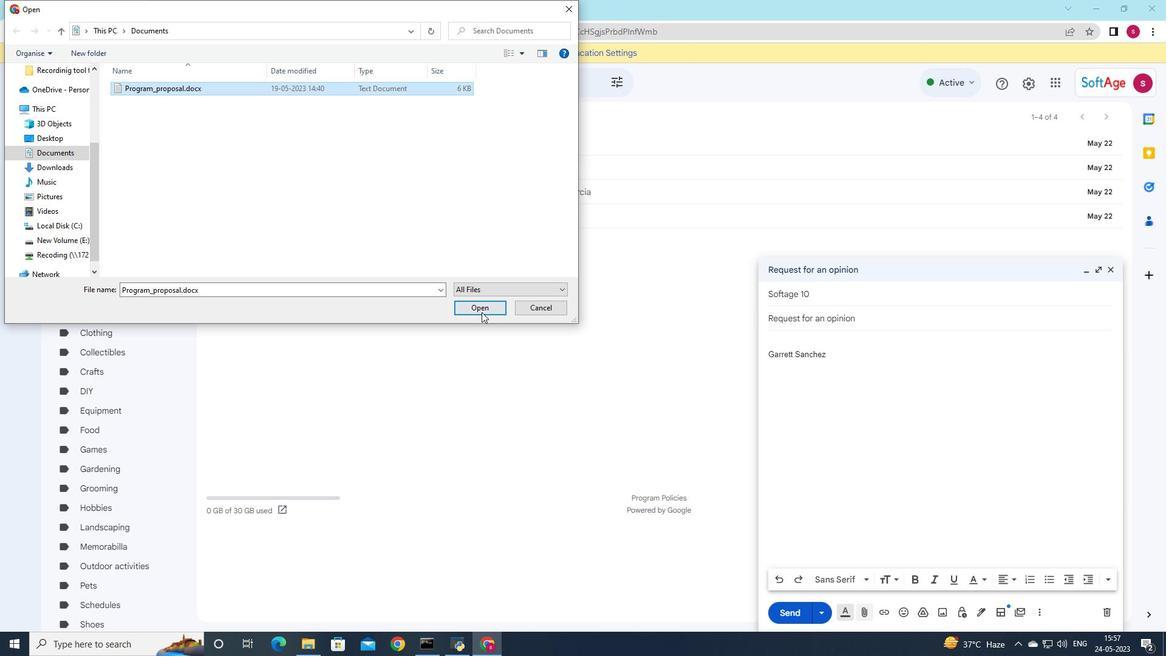 
Action: Mouse pressed left at (481, 312)
Screenshot: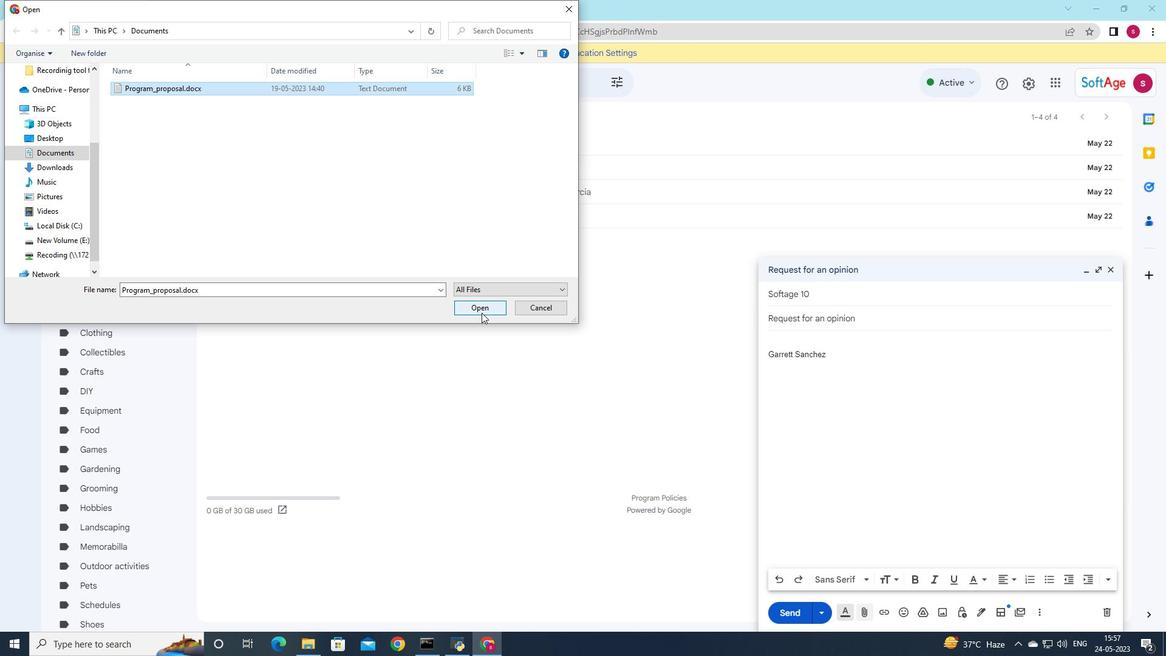 
Action: Mouse moved to (878, 341)
Screenshot: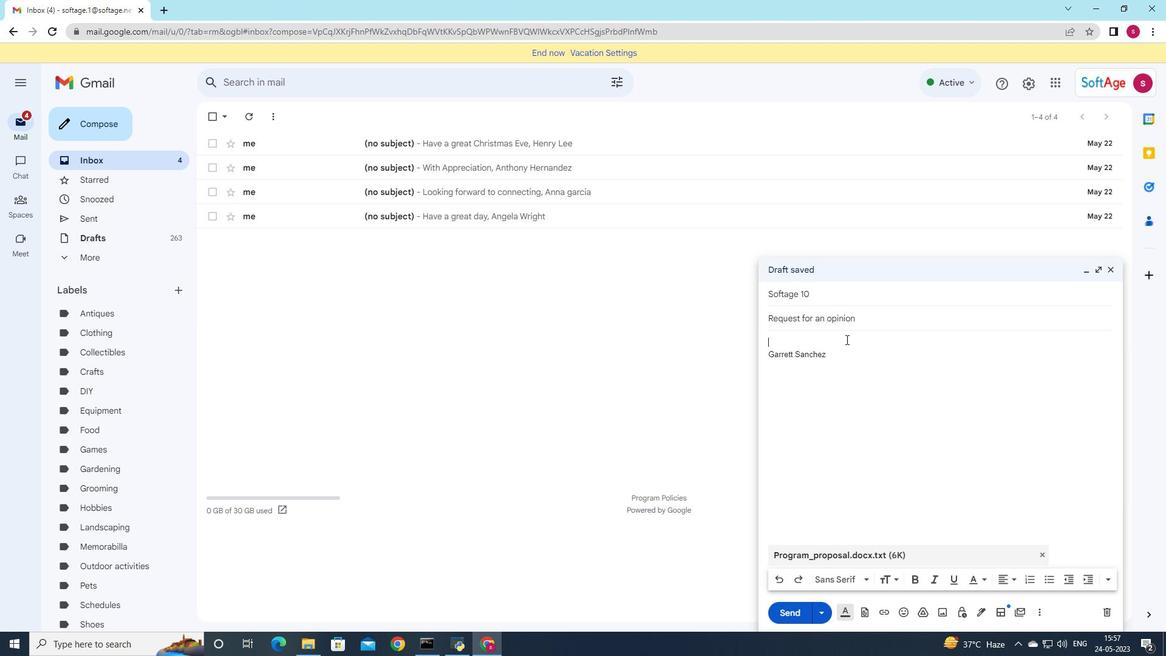 
Action: Key pressed <Key.shift>Please<Key.space>let<Key.space>me<Key.space>know<Key.space>if<Key.space>ther<Key.space>are<Key.space>any<Key.space>changes<Key.space>to<Key.space>the<Key.space>project<Key.space>scope
Screenshot: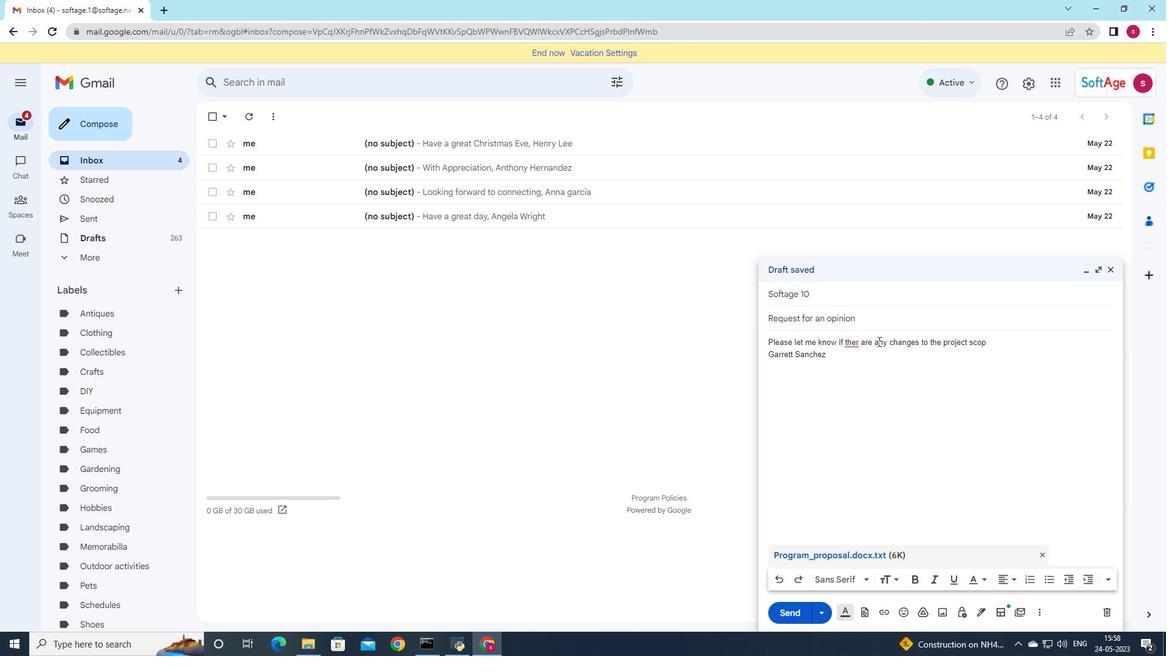 
Action: Mouse moved to (857, 345)
Screenshot: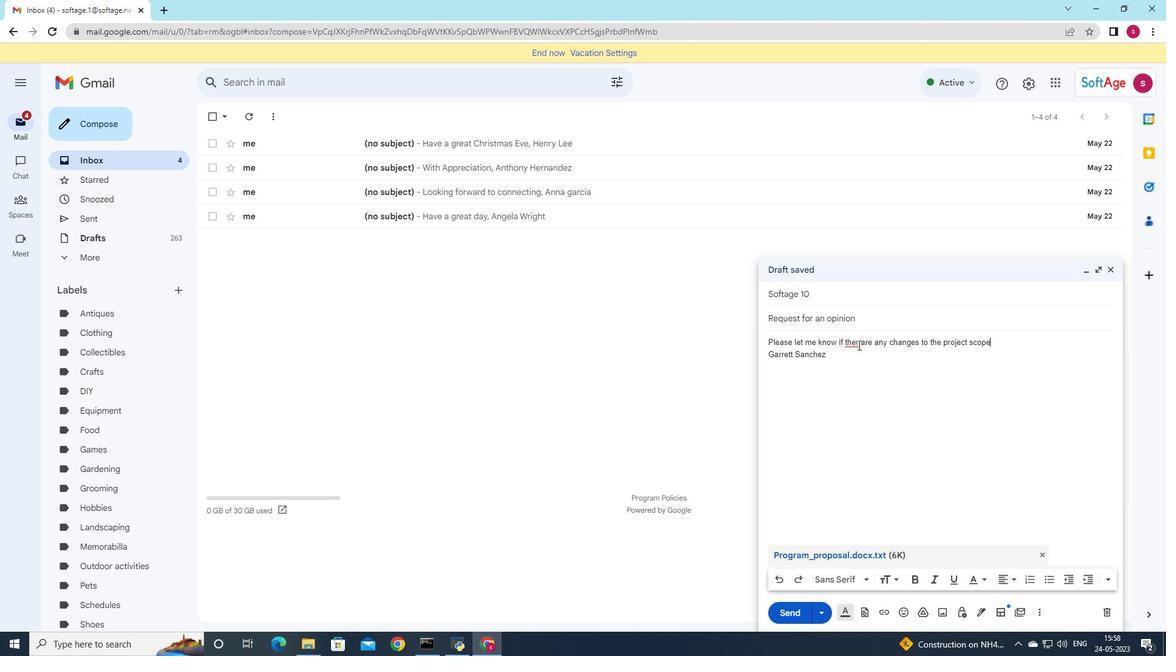 
Action: Mouse pressed left at (857, 345)
Screenshot: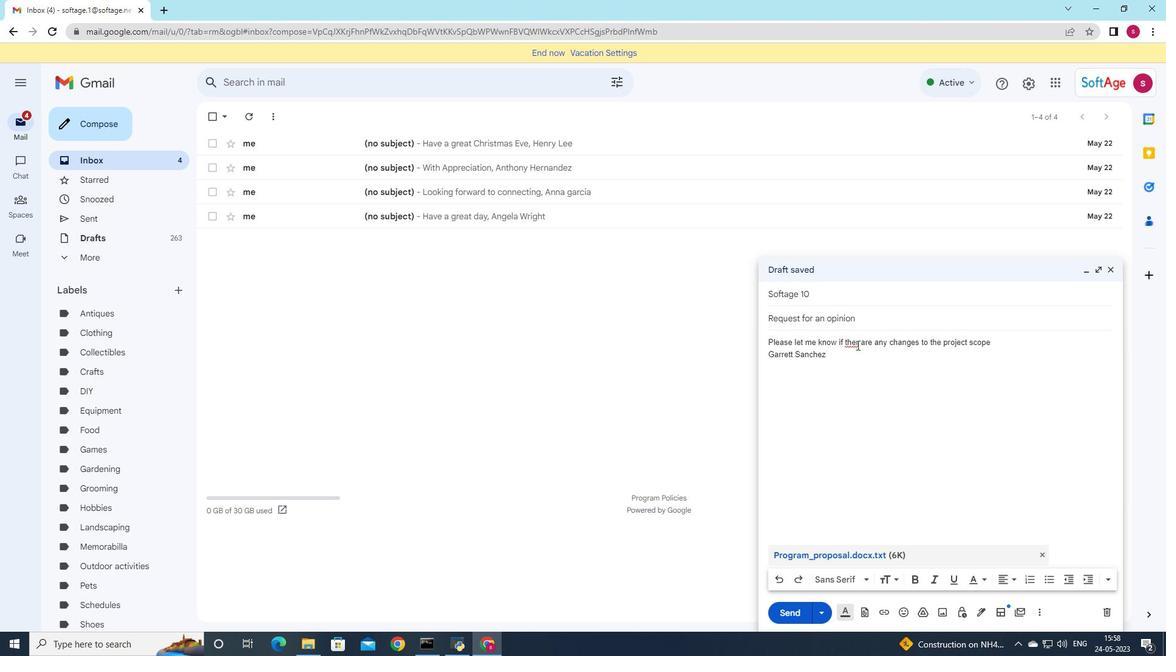 
Action: Mouse moved to (876, 359)
Screenshot: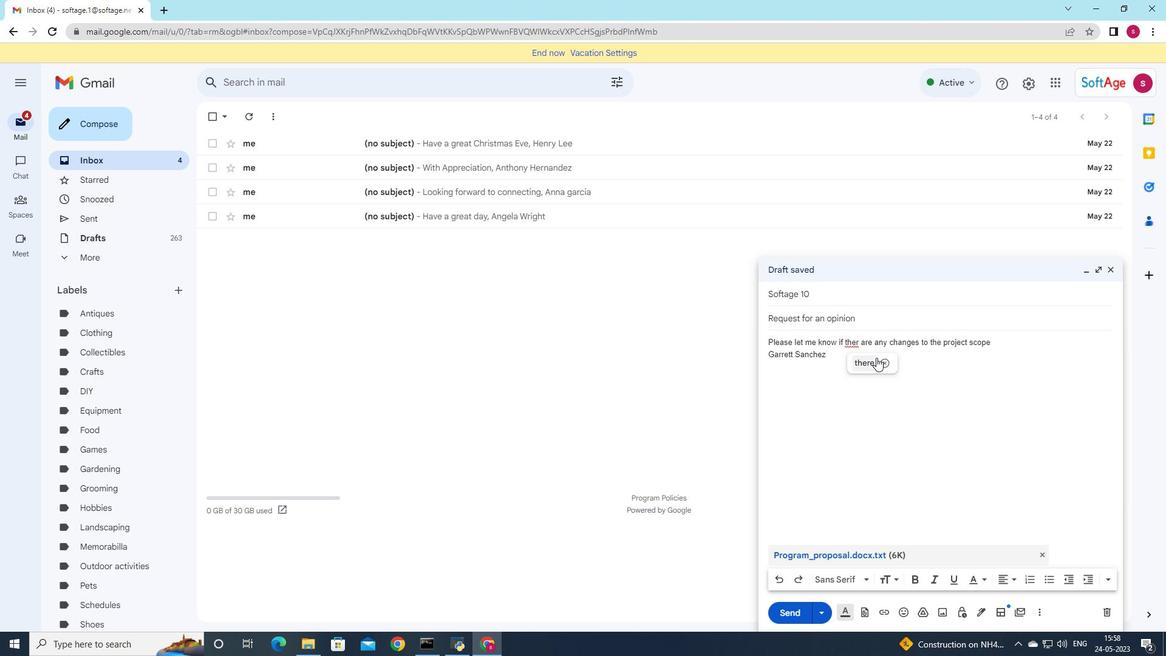 
Action: Key pressed e
Screenshot: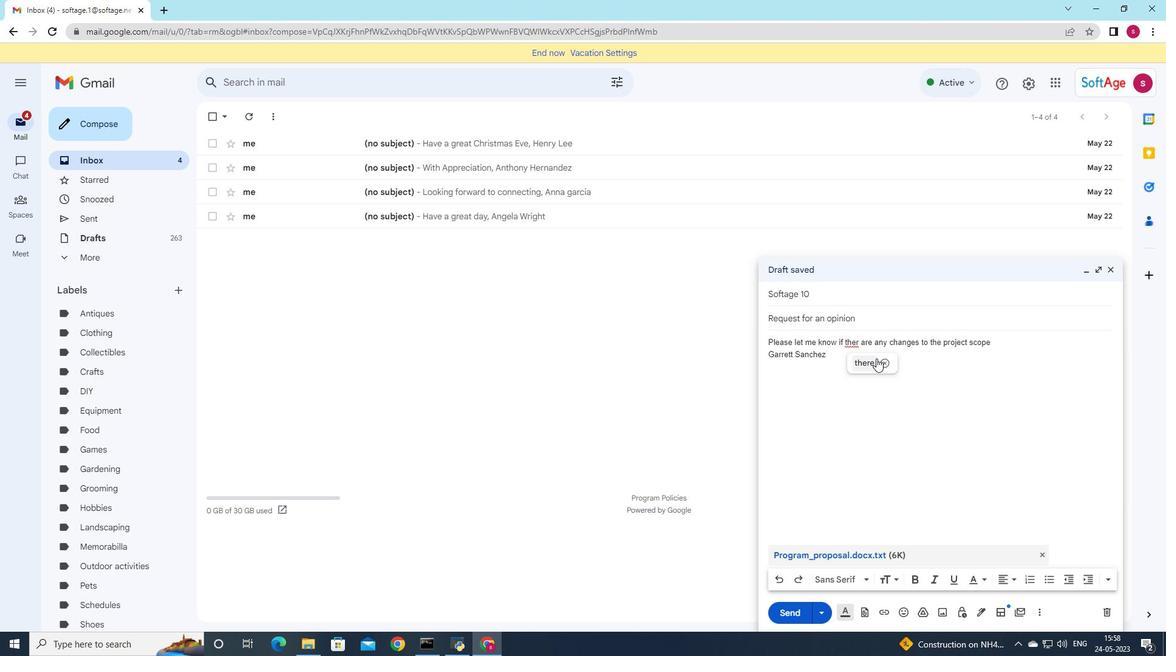
Action: Mouse moved to (908, 416)
Screenshot: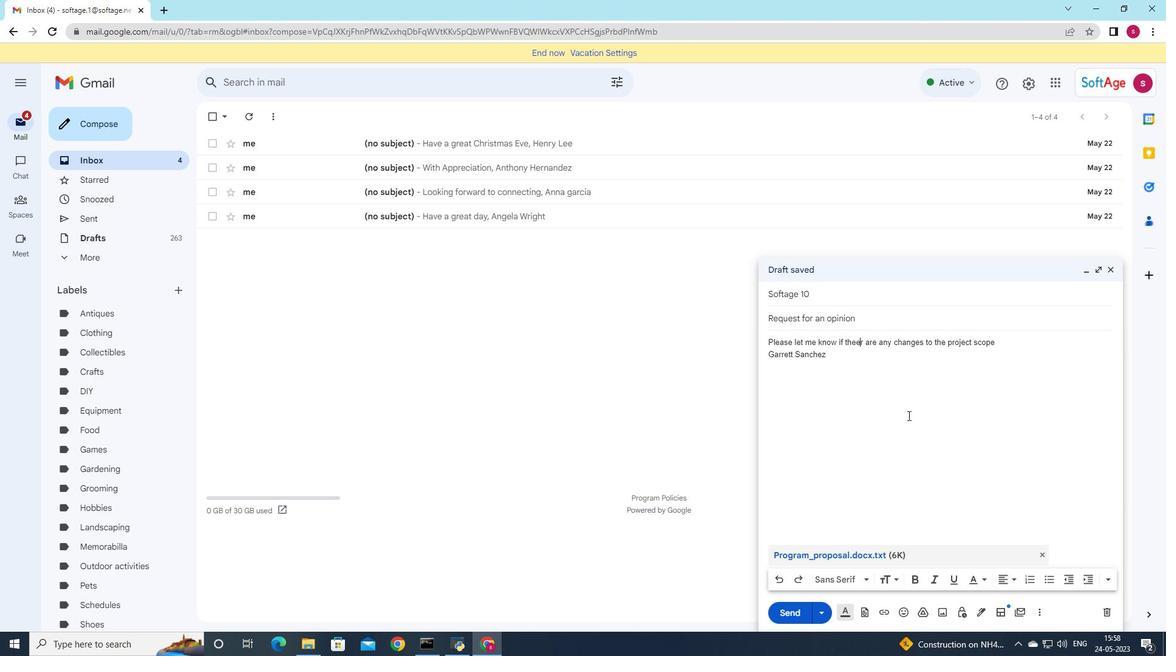 
Action: Key pressed <Key.backspace>
Screenshot: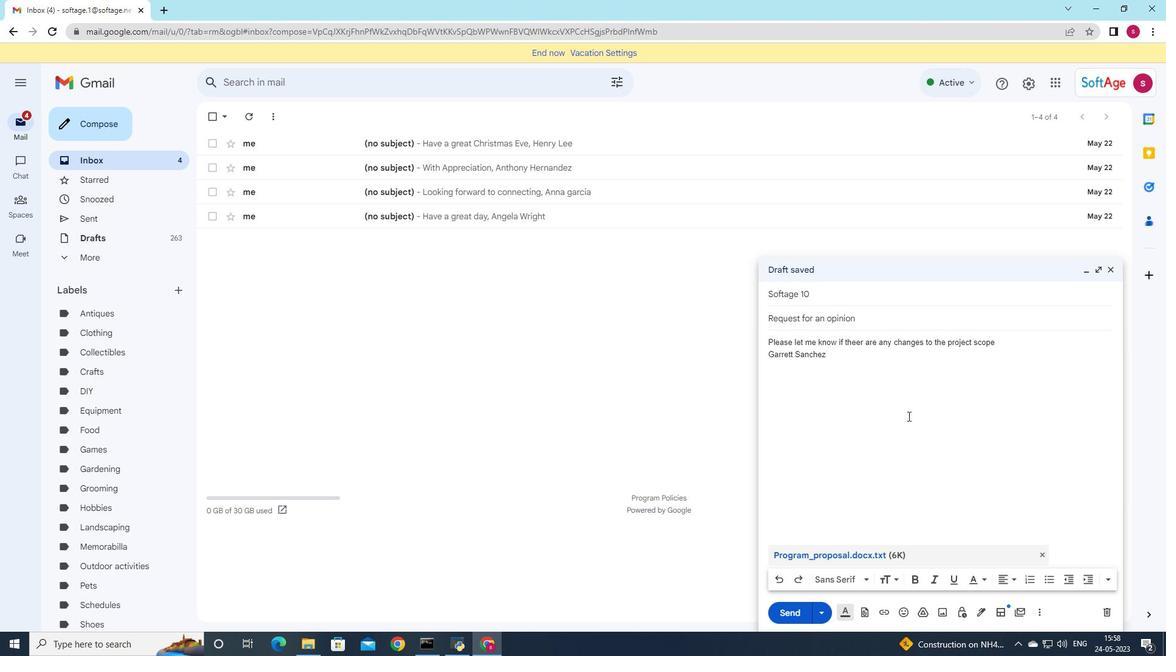 
Action: Mouse moved to (859, 343)
Screenshot: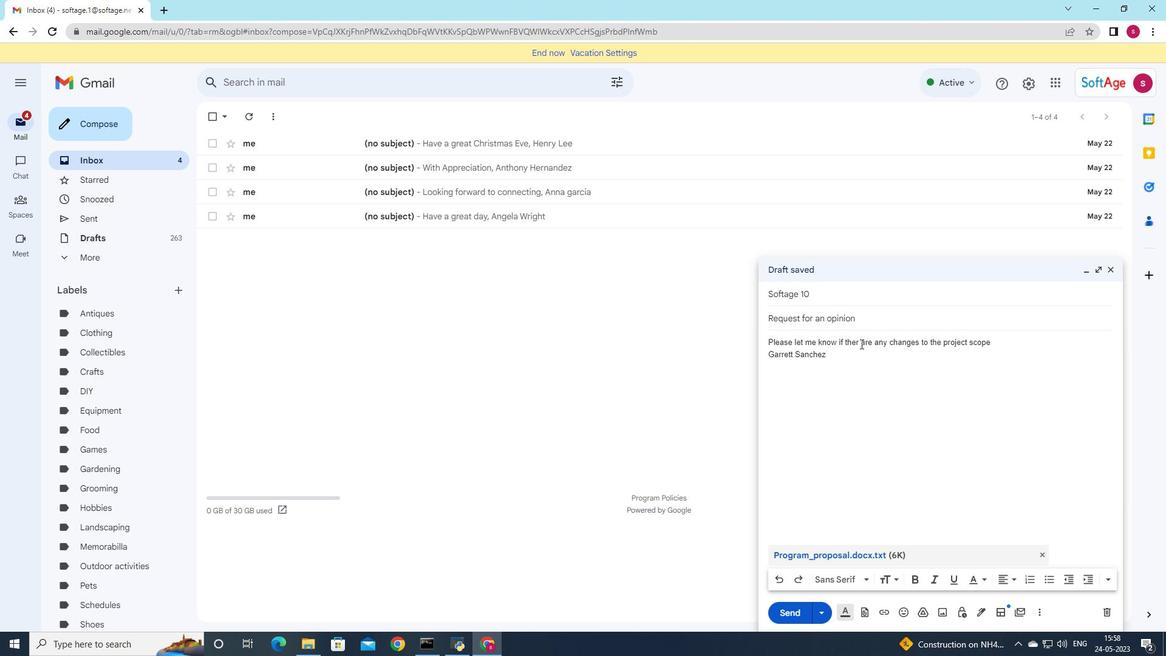 
Action: Mouse pressed left at (859, 343)
Screenshot: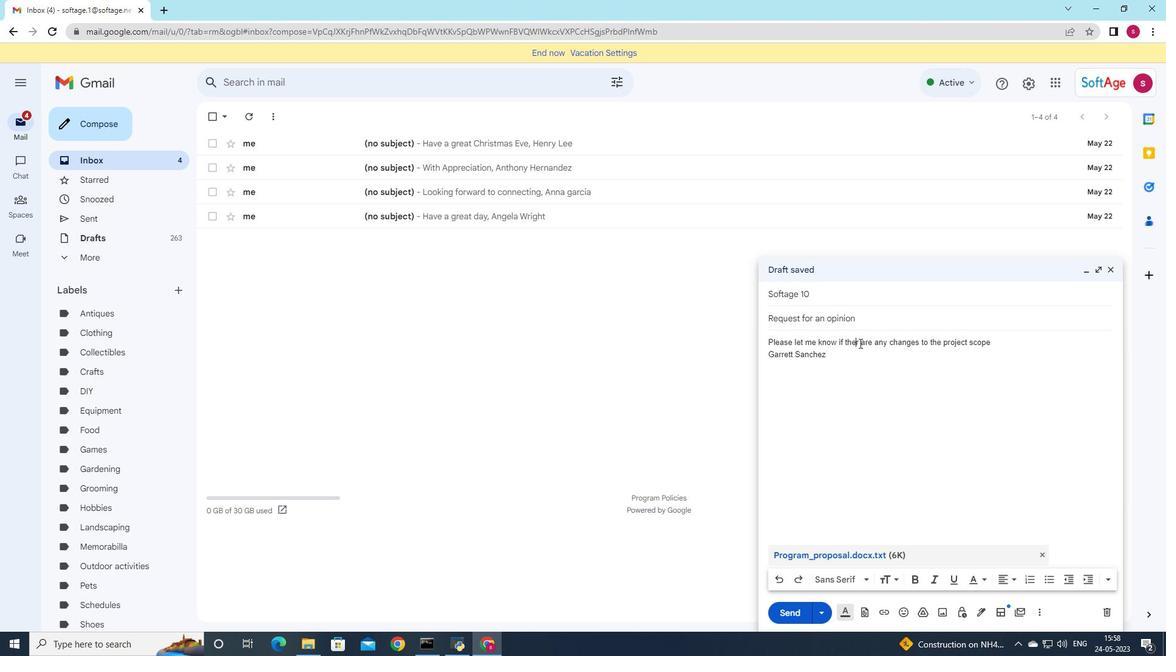 
Action: Mouse moved to (861, 357)
Screenshot: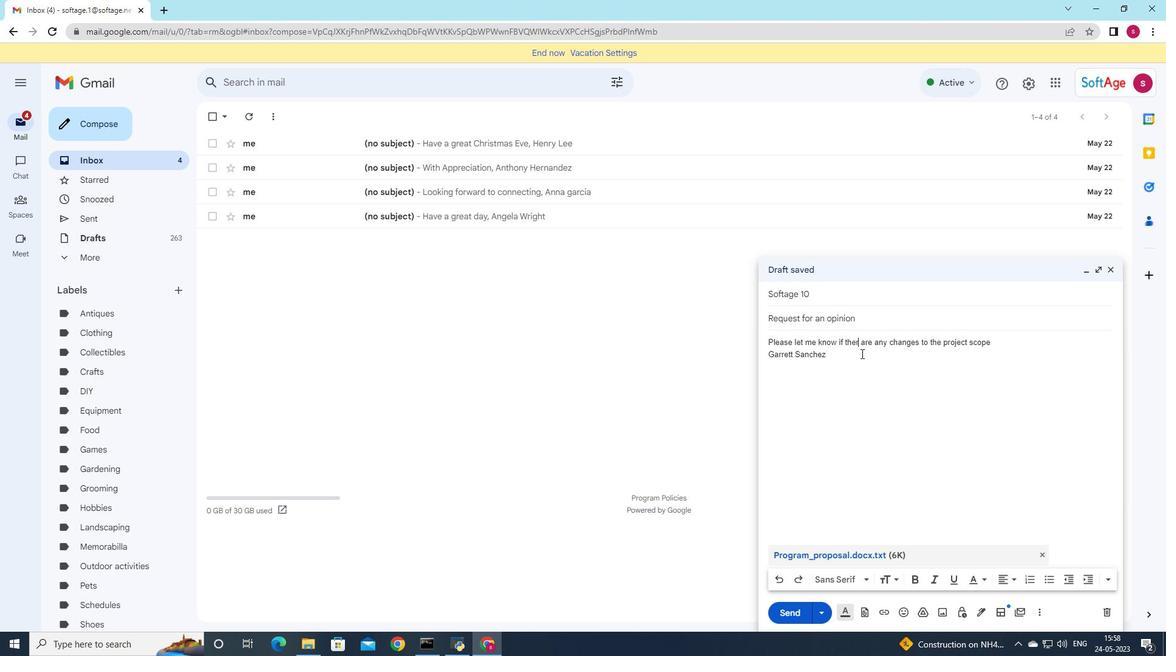 
Action: Key pressed e
Screenshot: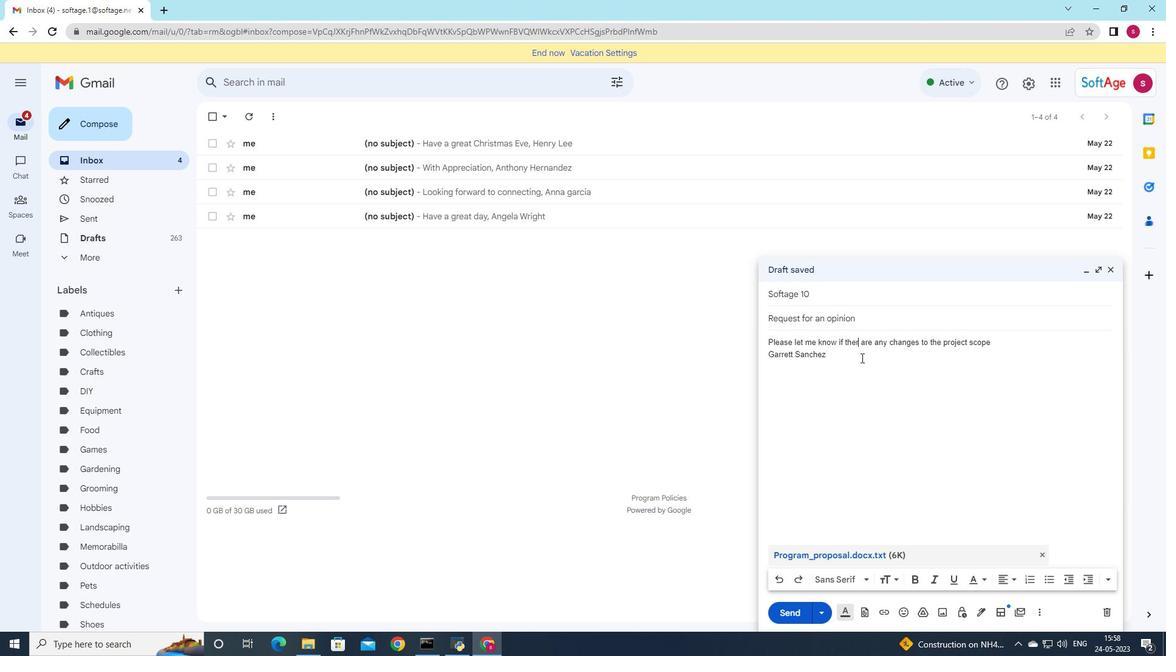 
Action: Mouse moved to (783, 585)
Screenshot: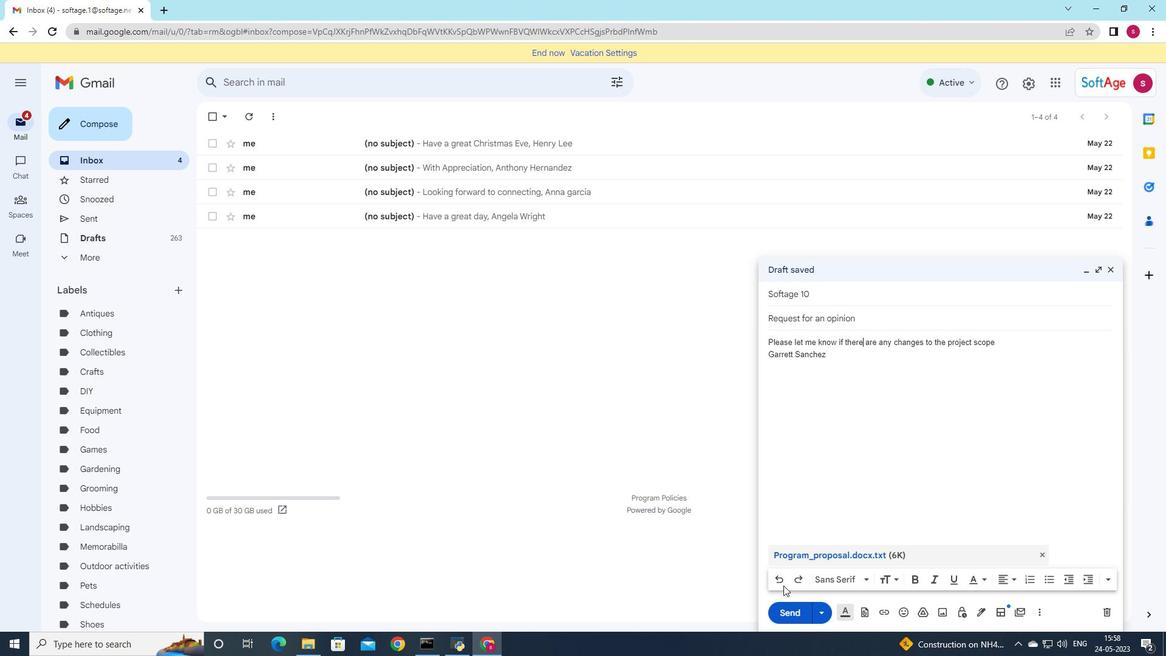 
Action: Mouse pressed left at (783, 585)
Screenshot: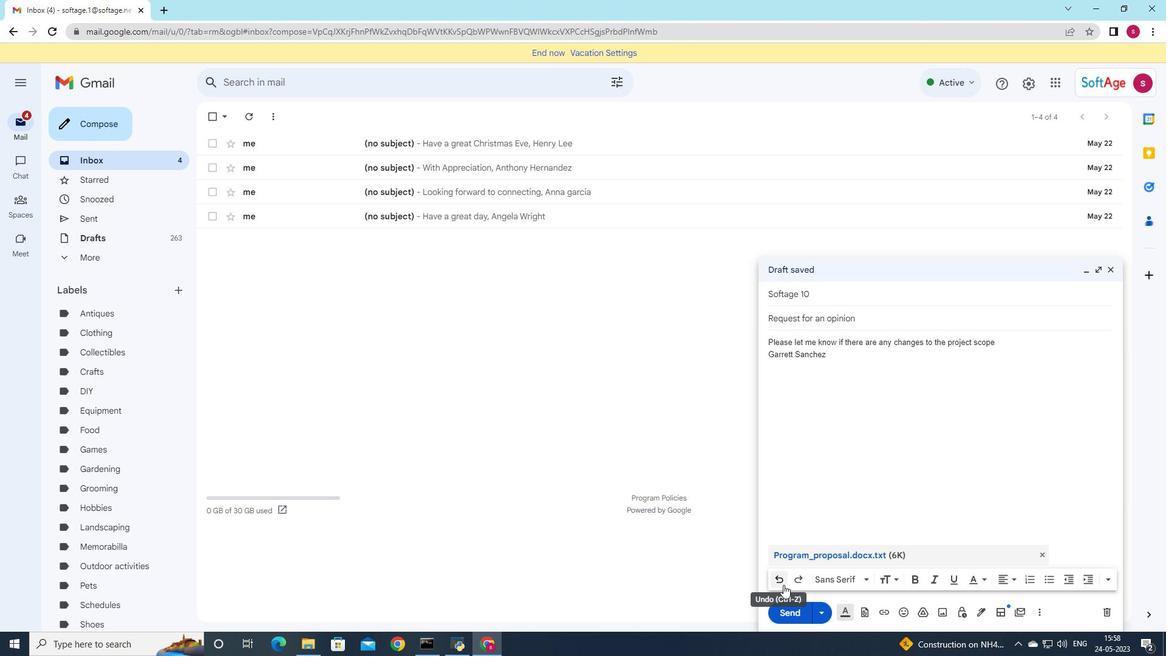 
Action: Mouse pressed left at (783, 585)
Screenshot: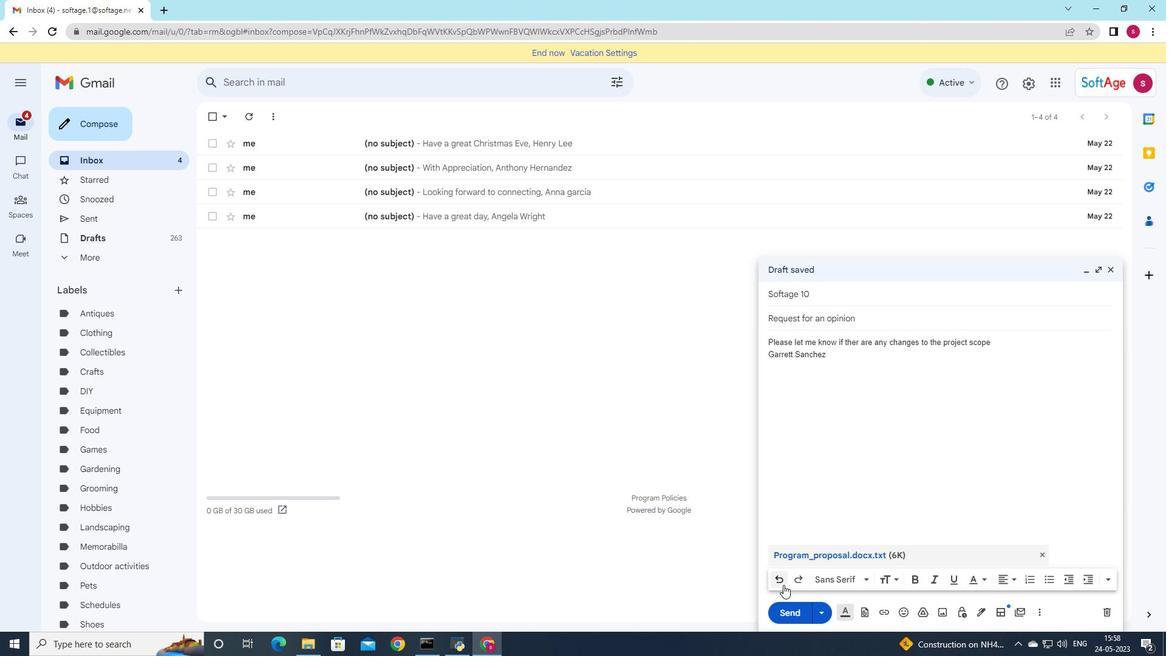 
Action: Mouse pressed left at (783, 585)
Screenshot: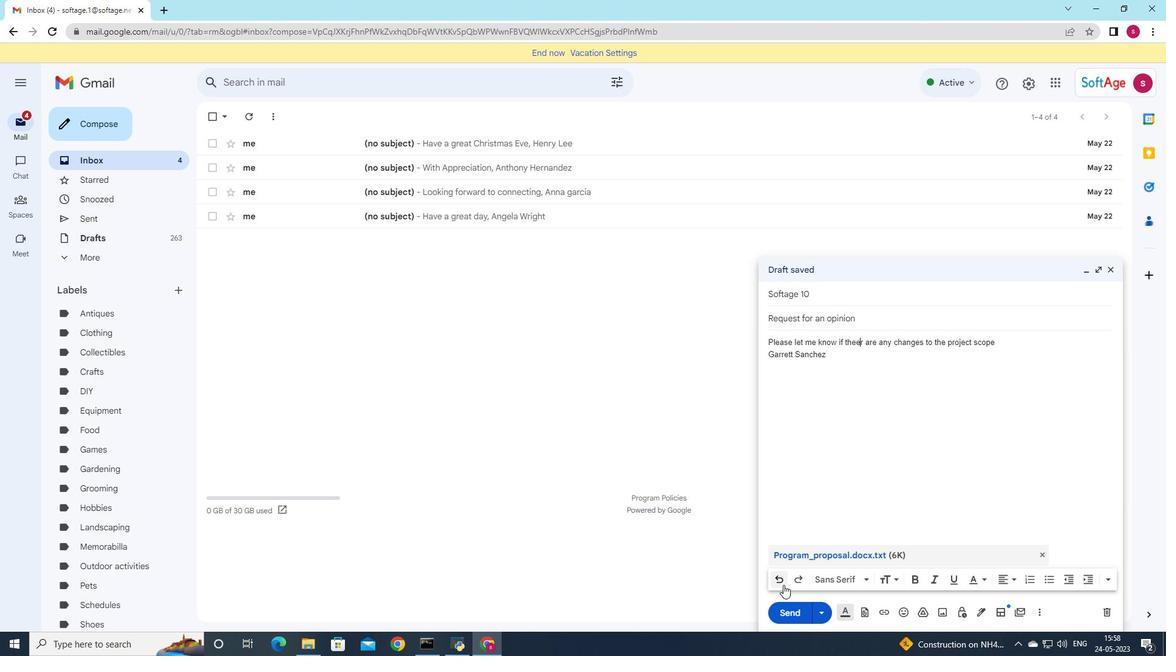 
Action: Mouse pressed left at (783, 585)
Screenshot: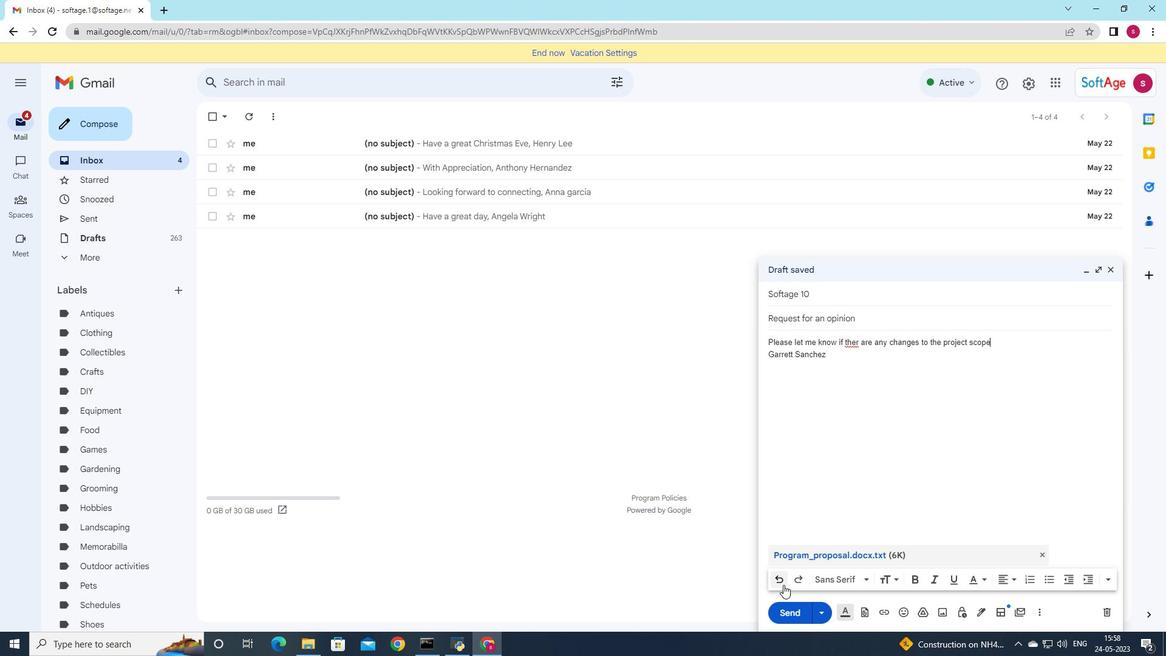 
Action: Mouse pressed left at (783, 585)
Screenshot: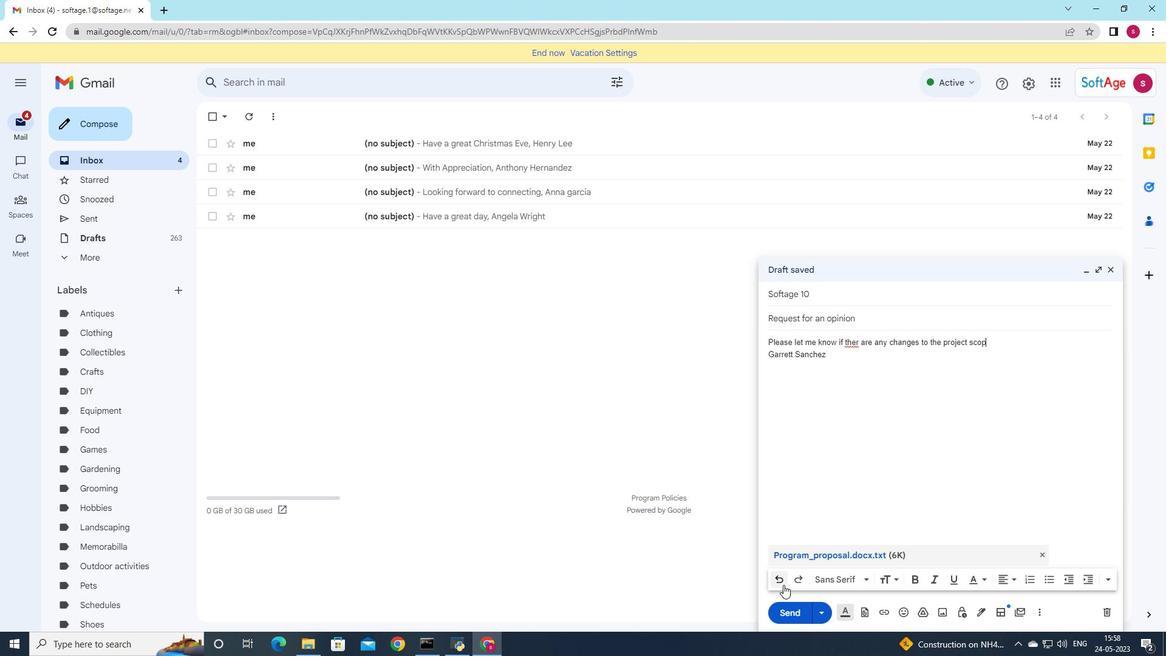 
Action: Mouse pressed left at (783, 585)
Screenshot: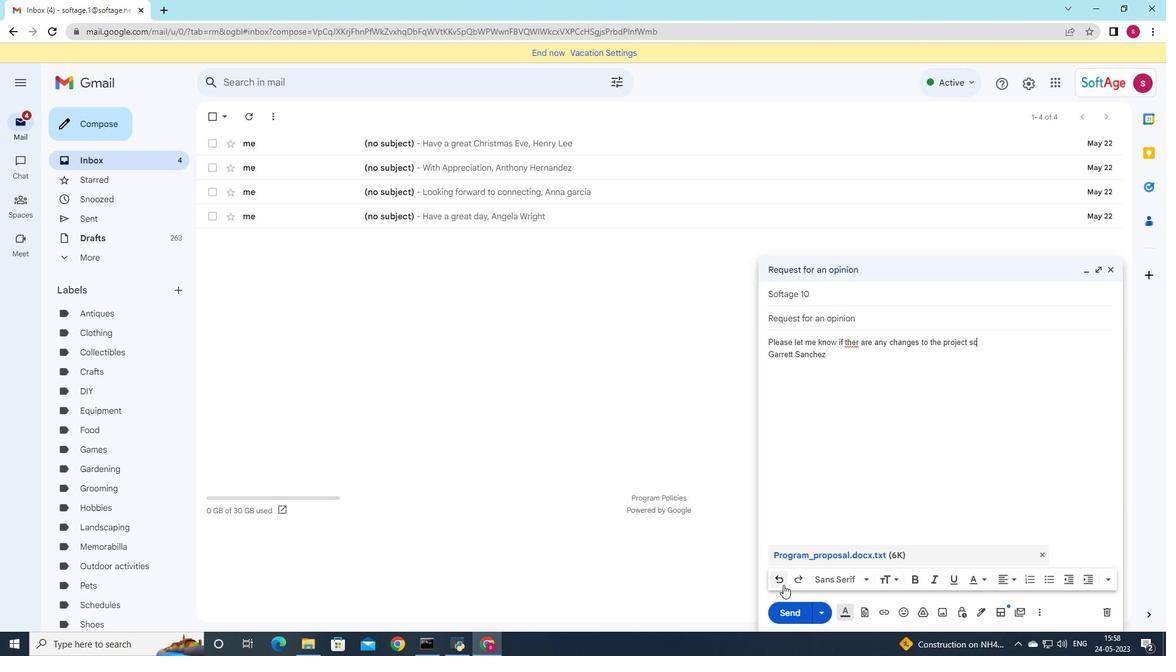 
Action: Mouse pressed left at (783, 585)
Screenshot: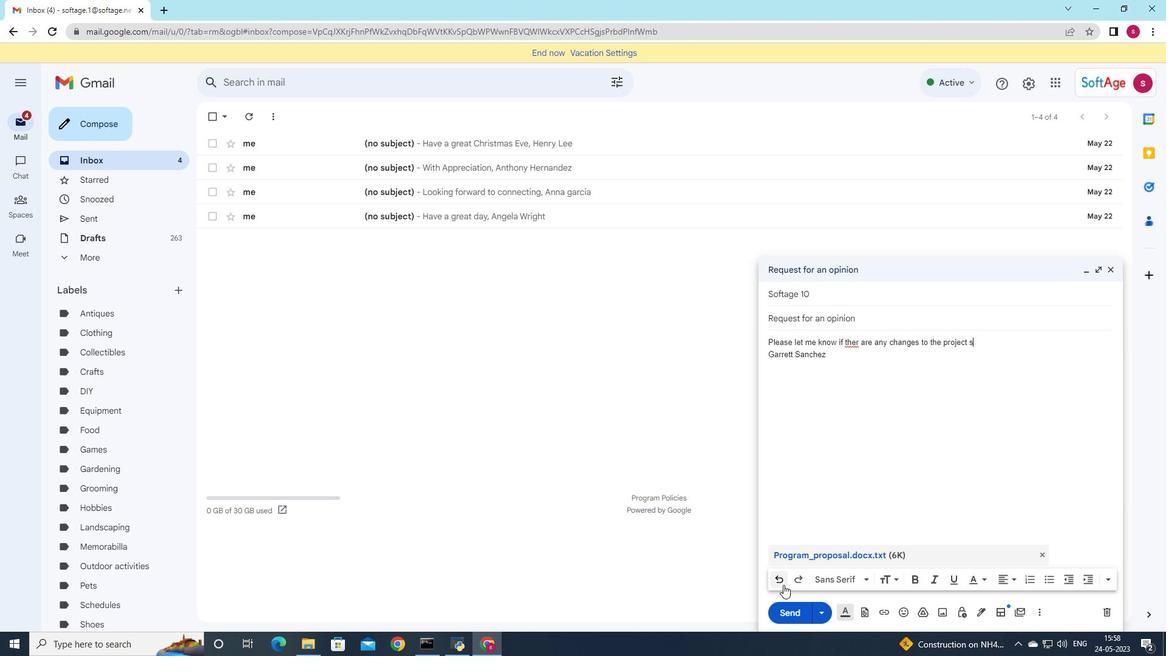 
Action: Mouse pressed left at (783, 585)
Screenshot: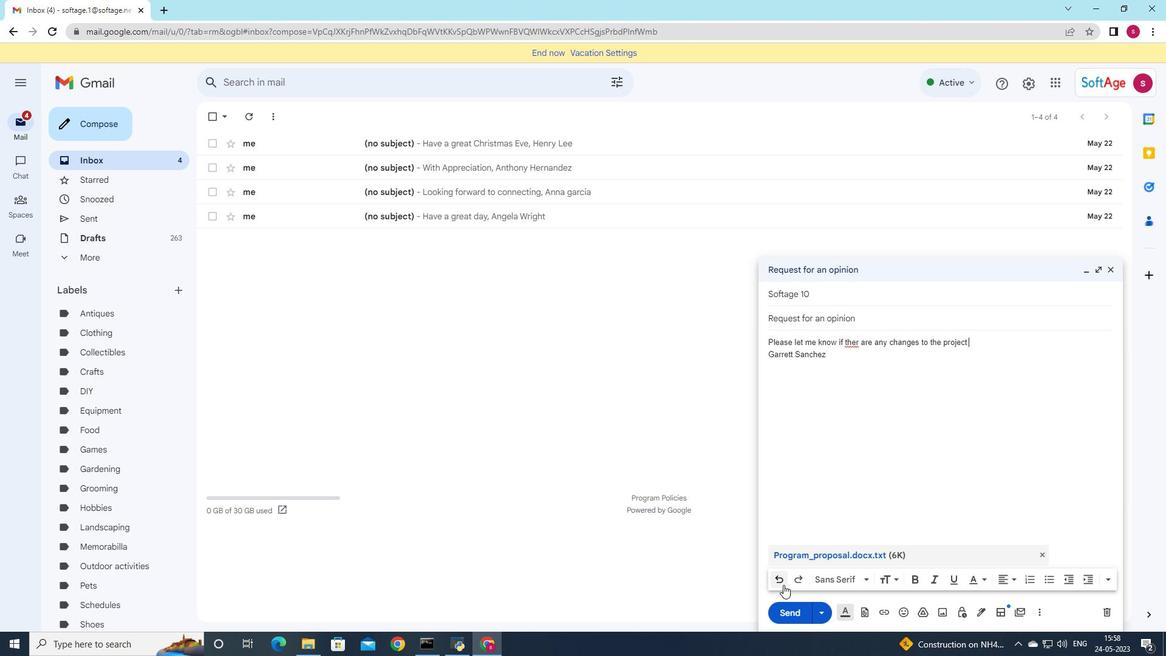 
Action: Mouse pressed left at (783, 585)
Screenshot: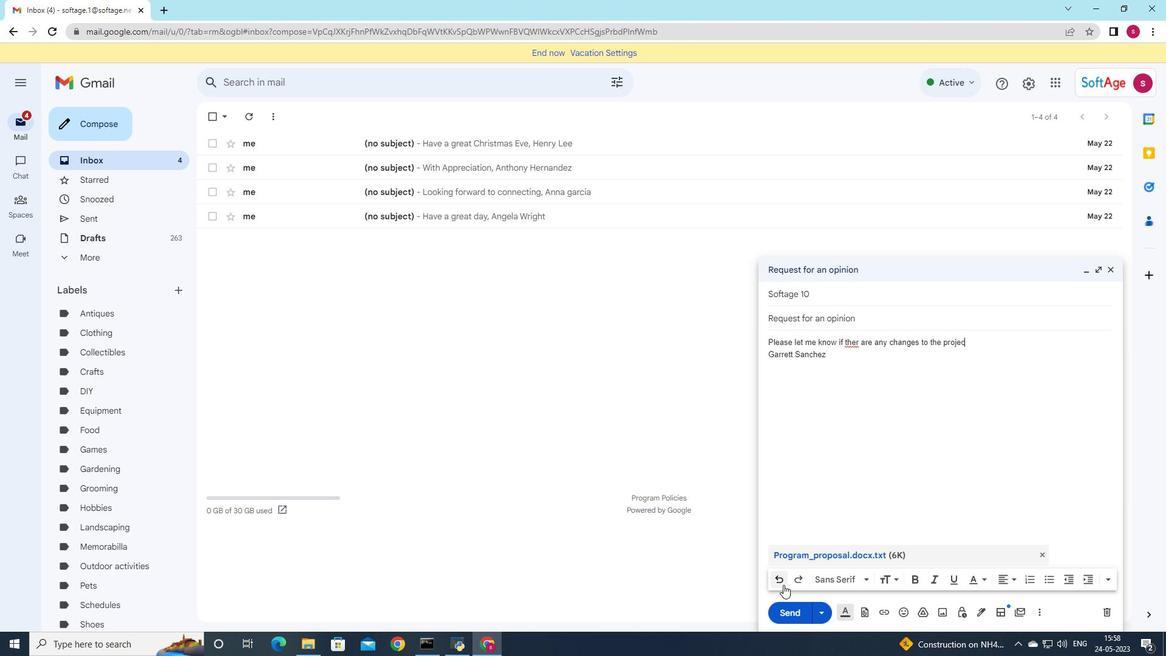 
Action: Mouse pressed left at (783, 585)
Screenshot: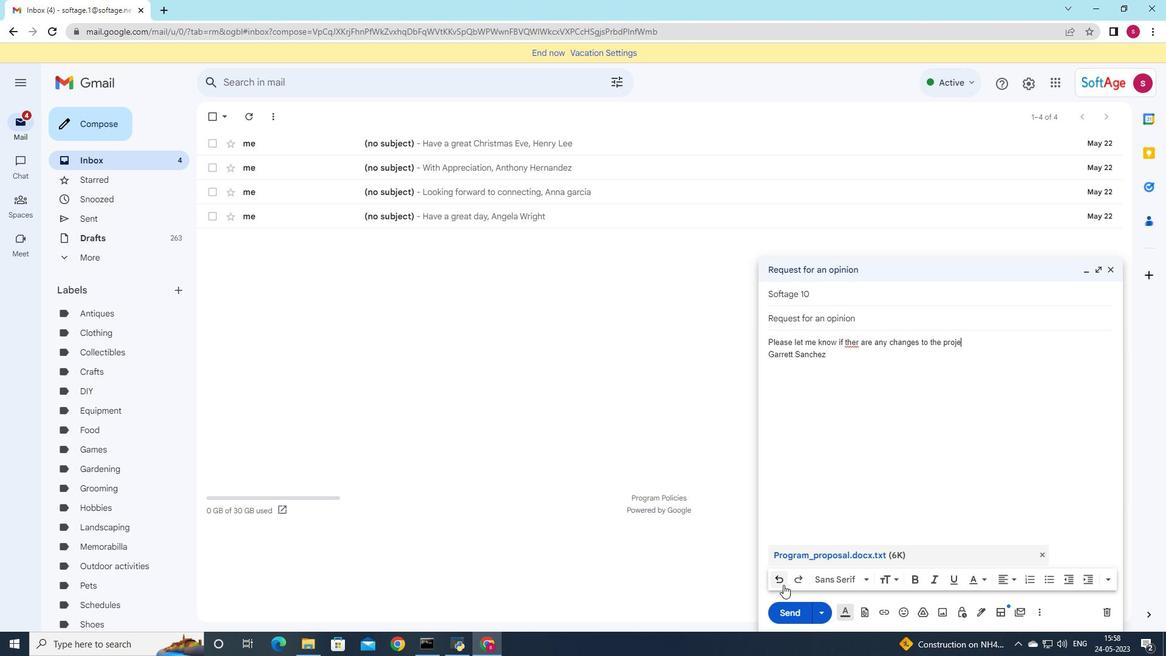 
Action: Mouse pressed left at (783, 585)
Screenshot: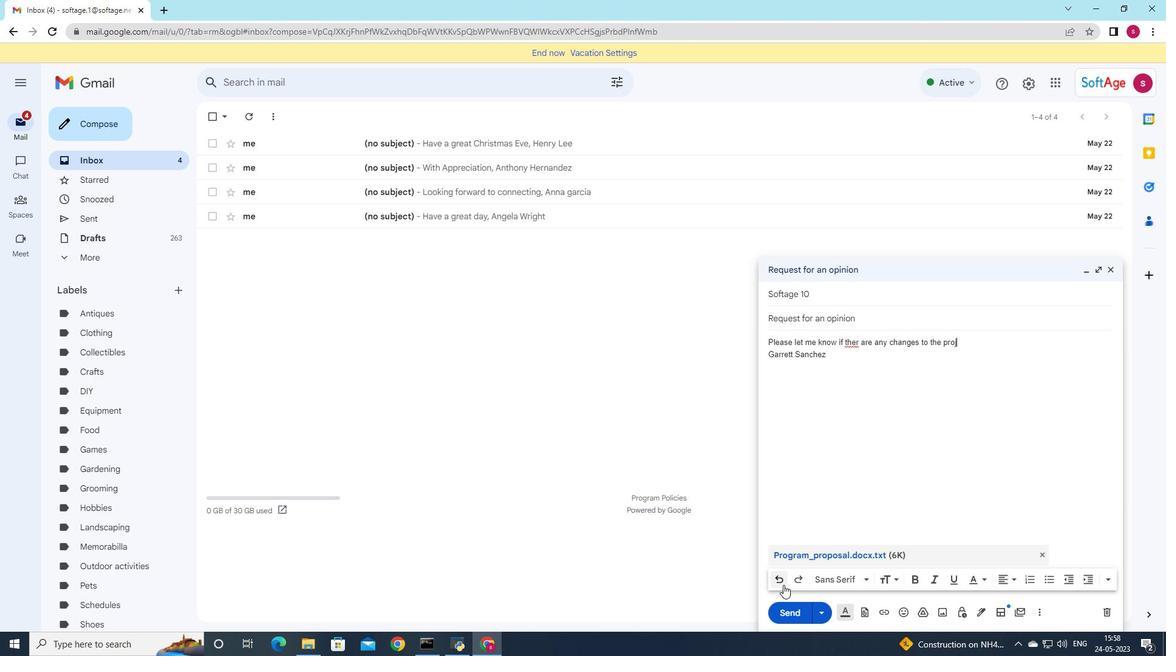 
Action: Mouse pressed left at (783, 585)
Screenshot: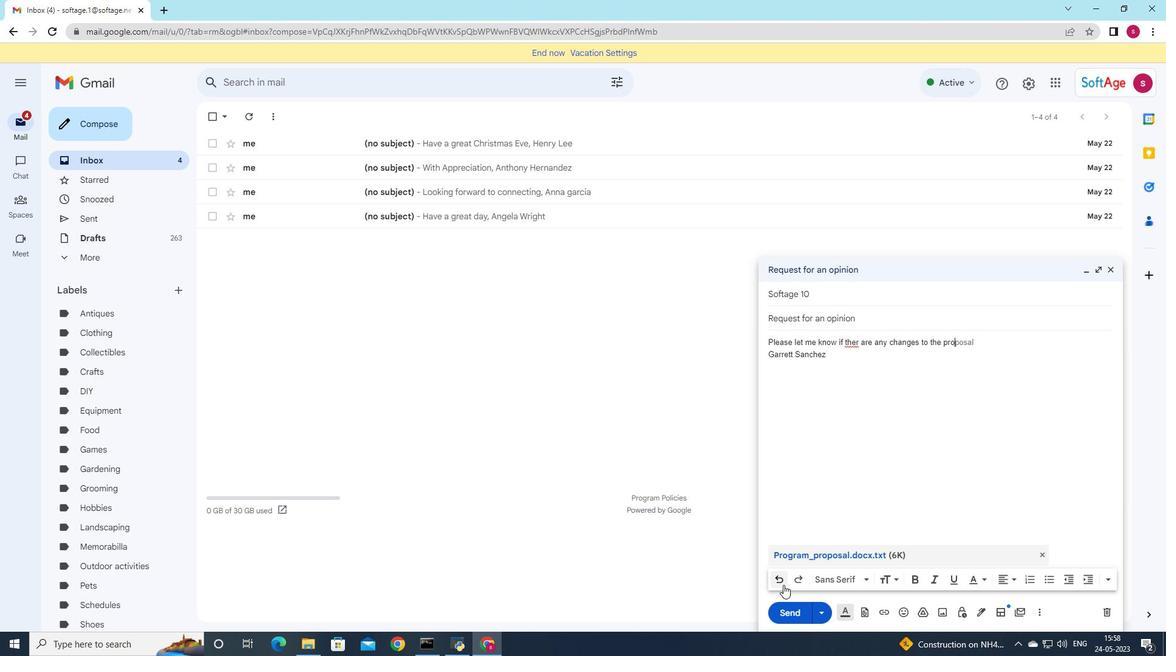 
Action: Mouse pressed left at (783, 585)
Screenshot: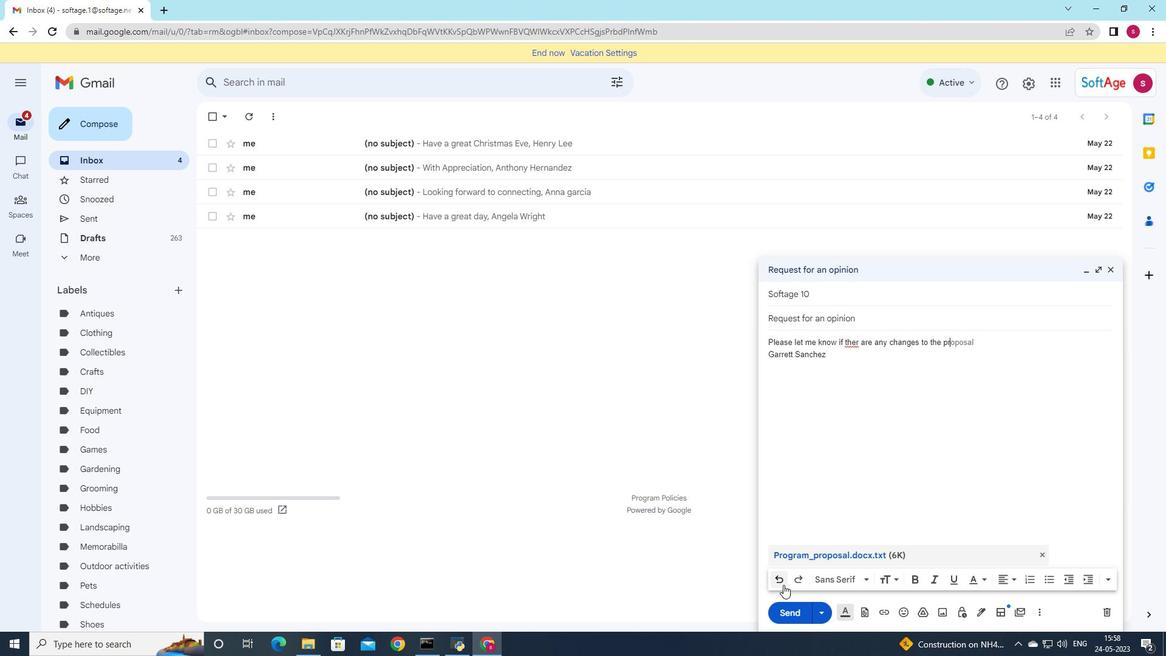 
Action: Mouse pressed left at (783, 585)
Screenshot: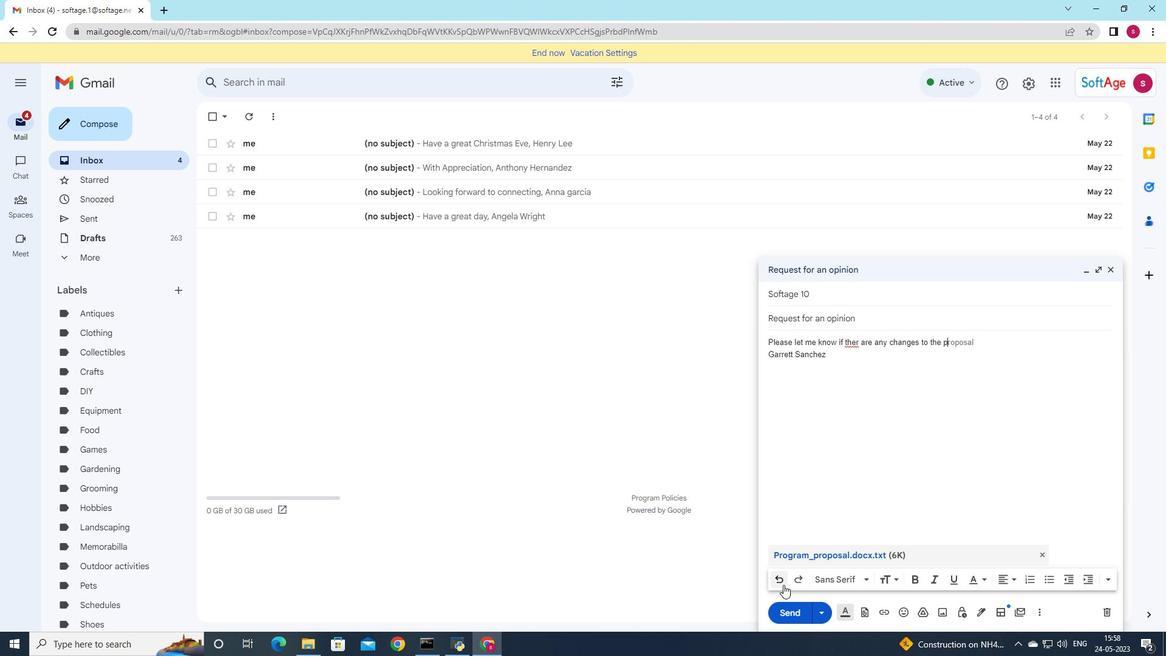 
Action: Mouse pressed left at (783, 585)
Screenshot: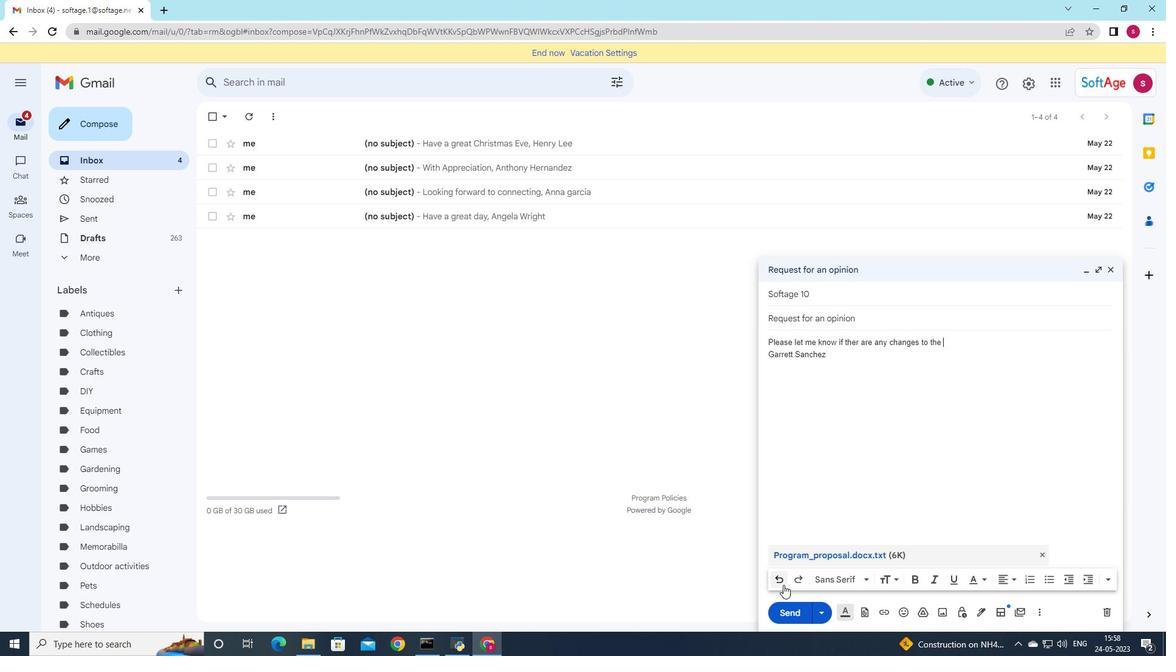 
Action: Mouse pressed left at (783, 585)
Screenshot: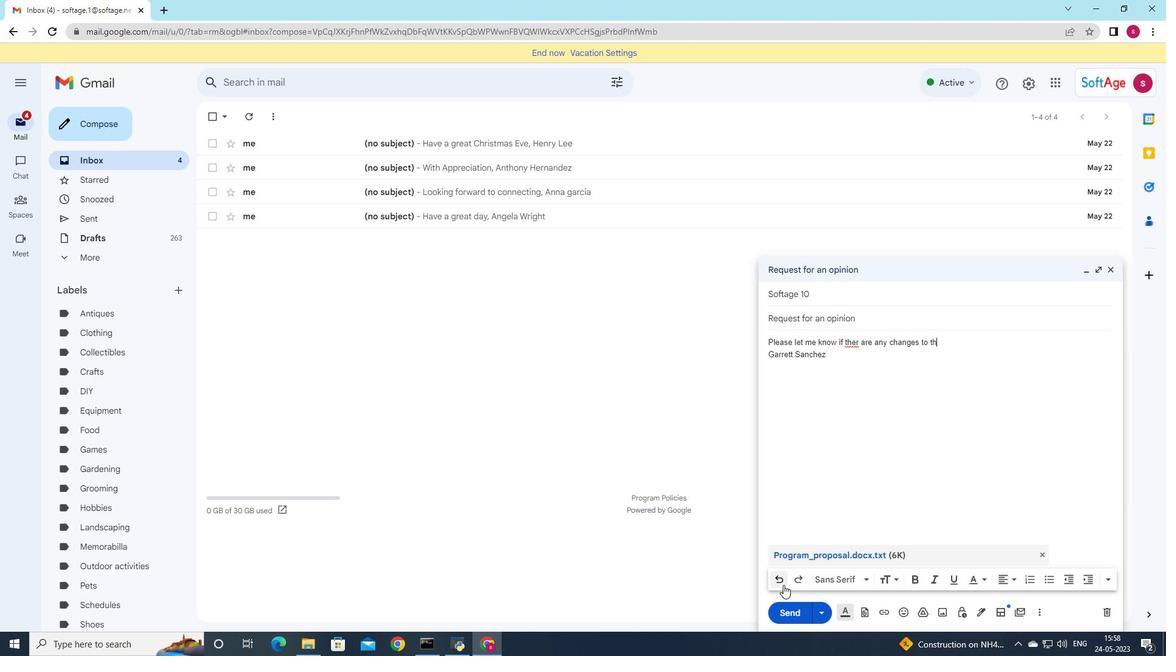 
Action: Mouse pressed left at (783, 585)
Screenshot: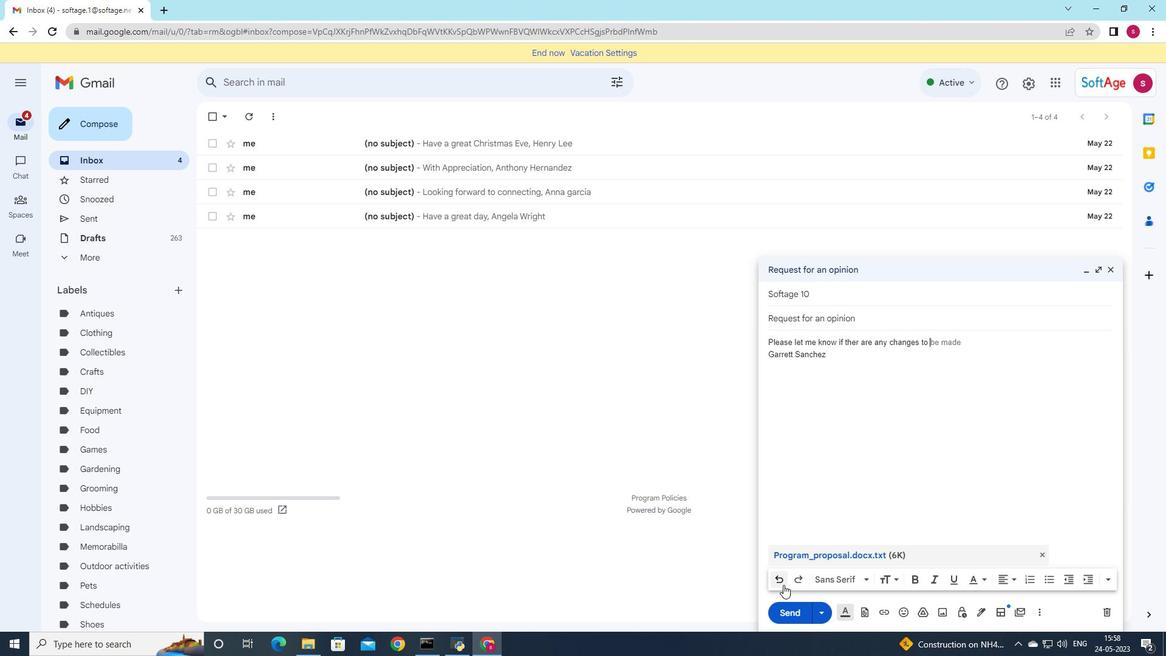 
Action: Mouse pressed left at (783, 585)
Screenshot: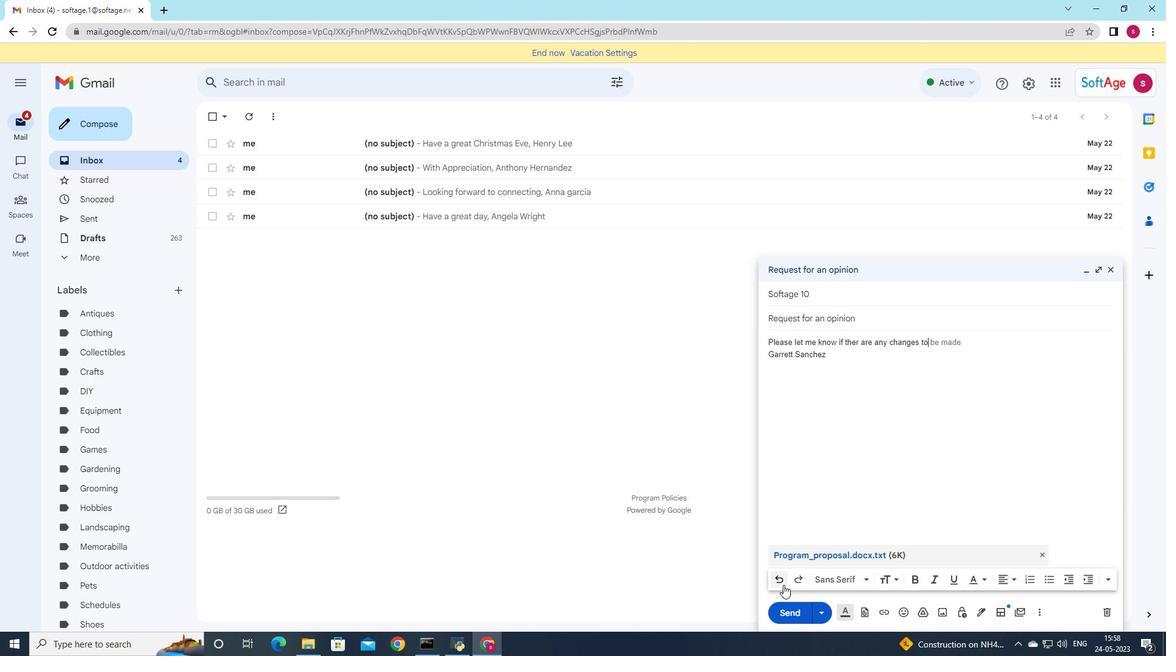 
Action: Mouse pressed left at (783, 585)
Screenshot: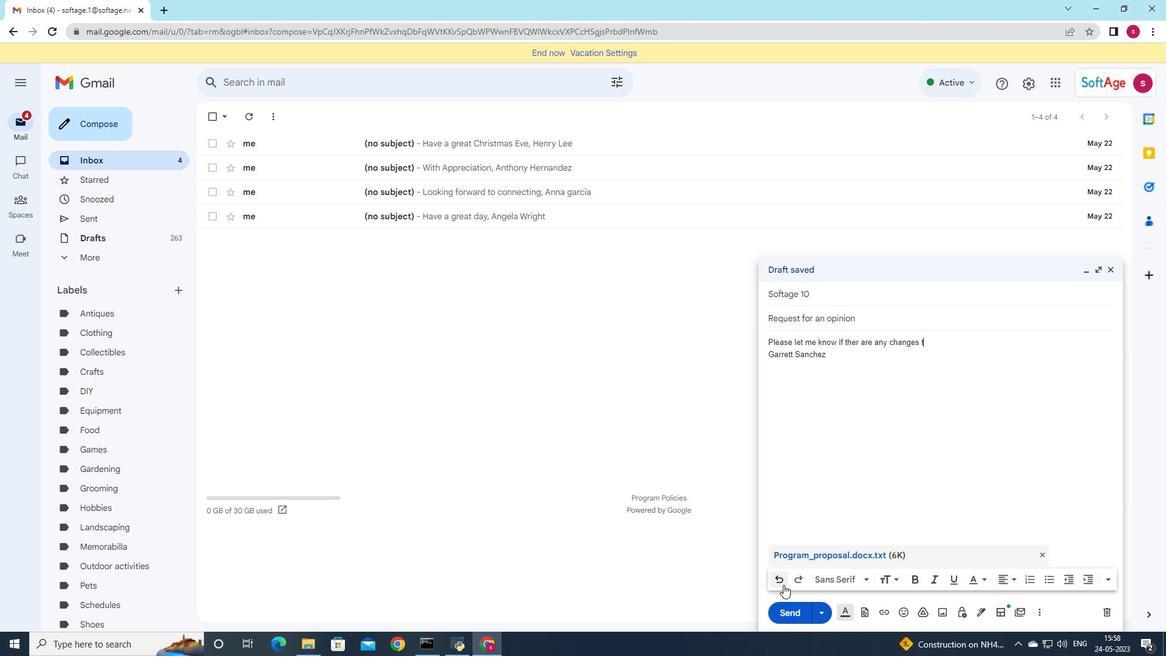 
Action: Mouse pressed left at (783, 585)
Screenshot: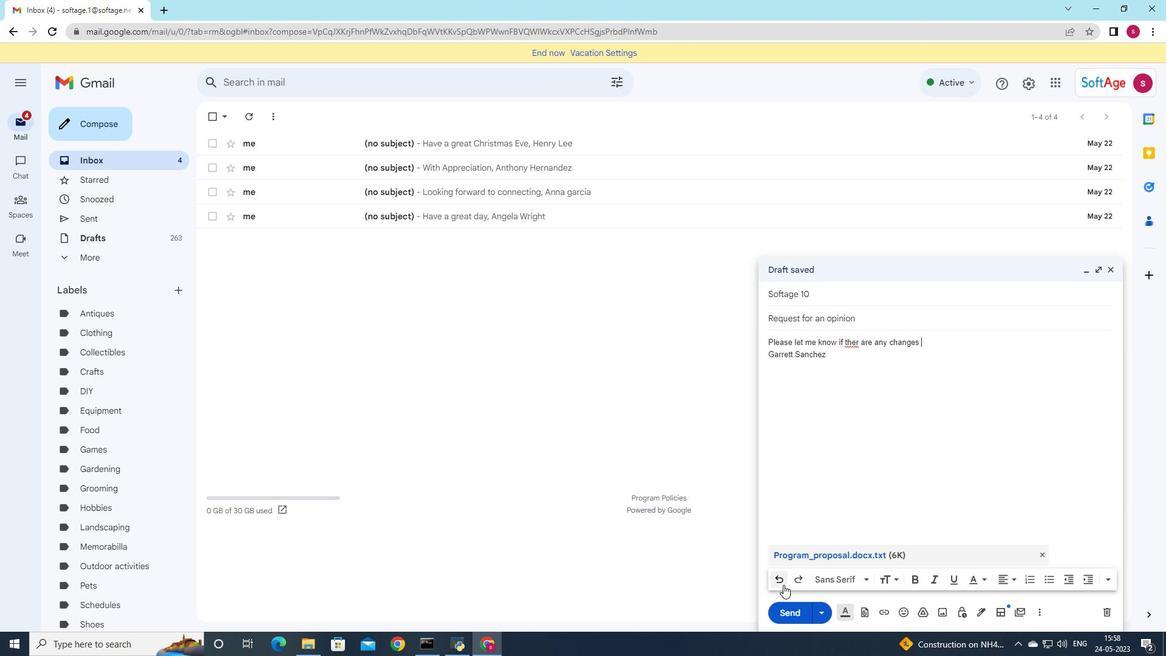 
Action: Mouse pressed left at (783, 585)
Screenshot: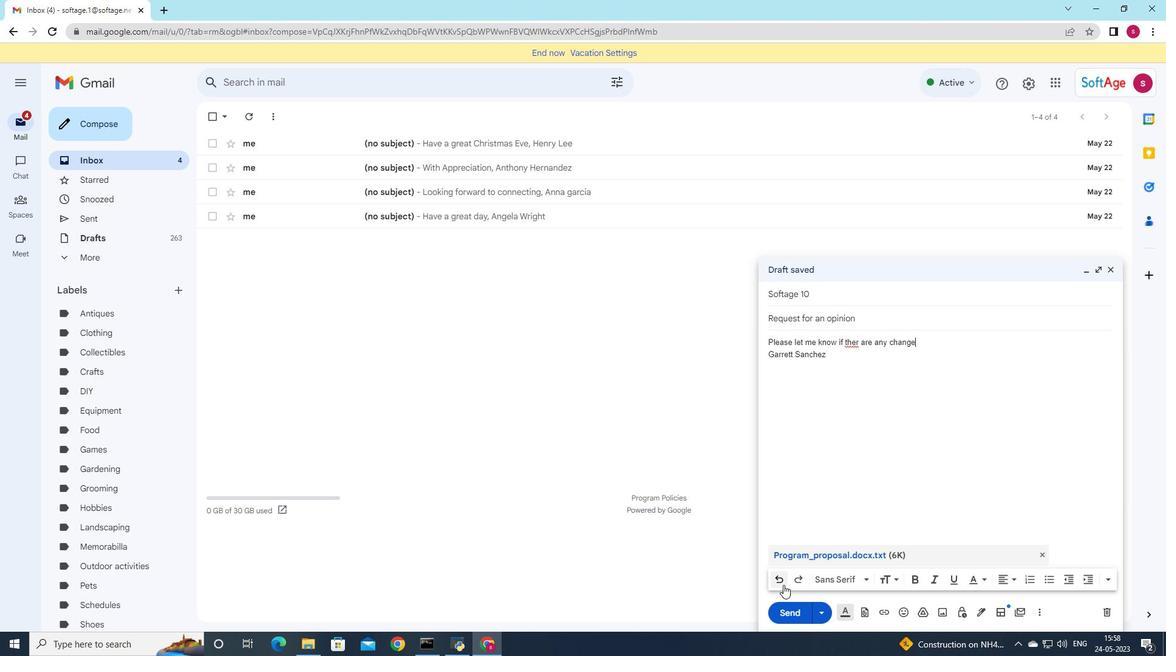 
Action: Mouse pressed left at (783, 585)
Screenshot: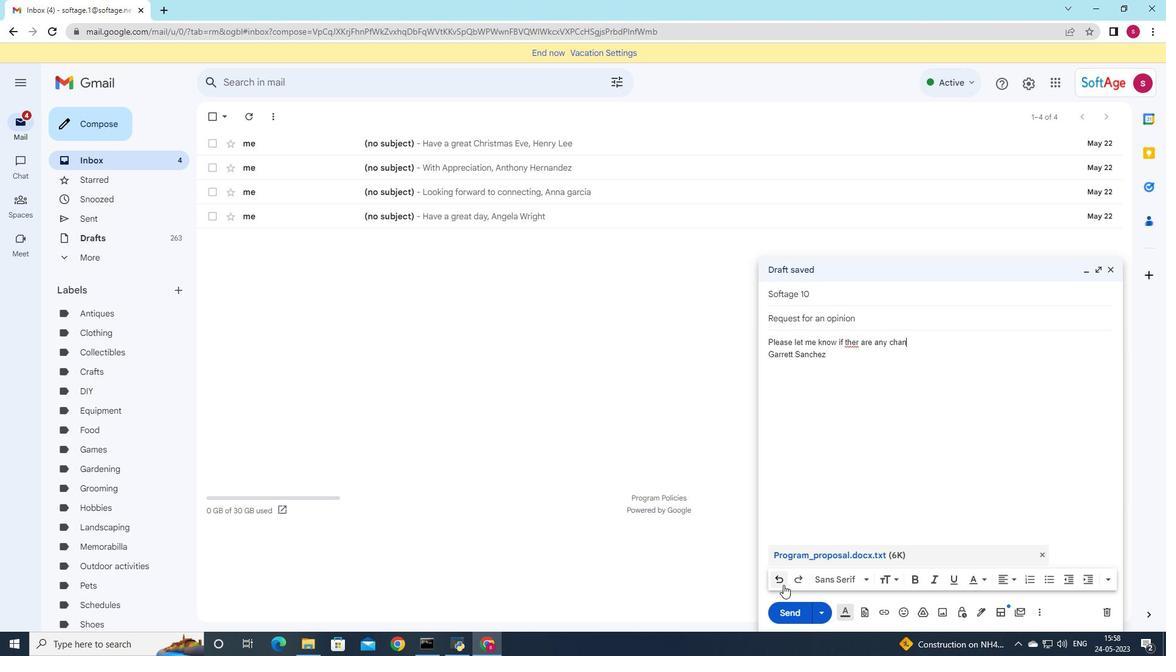 
Action: Mouse pressed left at (783, 585)
Screenshot: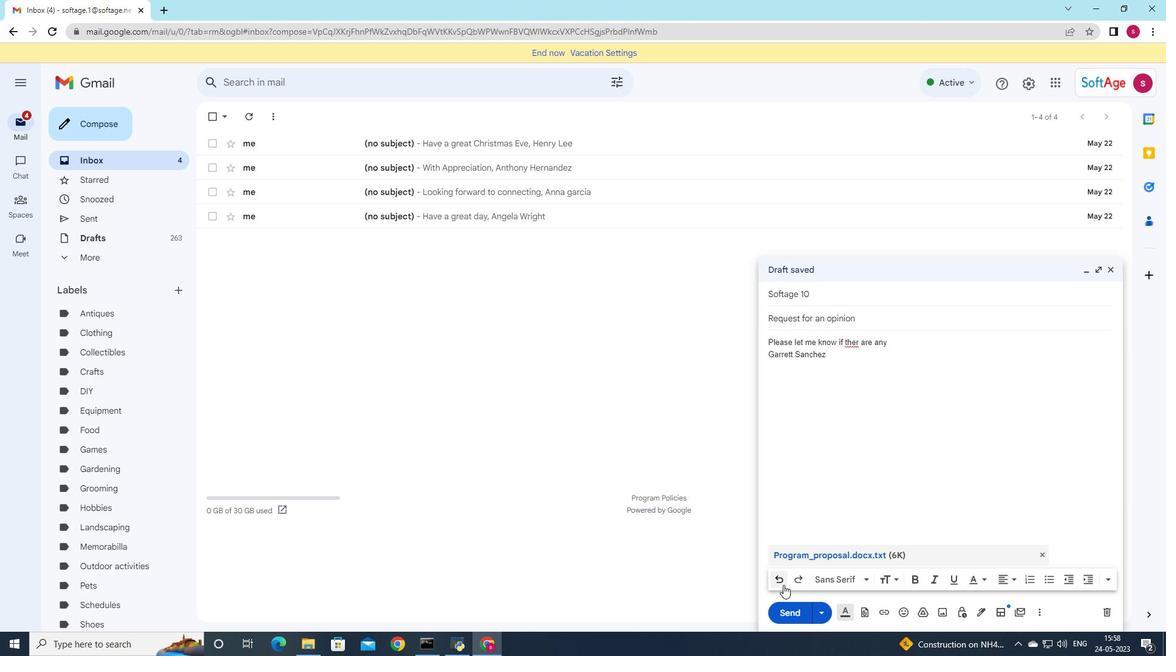 
Action: Mouse pressed left at (783, 585)
Screenshot: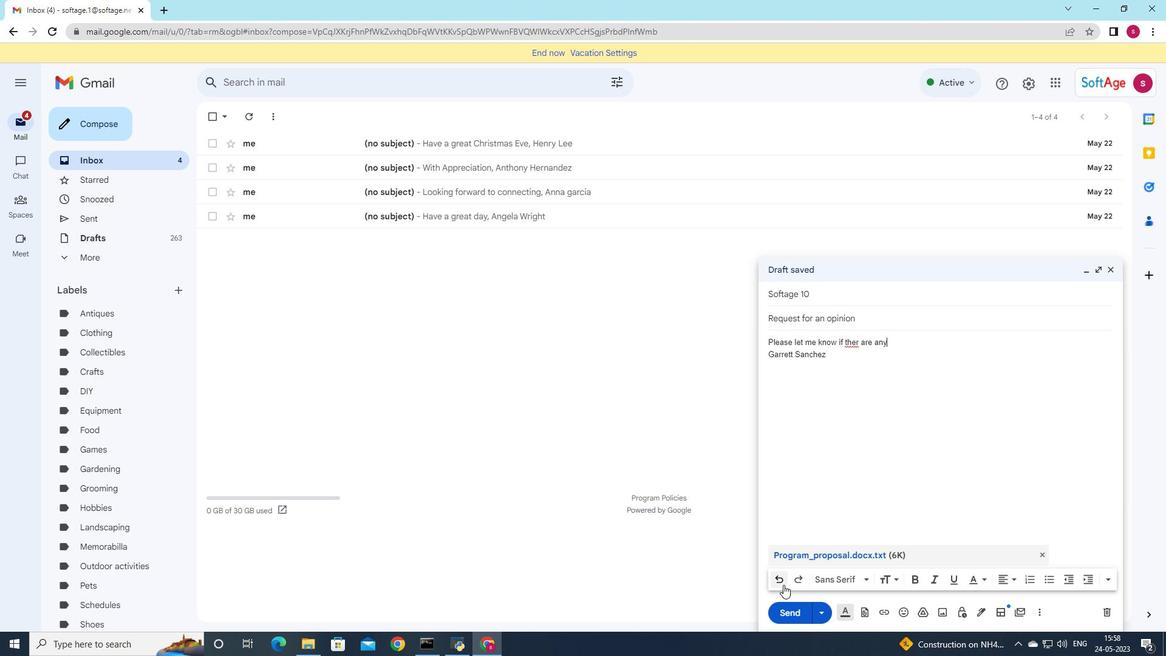 
Action: Mouse pressed left at (783, 585)
Screenshot: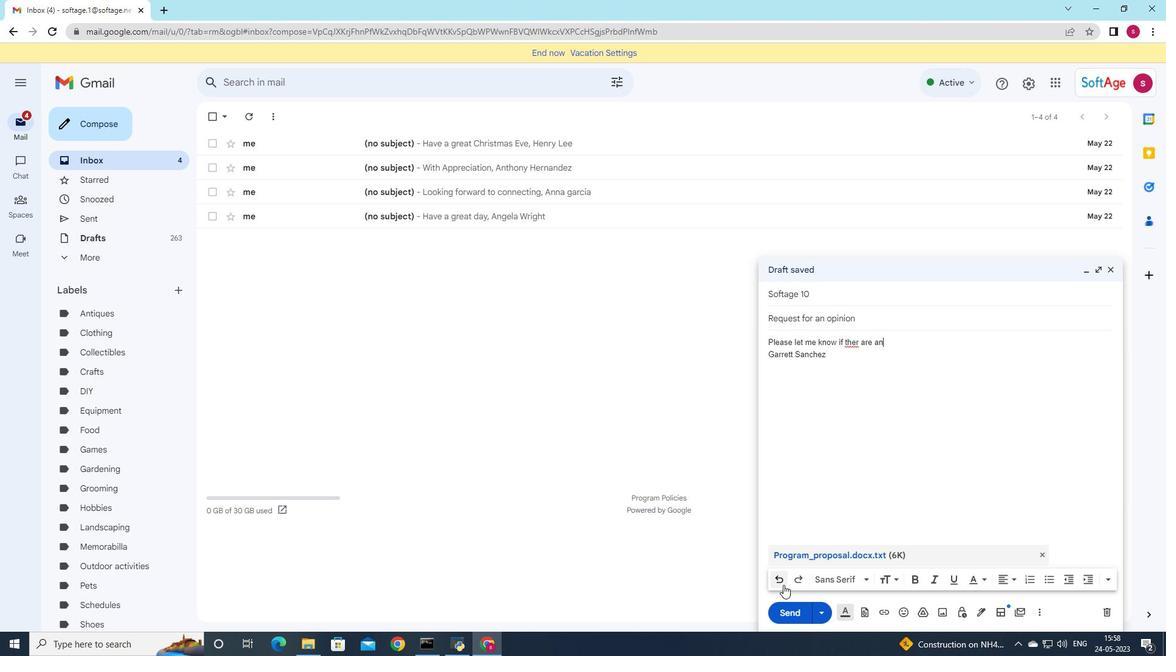 
Action: Mouse pressed left at (783, 585)
Screenshot: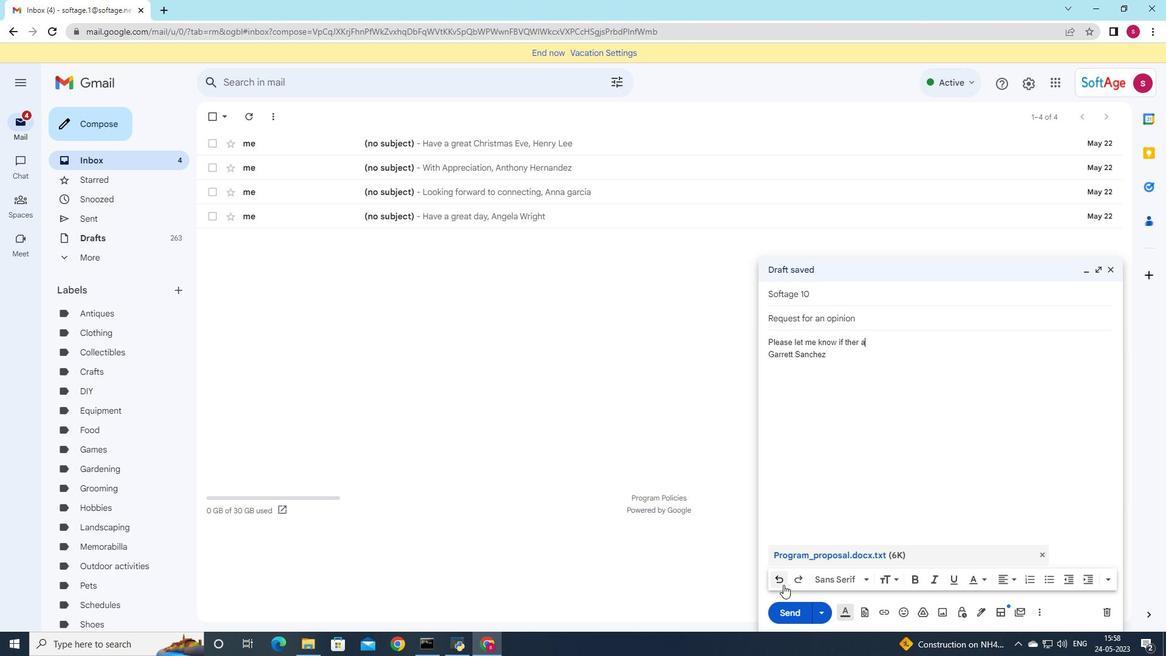 
Action: Mouse pressed left at (783, 585)
Screenshot: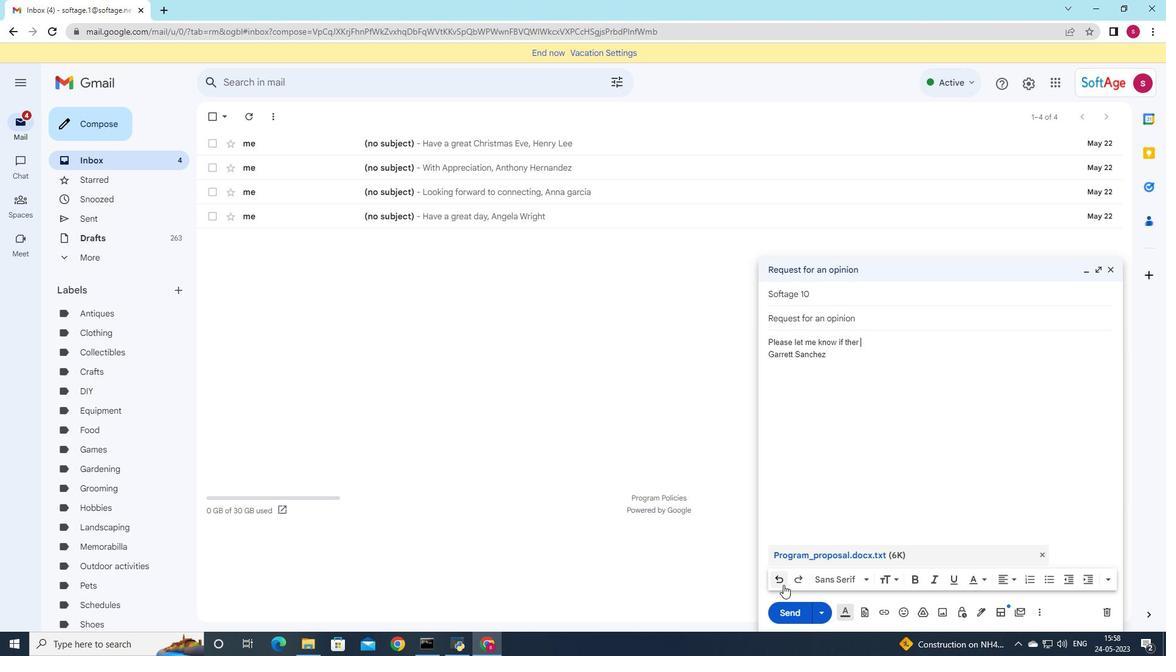 
Action: Mouse pressed left at (783, 585)
Screenshot: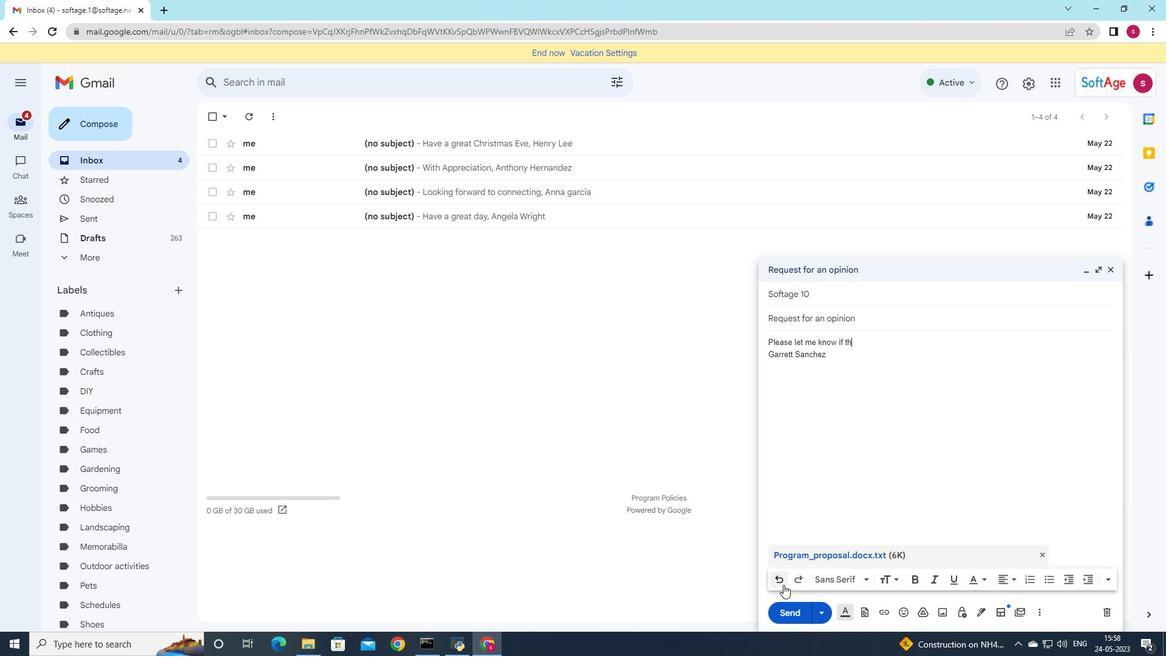 
Action: Mouse pressed left at (783, 585)
Screenshot: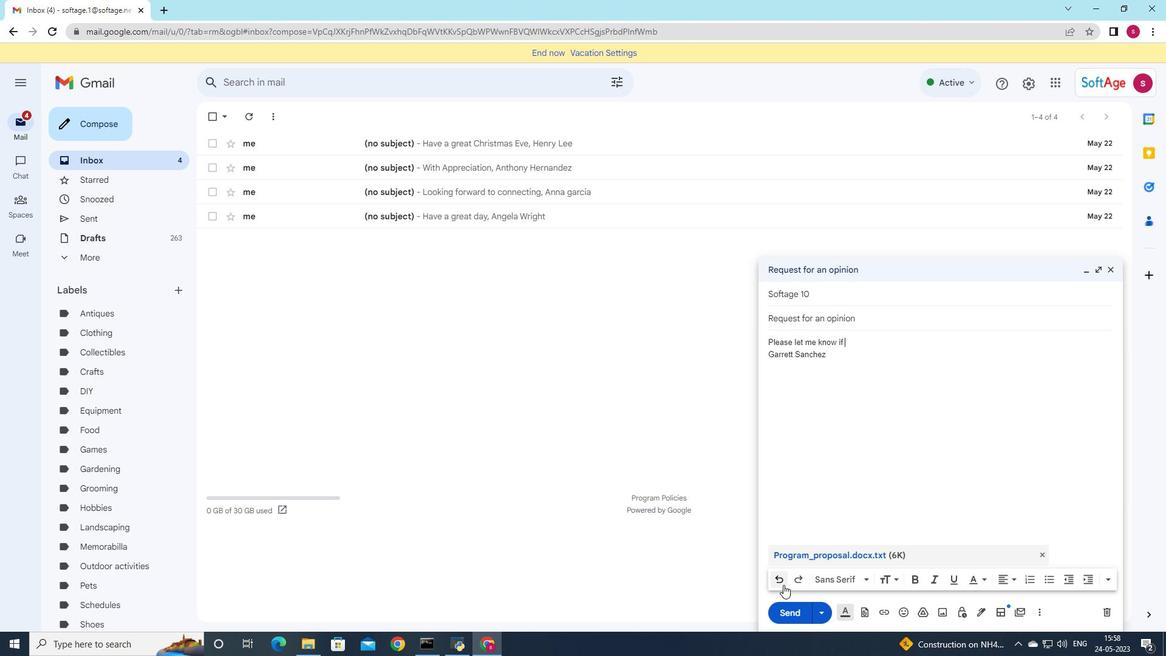 
Action: Mouse pressed left at (783, 585)
Screenshot: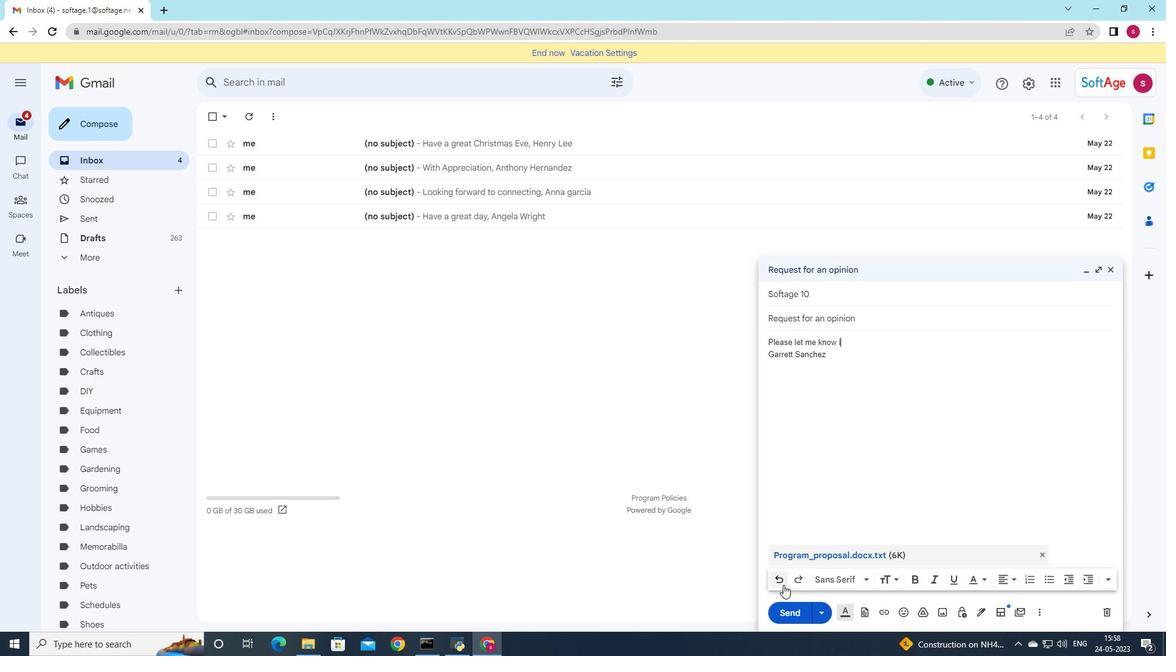 
Action: Mouse pressed left at (783, 585)
Screenshot: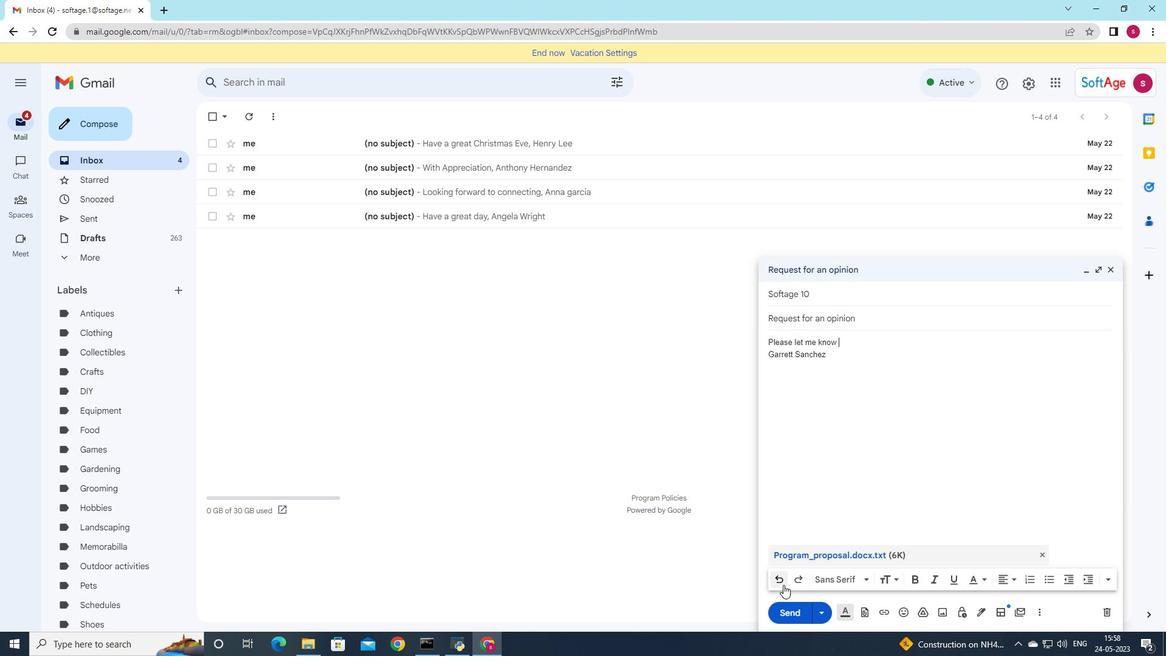 
Action: Mouse pressed left at (783, 585)
Screenshot: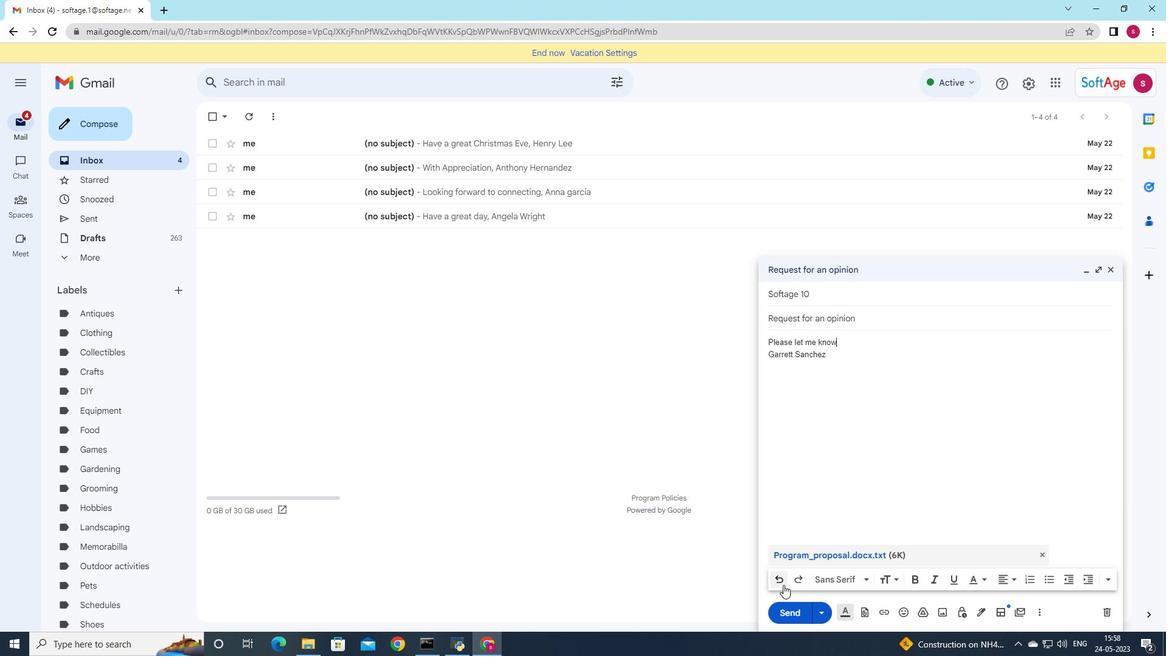 
Action: Mouse pressed left at (783, 585)
Screenshot: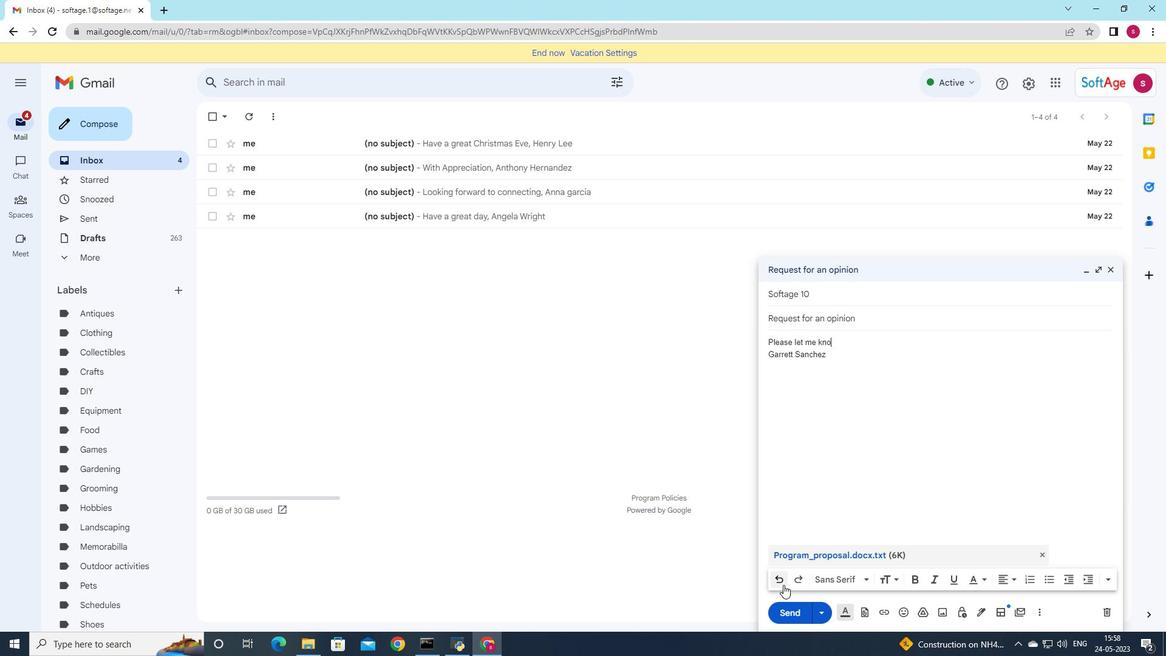 
Action: Mouse pressed left at (783, 585)
Screenshot: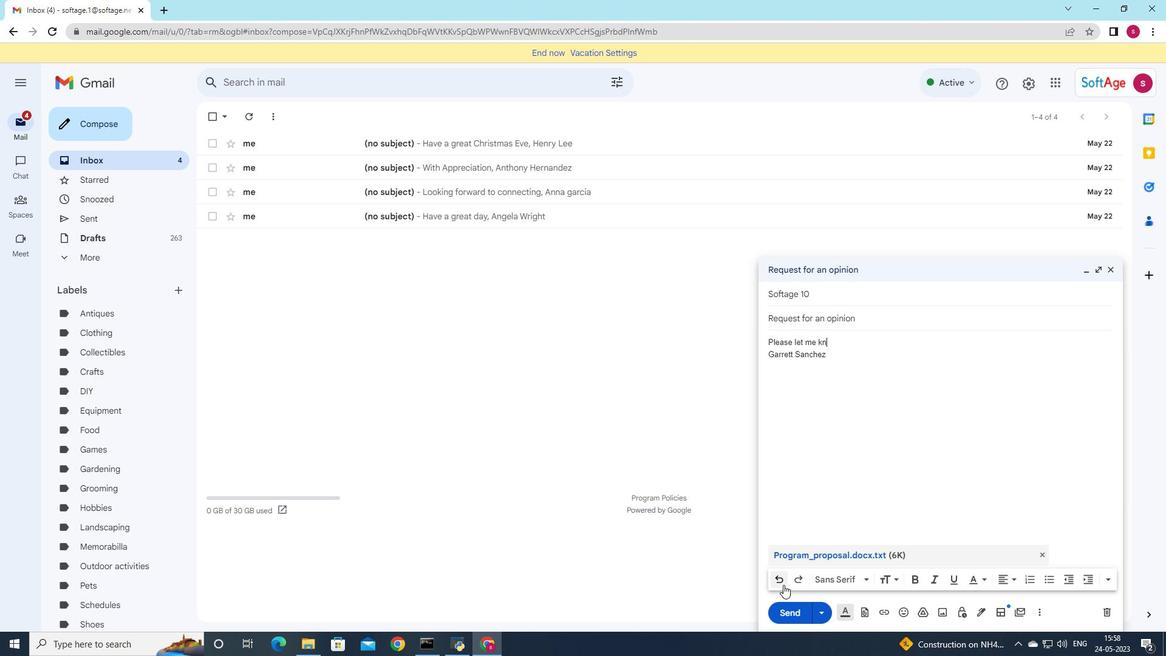 
Action: Mouse pressed left at (783, 585)
Screenshot: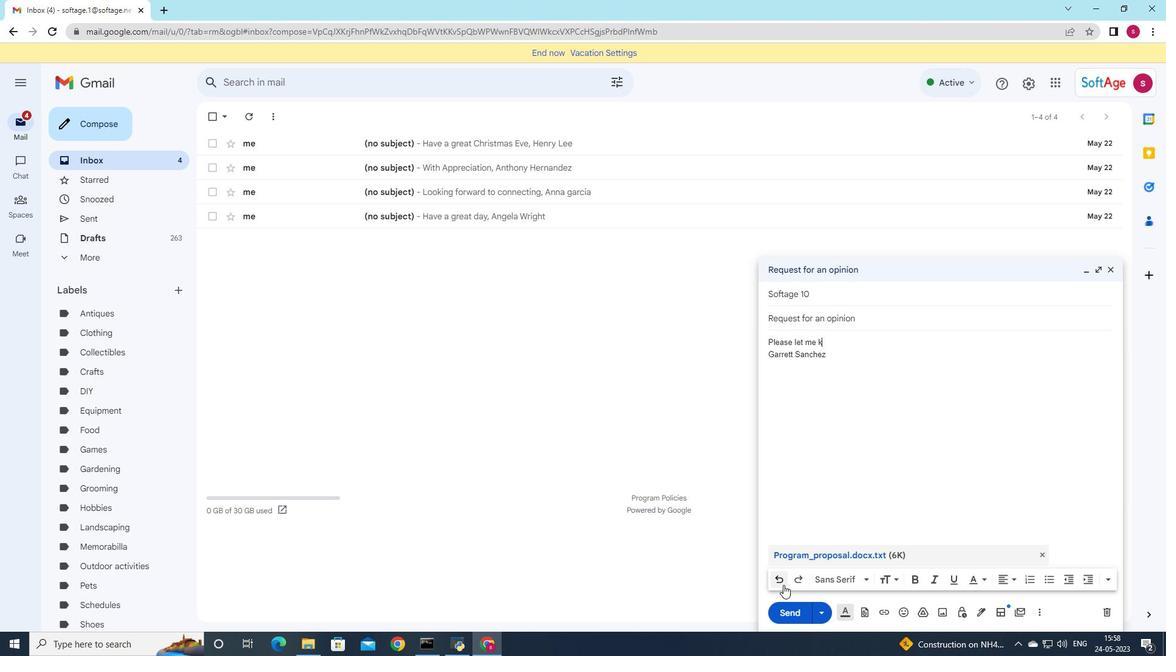 
Action: Mouse pressed left at (783, 585)
Screenshot: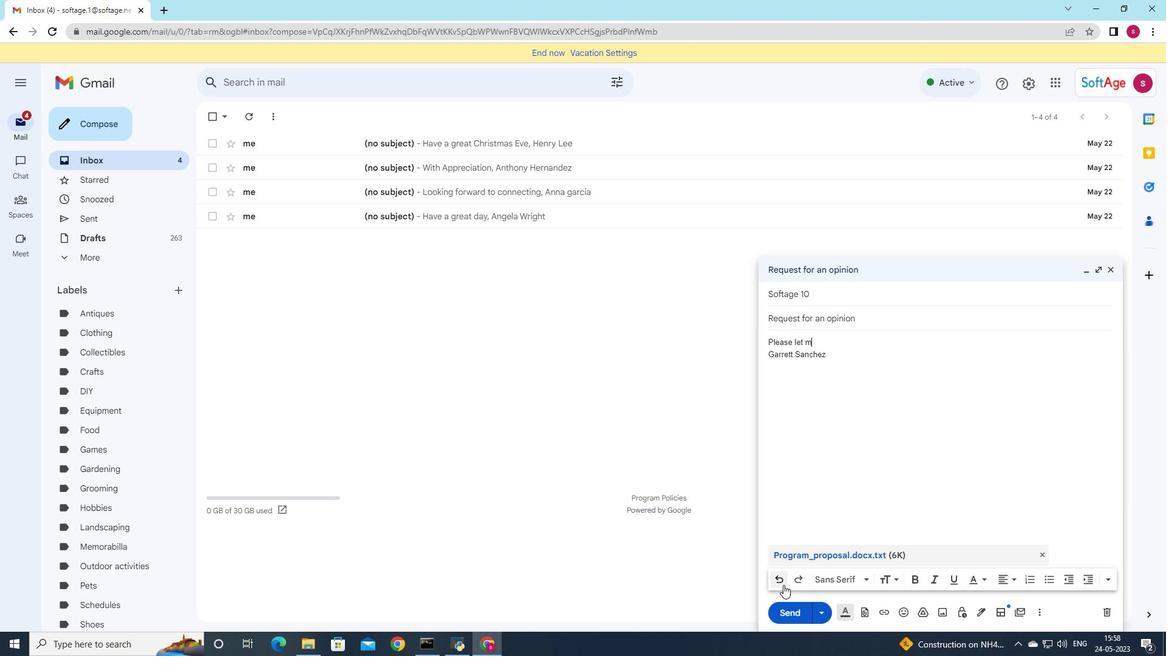 
Action: Mouse pressed left at (783, 585)
Screenshot: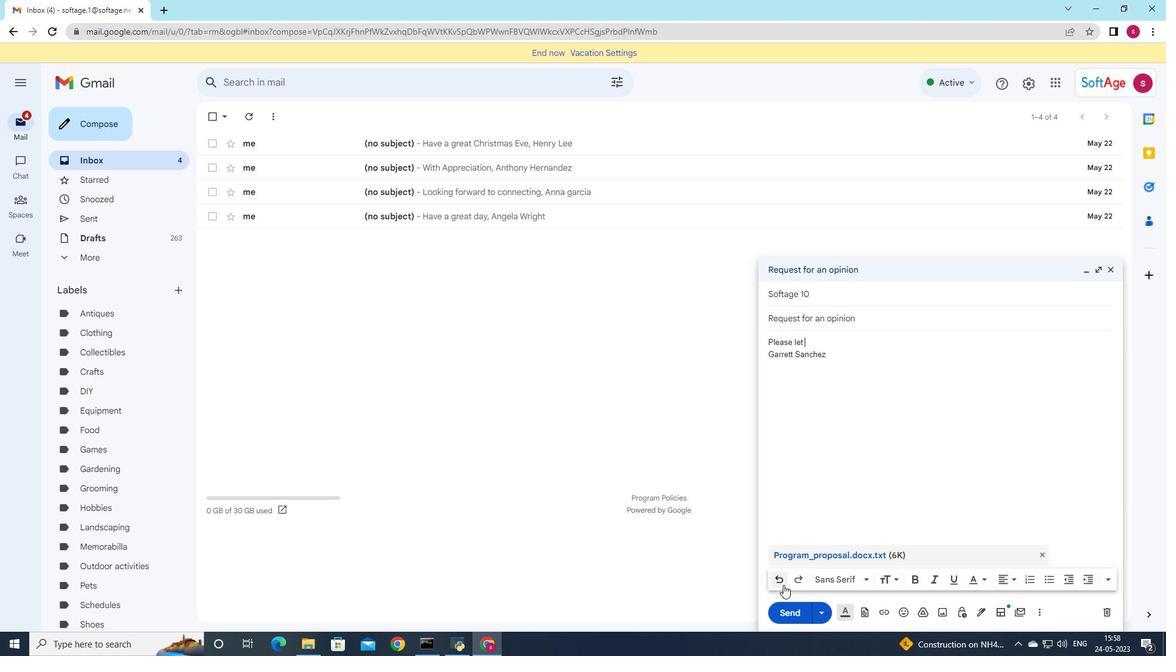 
Action: Mouse pressed left at (783, 585)
Screenshot: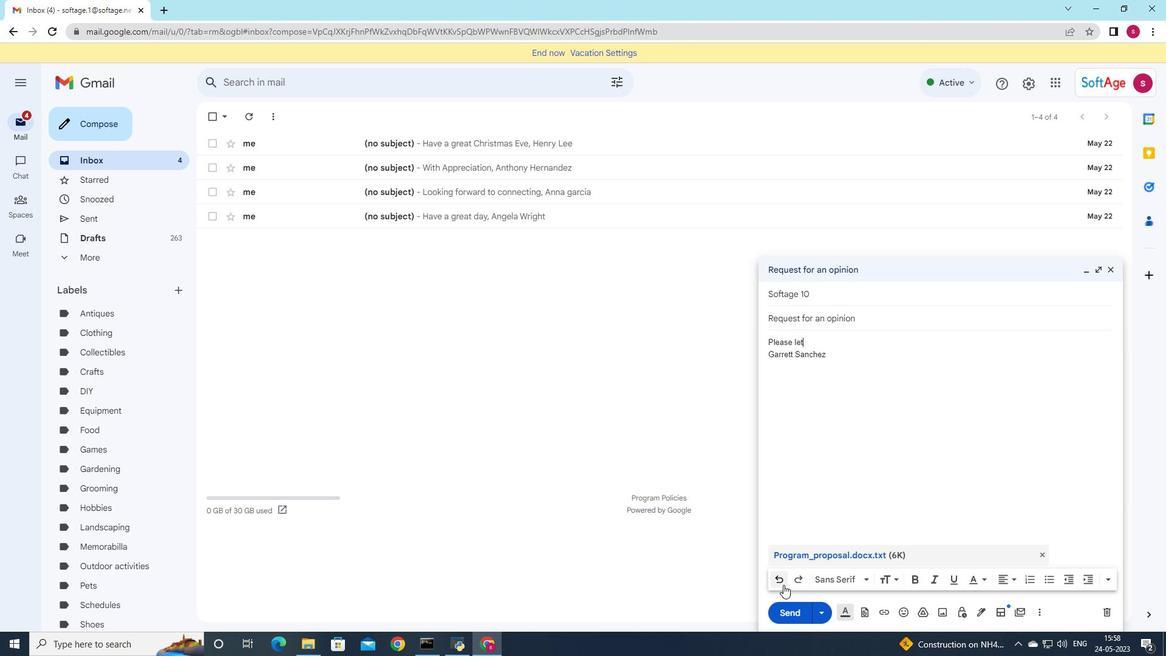 
Action: Mouse pressed left at (783, 585)
Screenshot: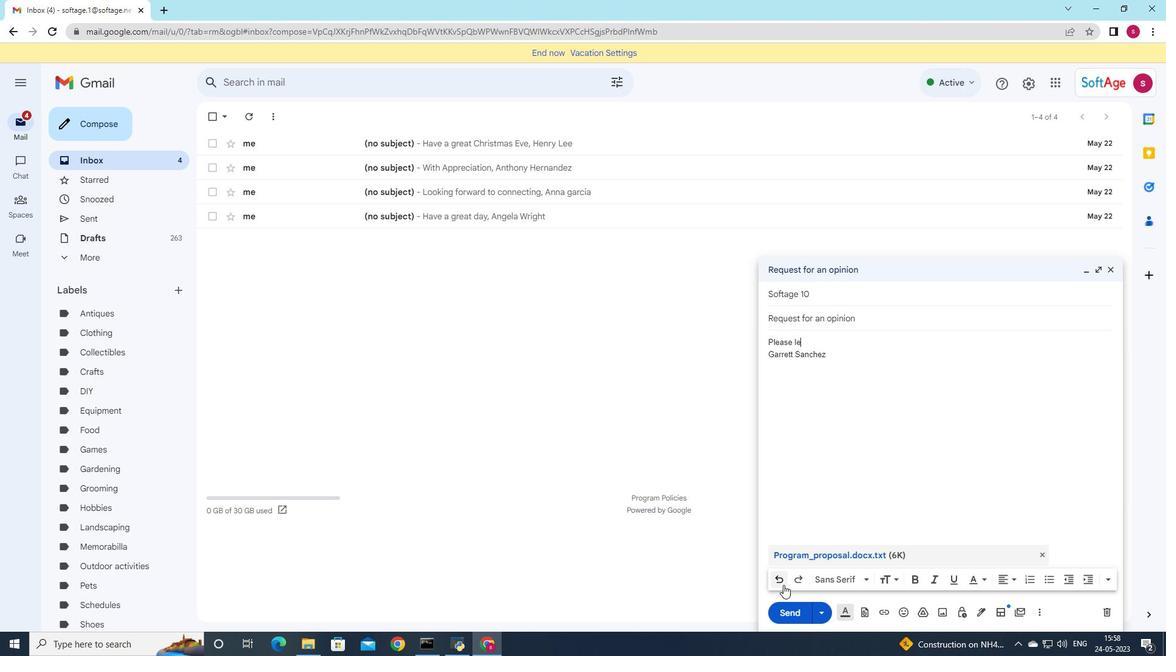 
Action: Mouse pressed left at (783, 585)
Screenshot: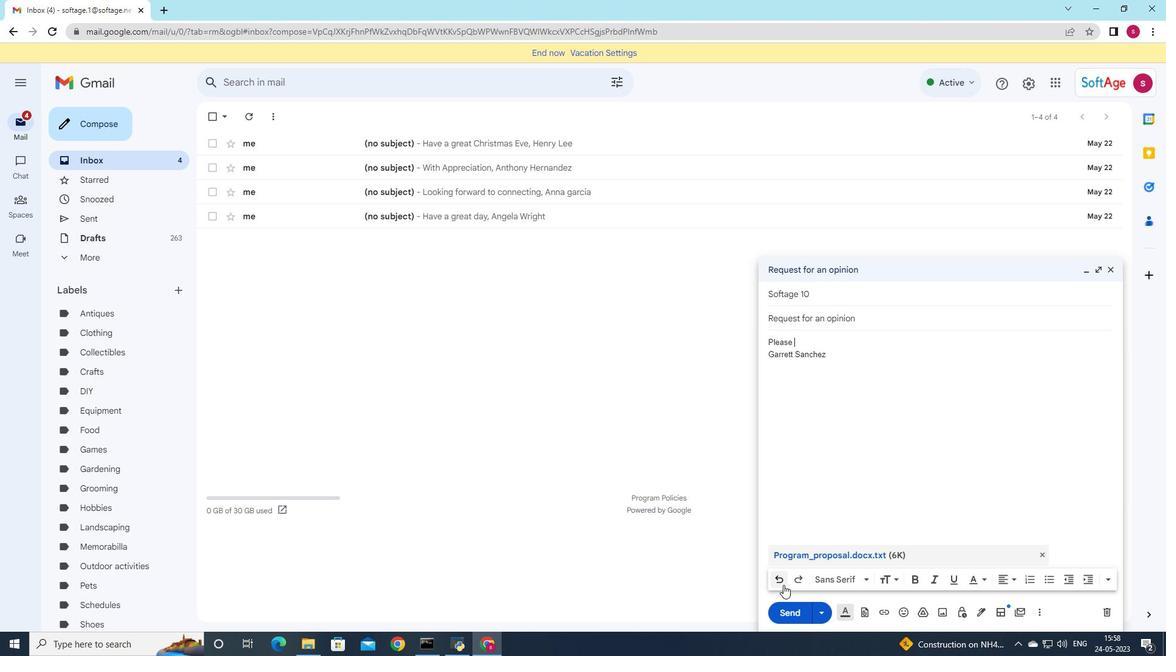 
Action: Mouse pressed left at (783, 585)
Screenshot: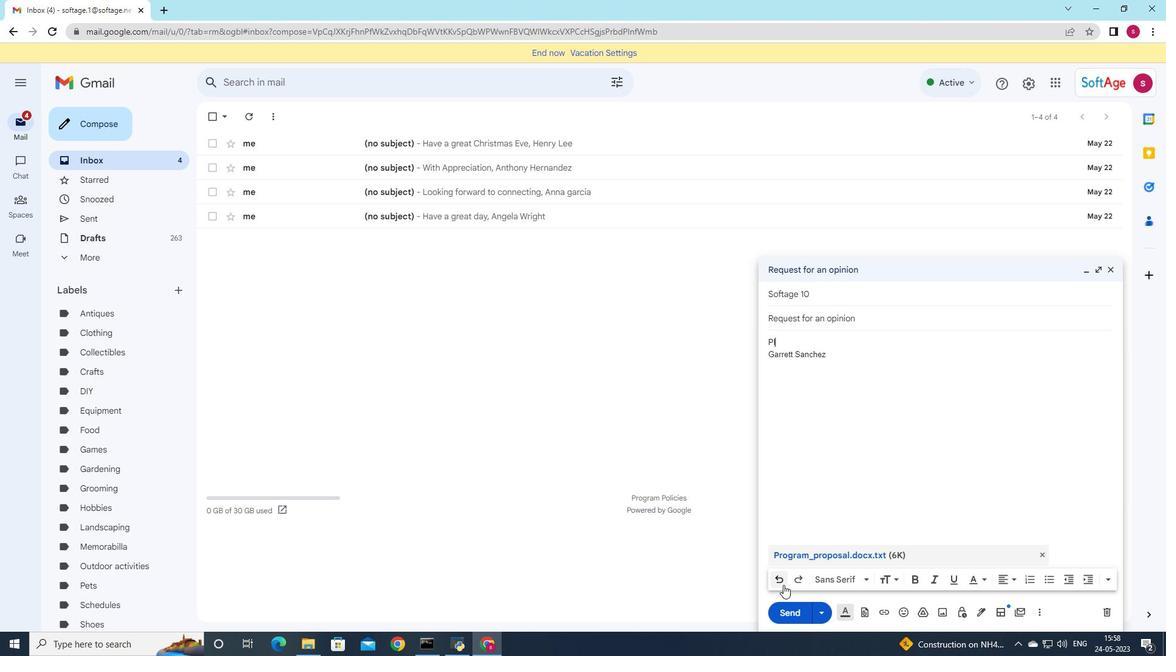 
Action: Mouse pressed left at (783, 585)
Screenshot: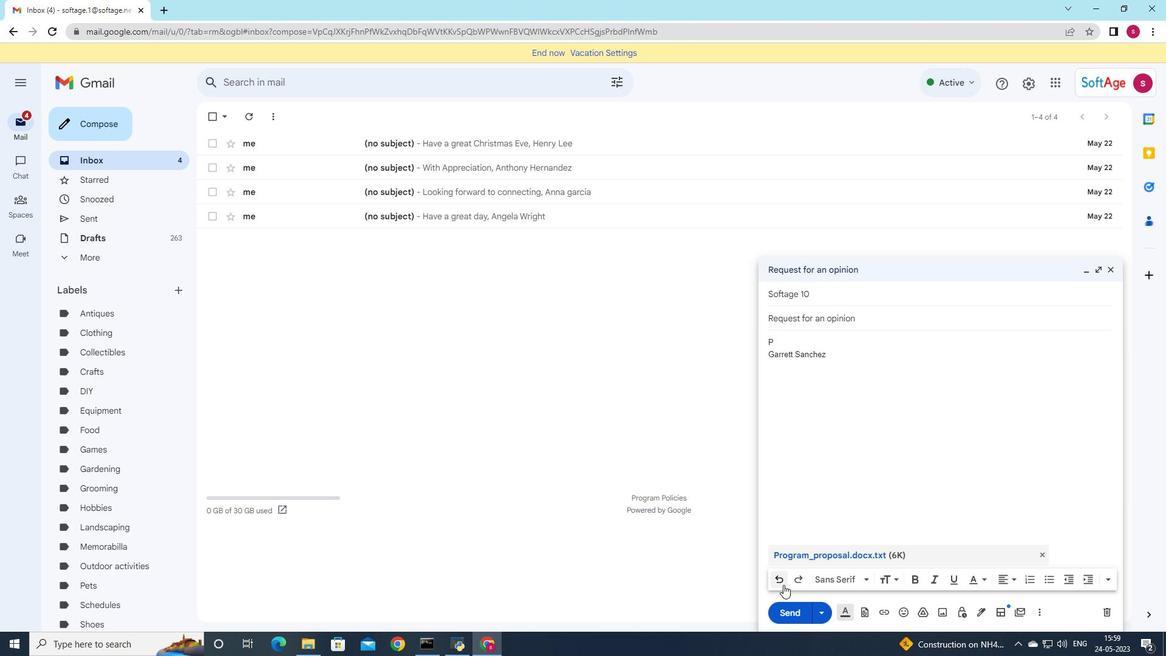 
Action: Key pressed <Key.shift>I<Key.space>appo<Key.backspace><Key.backspace>ologize<Key.space>for<Key.space>any<Key.space>misunderstandungs<Key.space>
Screenshot: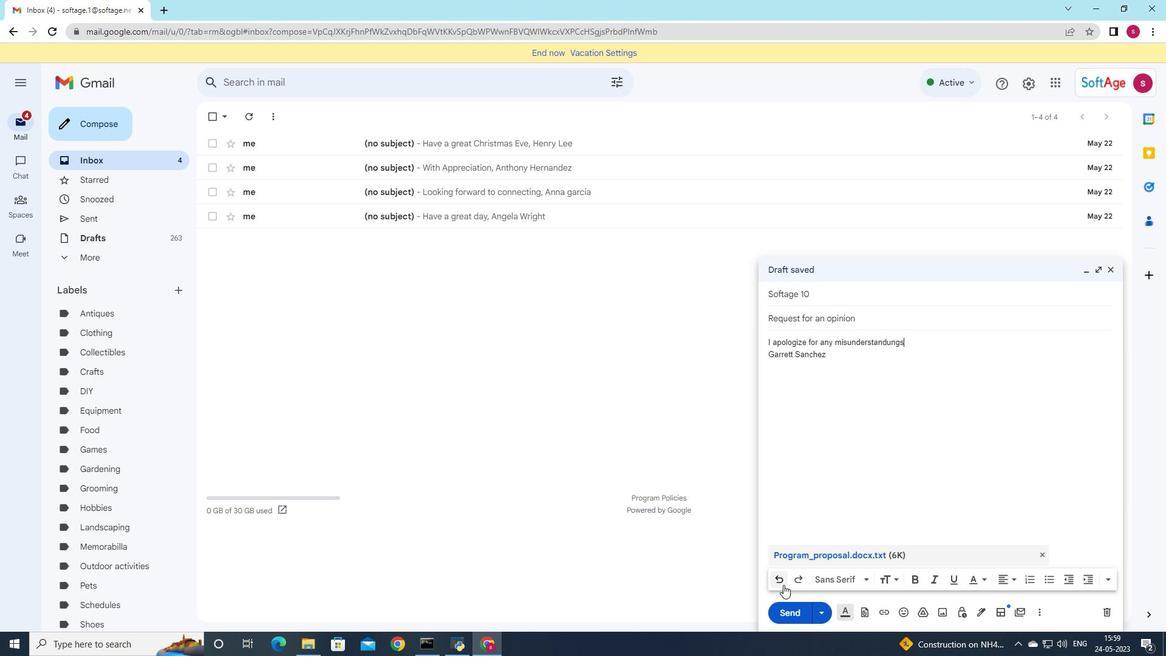 
Action: Mouse moved to (893, 345)
Screenshot: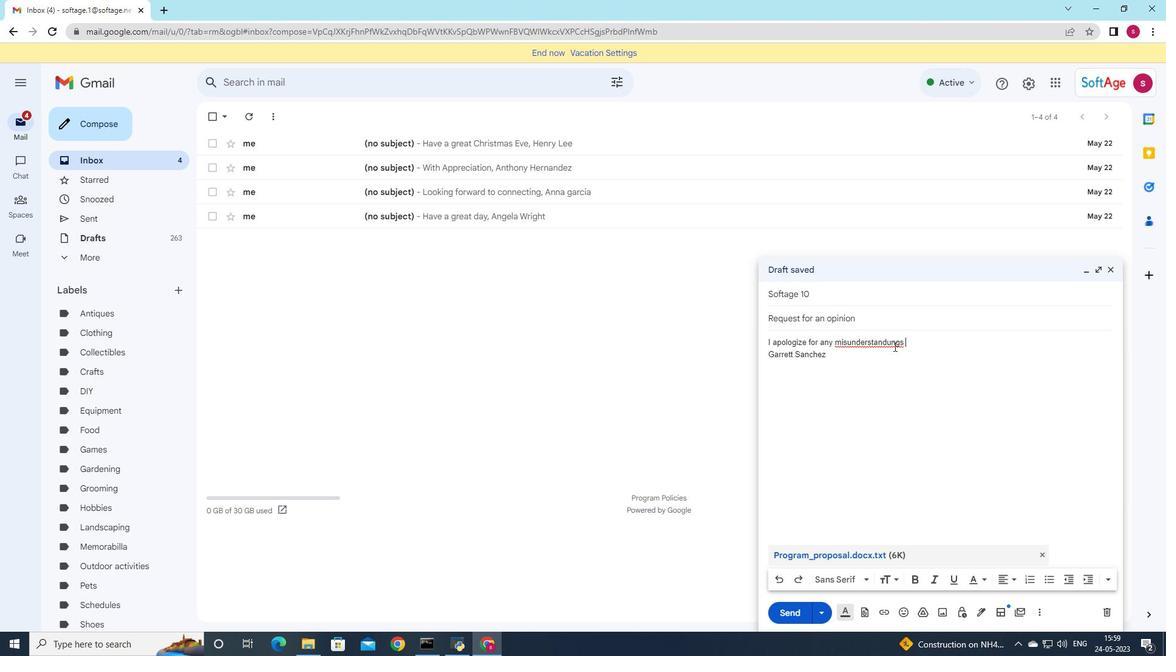 
Action: Mouse pressed left at (893, 345)
Screenshot: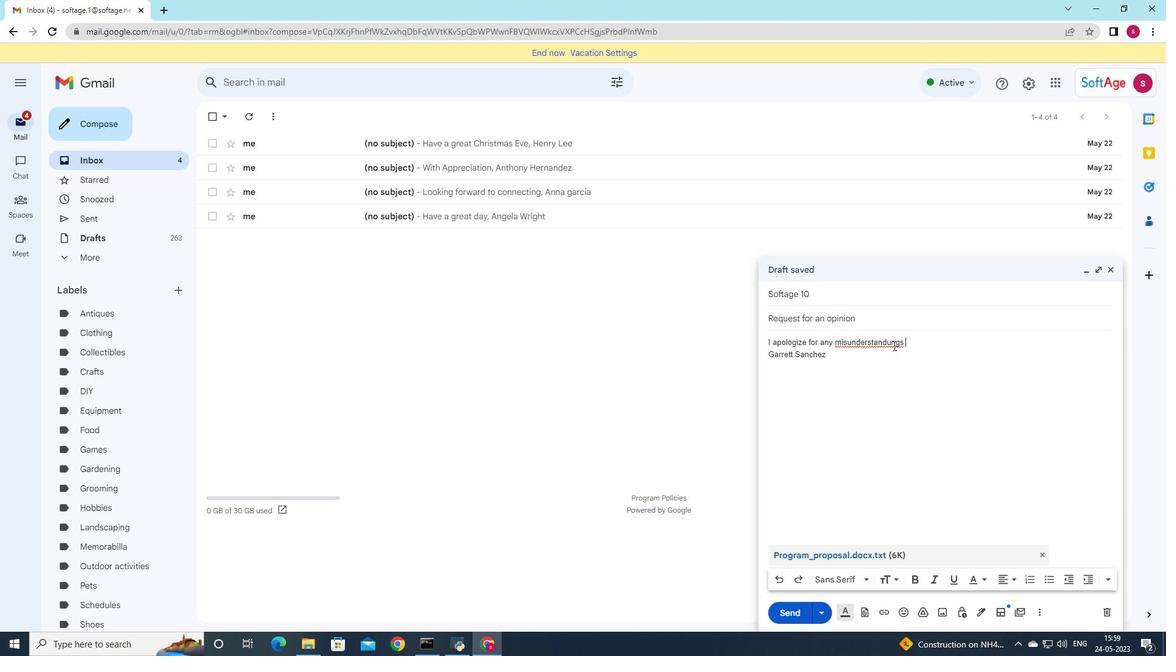 
Action: Mouse moved to (892, 345)
Screenshot: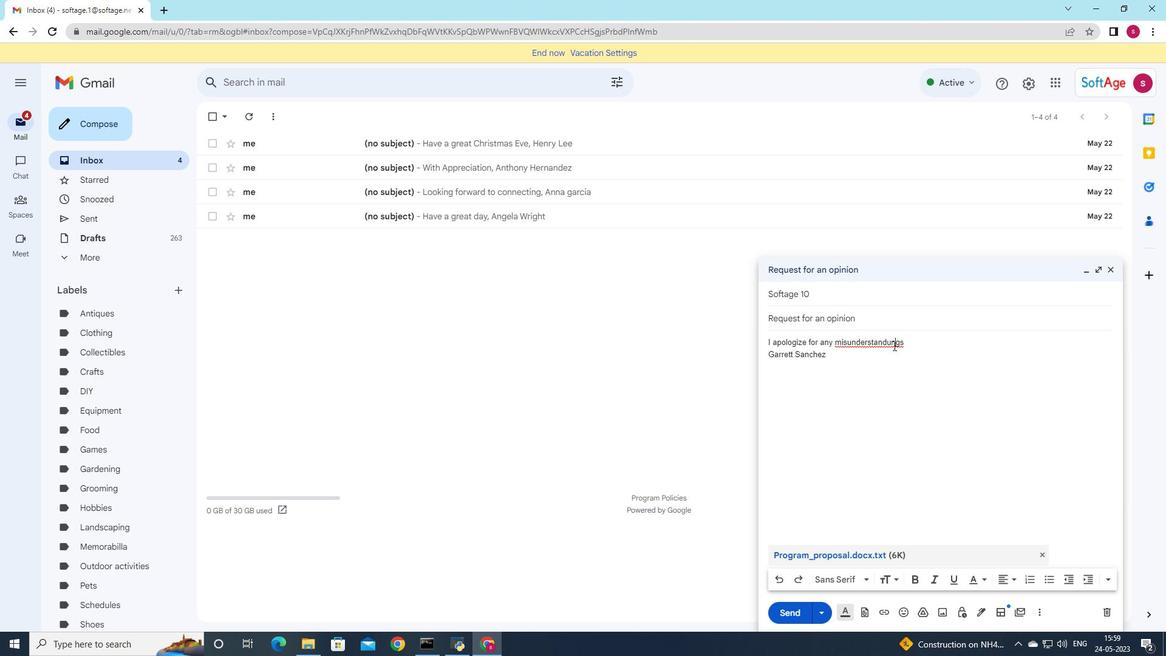 
Action: Mouse pressed left at (892, 345)
Screenshot: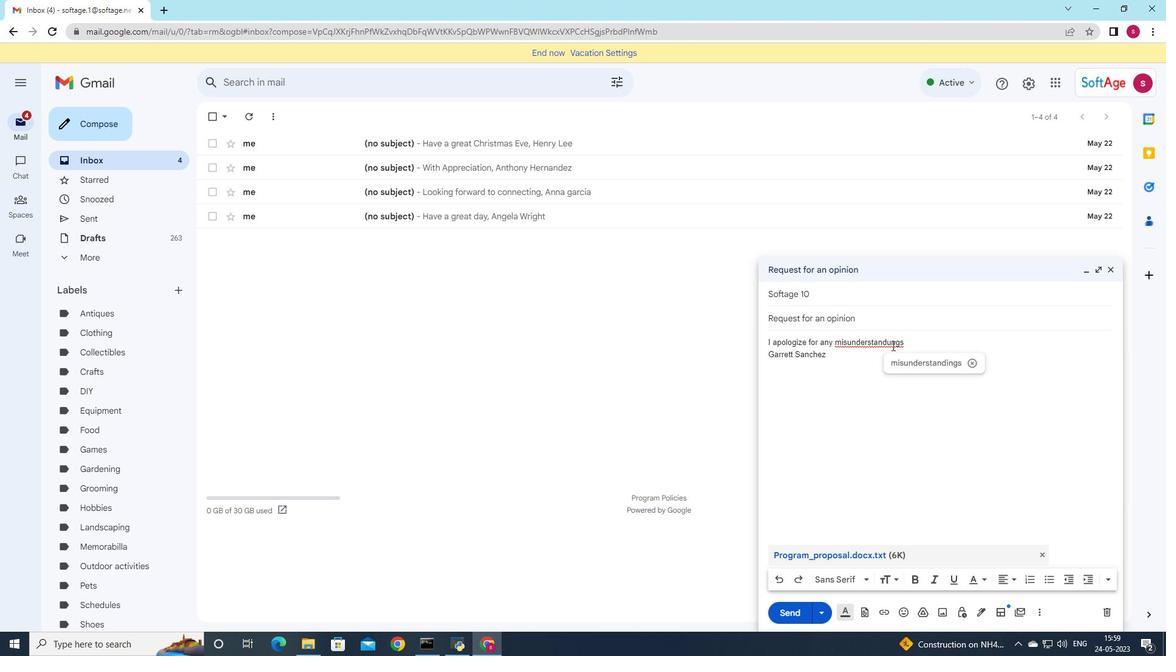 
Action: Mouse moved to (896, 360)
Screenshot: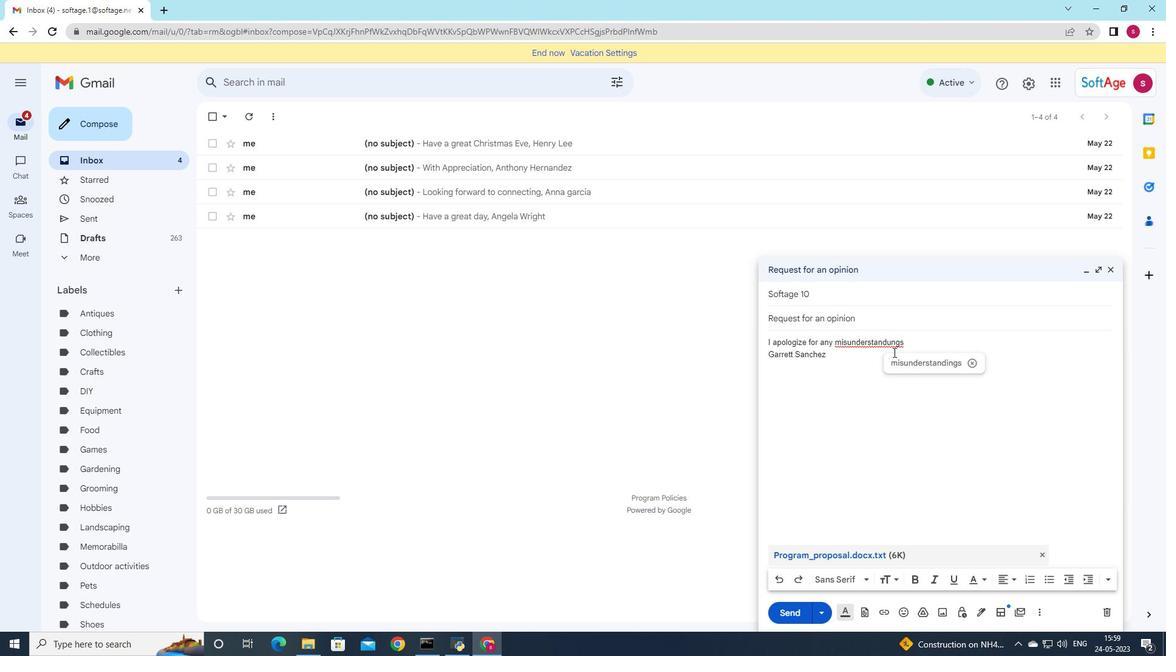
Action: Key pressed <Key.backspace>i
Screenshot: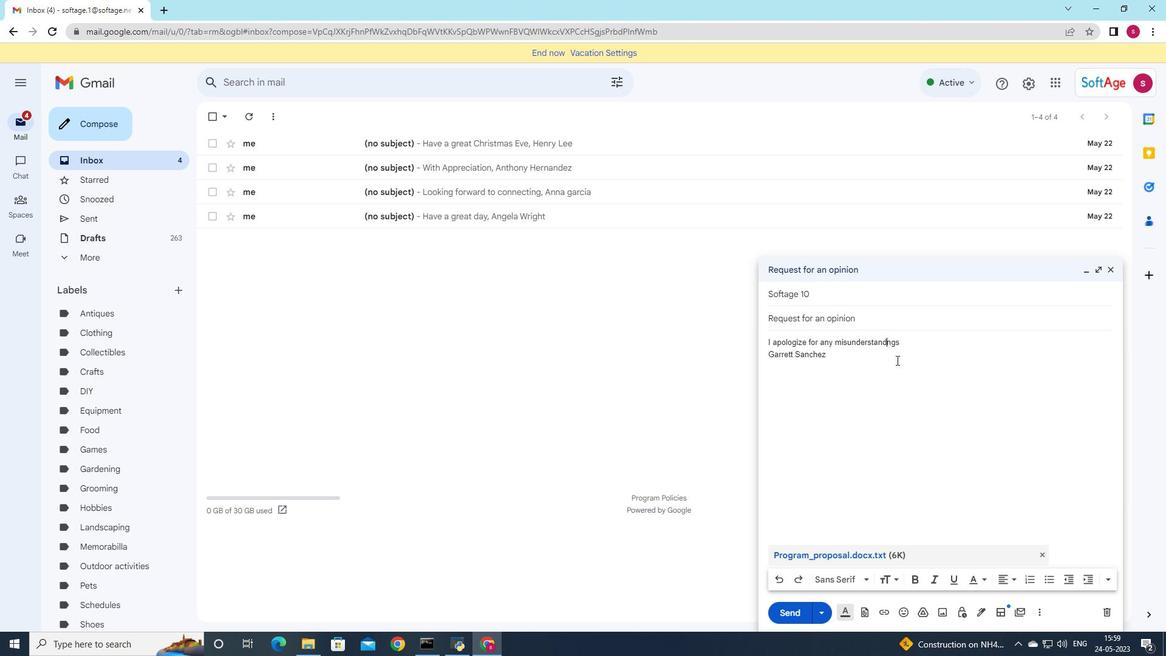 
Action: Mouse moved to (934, 348)
Screenshot: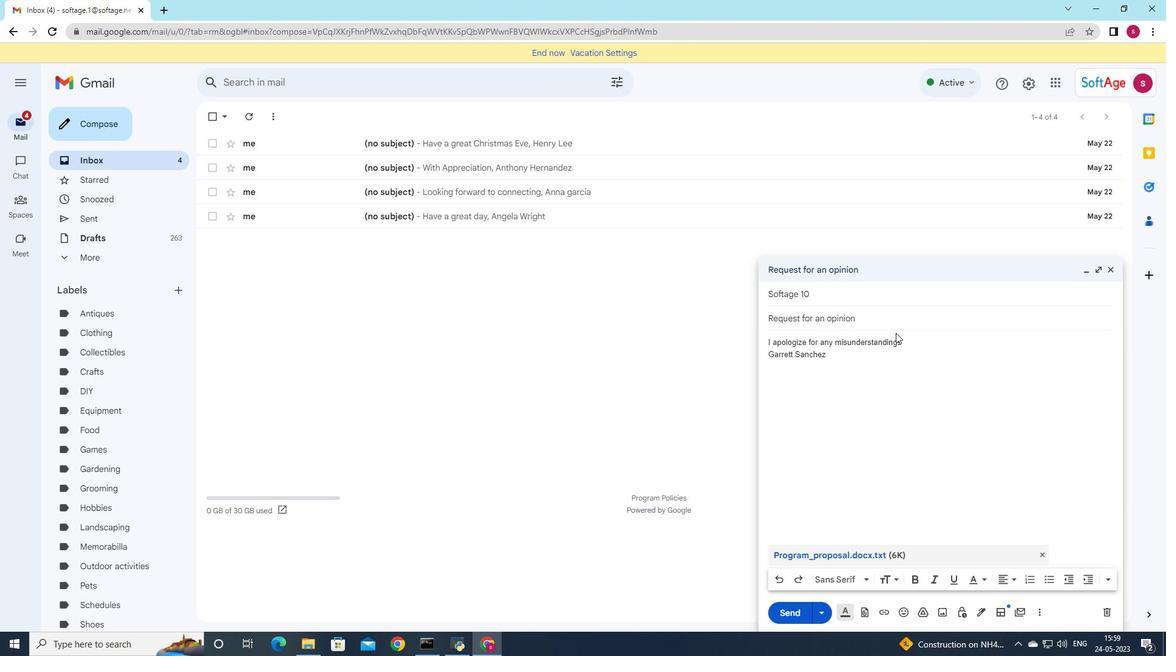 
Action: Mouse pressed left at (934, 348)
Screenshot: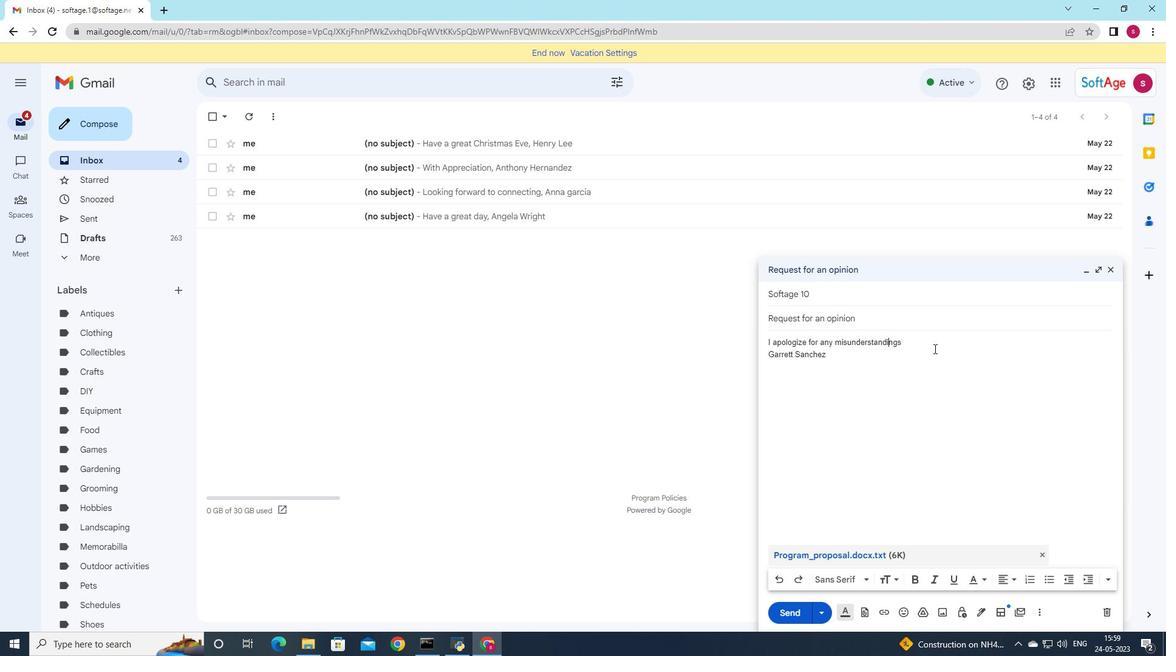 
Action: Mouse moved to (916, 340)
Screenshot: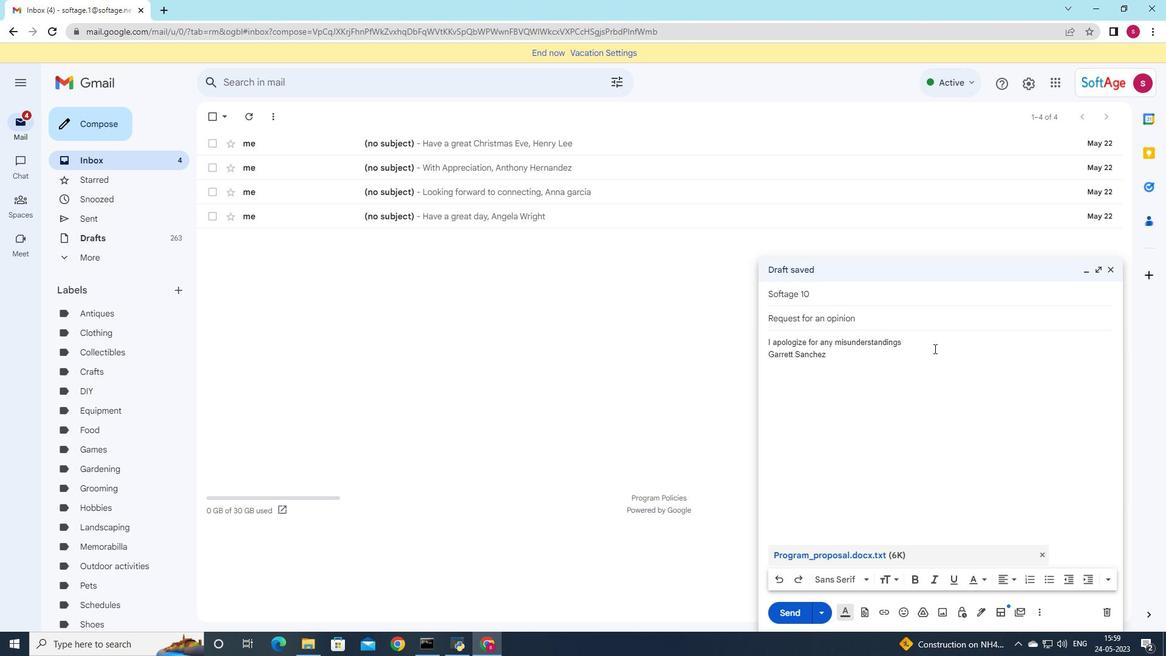 
Action: Mouse pressed left at (916, 340)
Screenshot: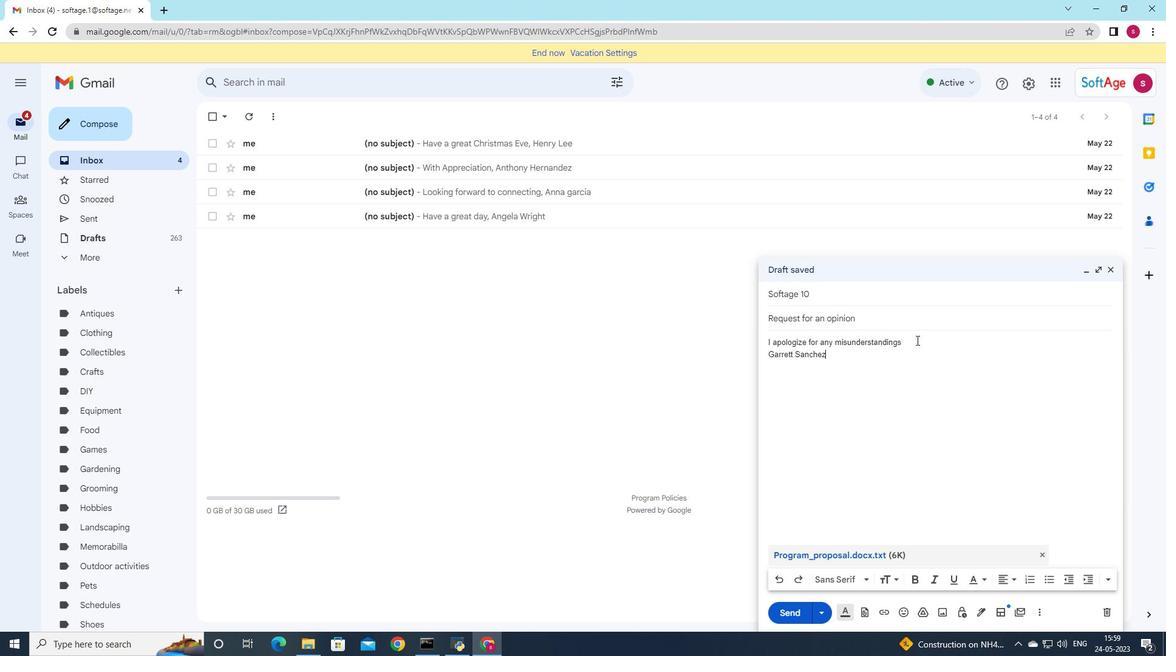 
Action: Mouse moved to (916, 342)
Screenshot: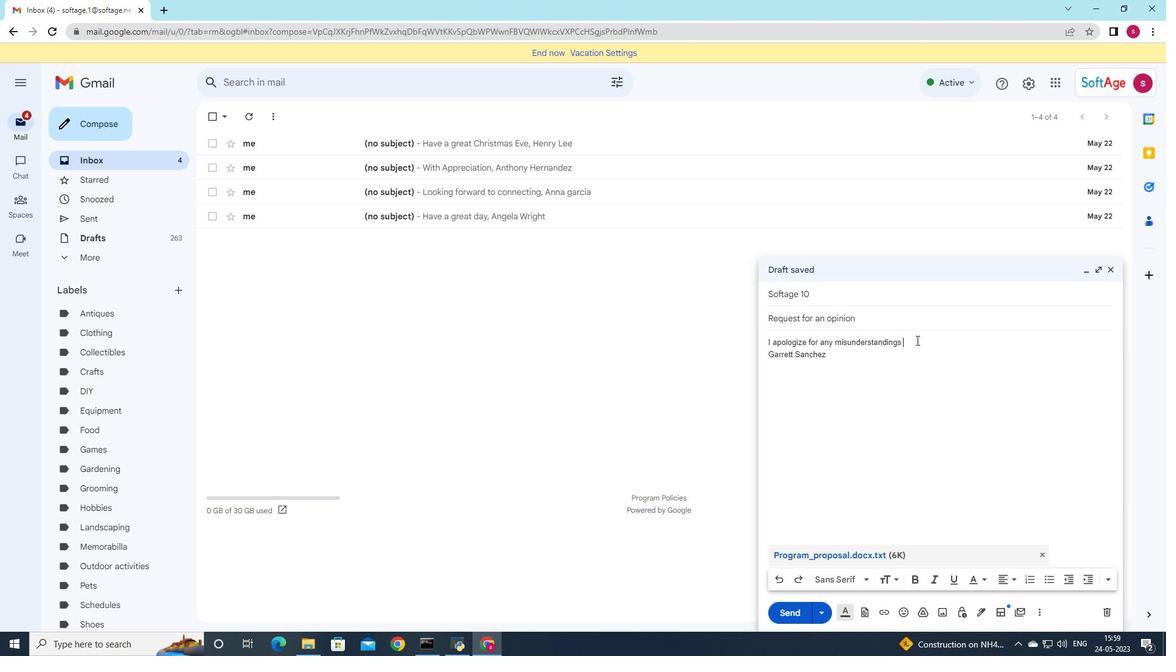 
Action: Key pressed and<Key.space>would<Key.space>like<Key.space>to<Key.space>carify<Key.space>the<Key.space>situatio.
Screenshot: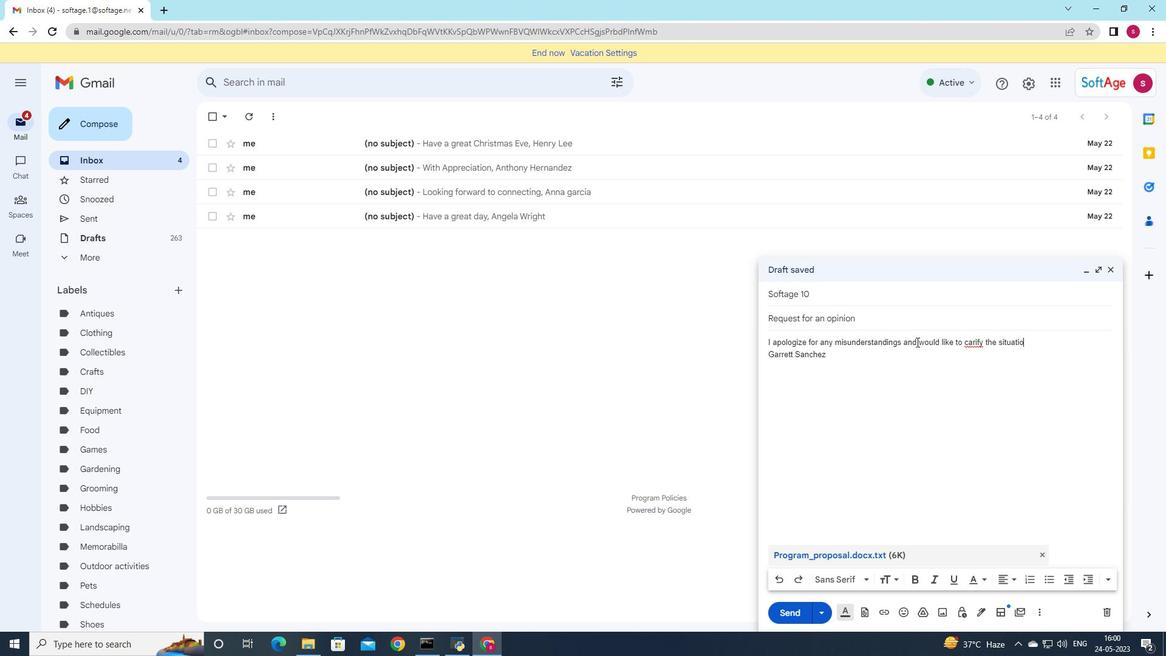 
Action: Mouse moved to (970, 343)
Screenshot: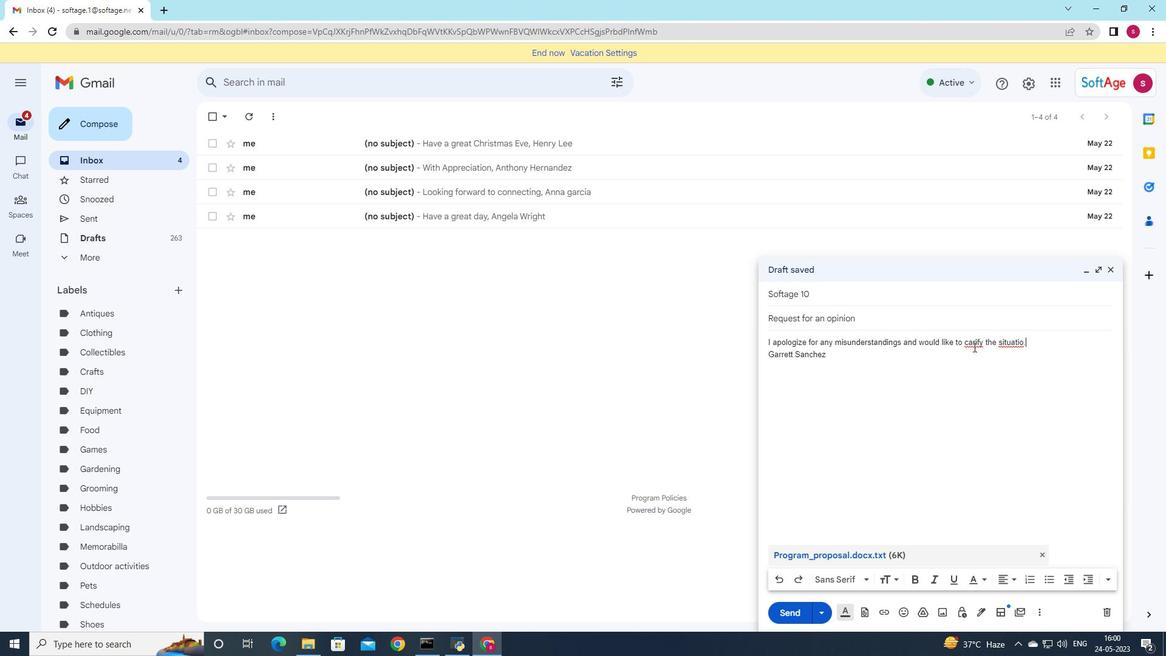 
Action: Mouse pressed left at (970, 343)
Screenshot: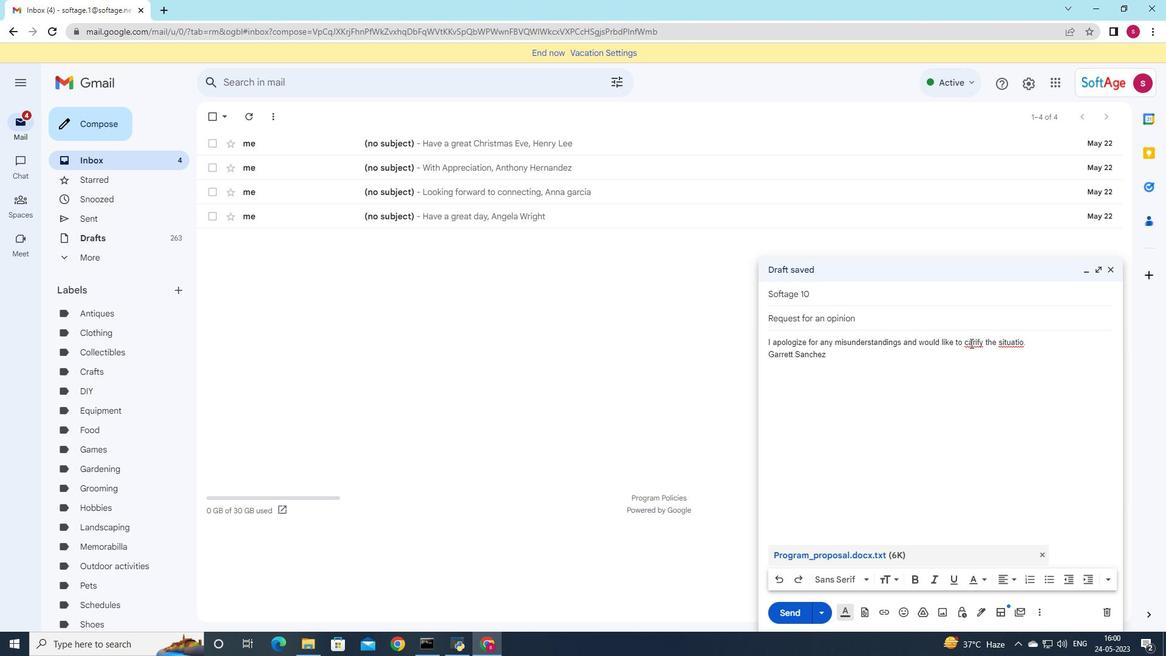 
Action: Key pressed l
Screenshot: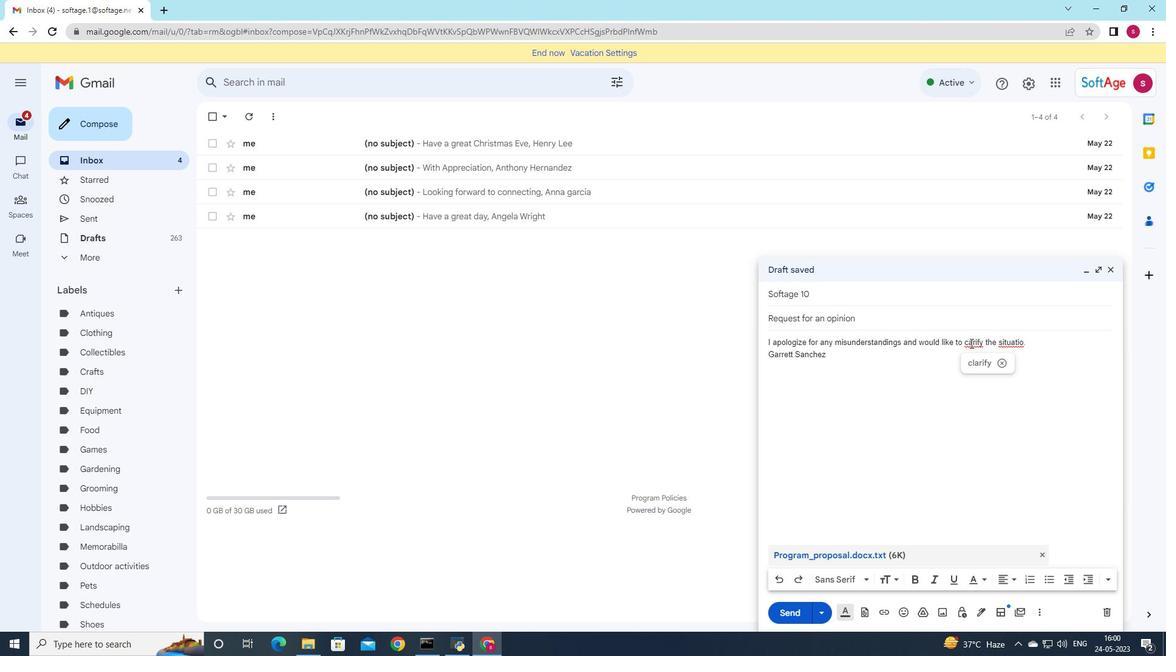 
Action: Mouse moved to (1025, 344)
Screenshot: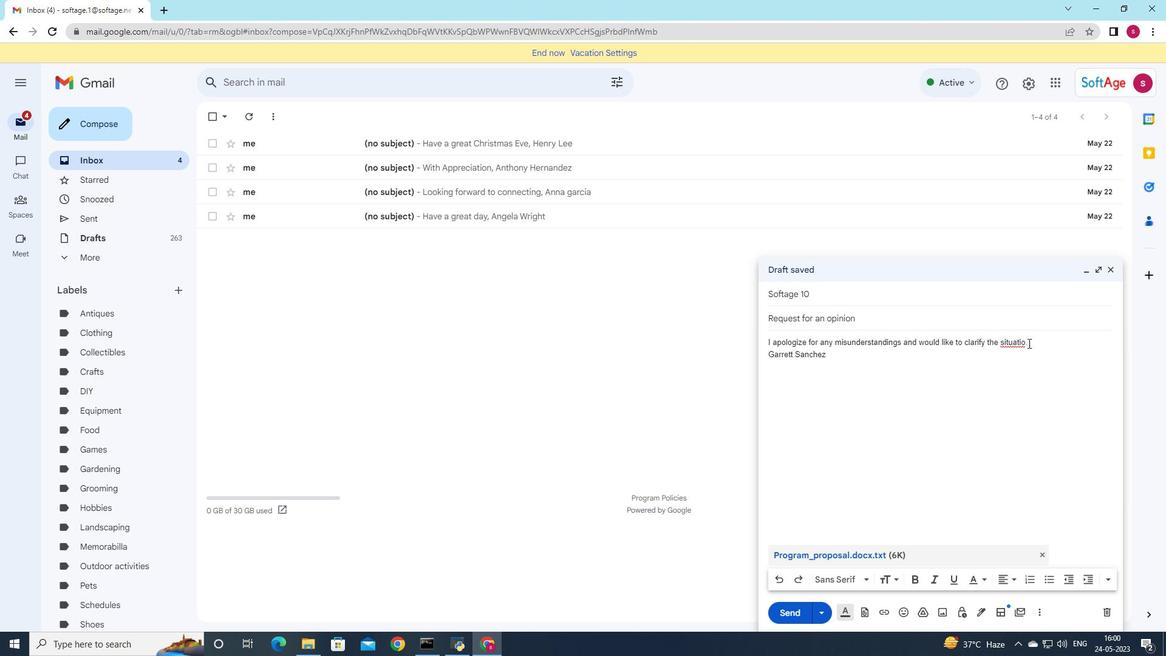 
Action: Mouse pressed left at (1025, 344)
Screenshot: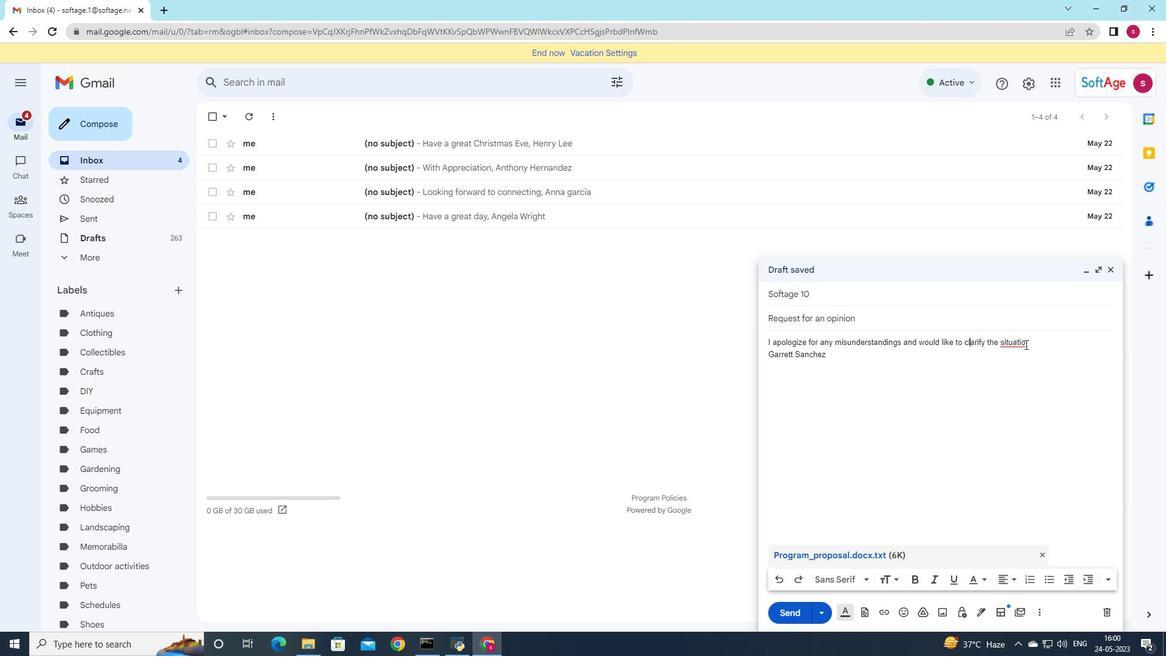 
Action: Mouse moved to (1036, 354)
Screenshot: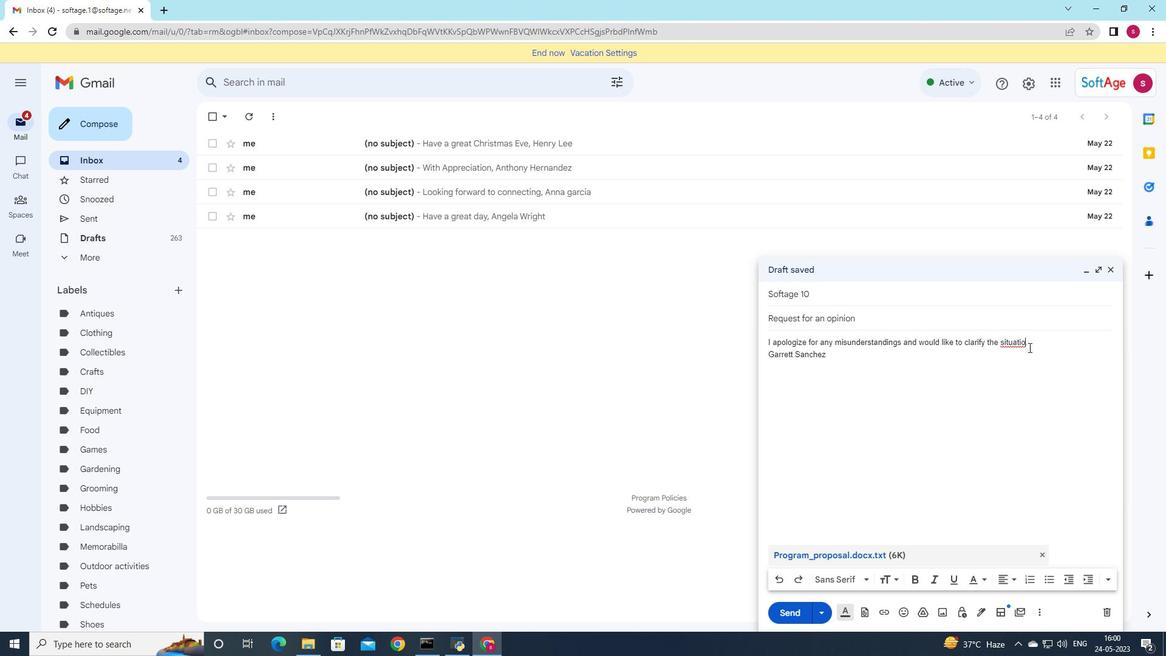 
Action: Key pressed n
Screenshot: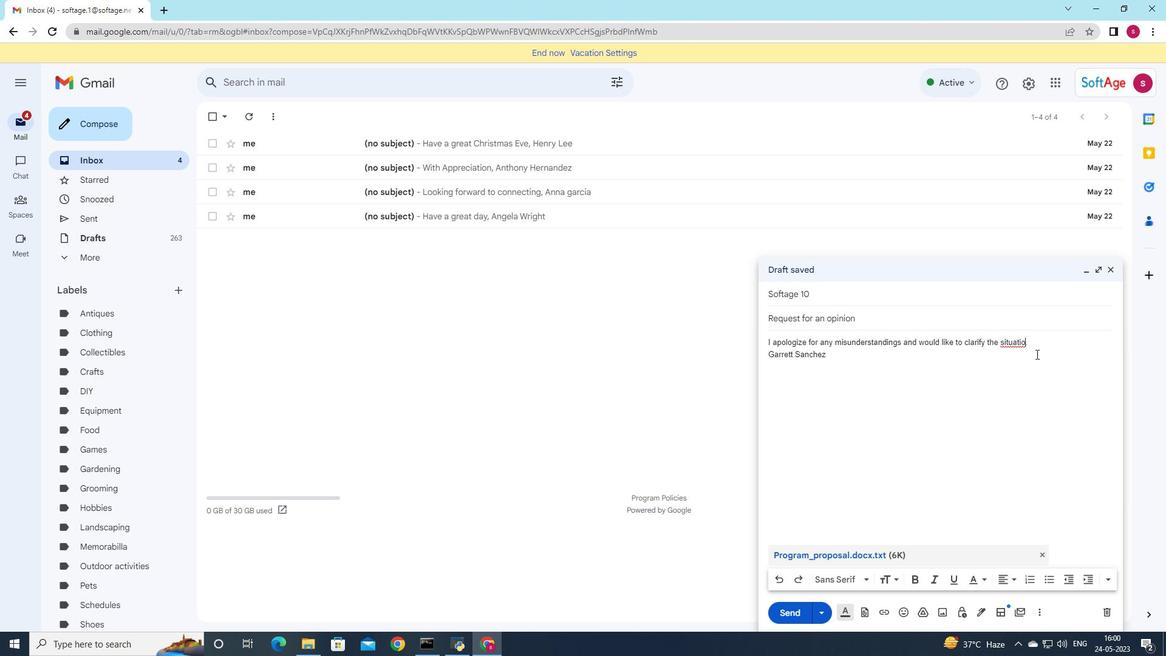 
Action: Mouse moved to (800, 611)
Screenshot: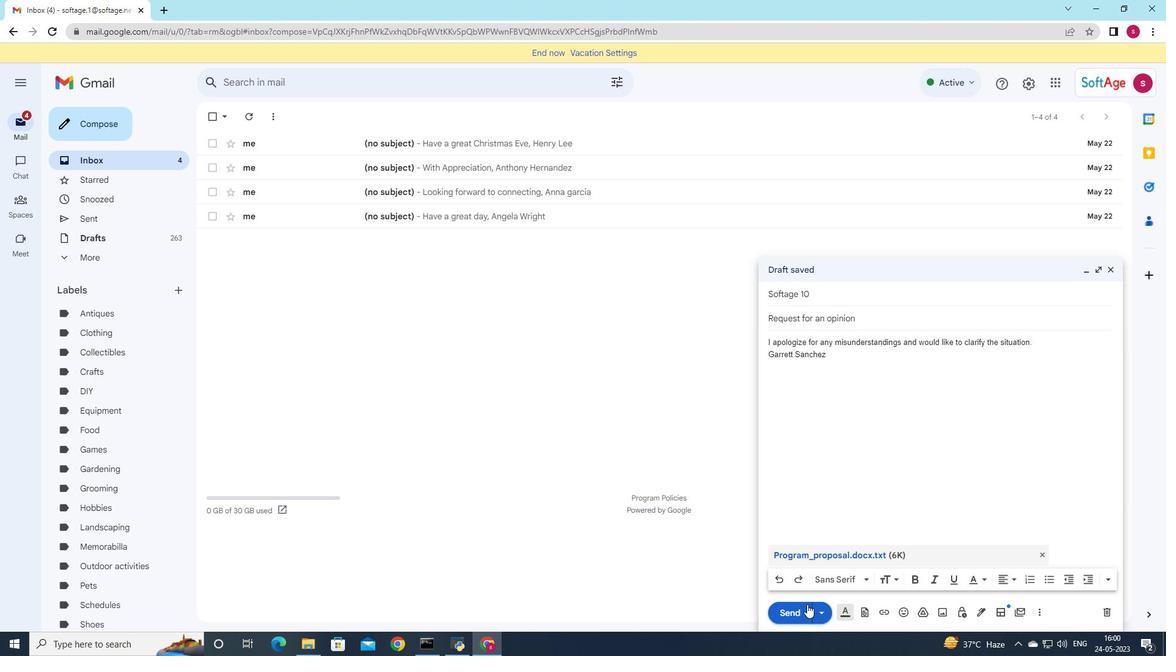 
Action: Mouse pressed left at (800, 611)
Screenshot: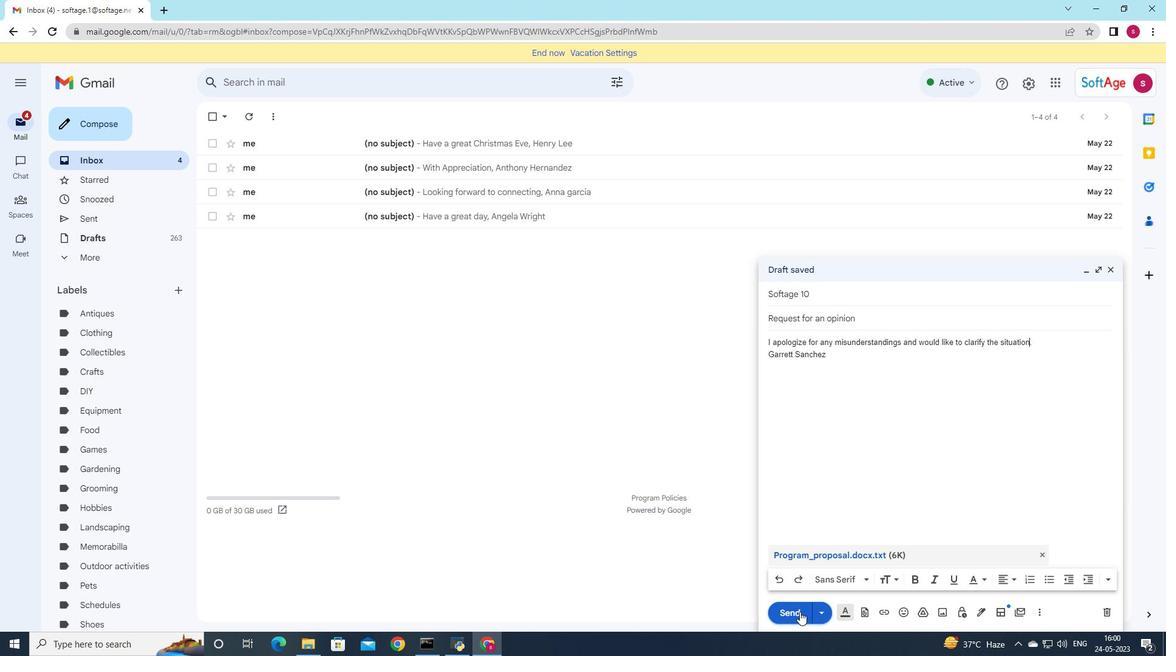 
Action: Mouse moved to (86, 215)
Screenshot: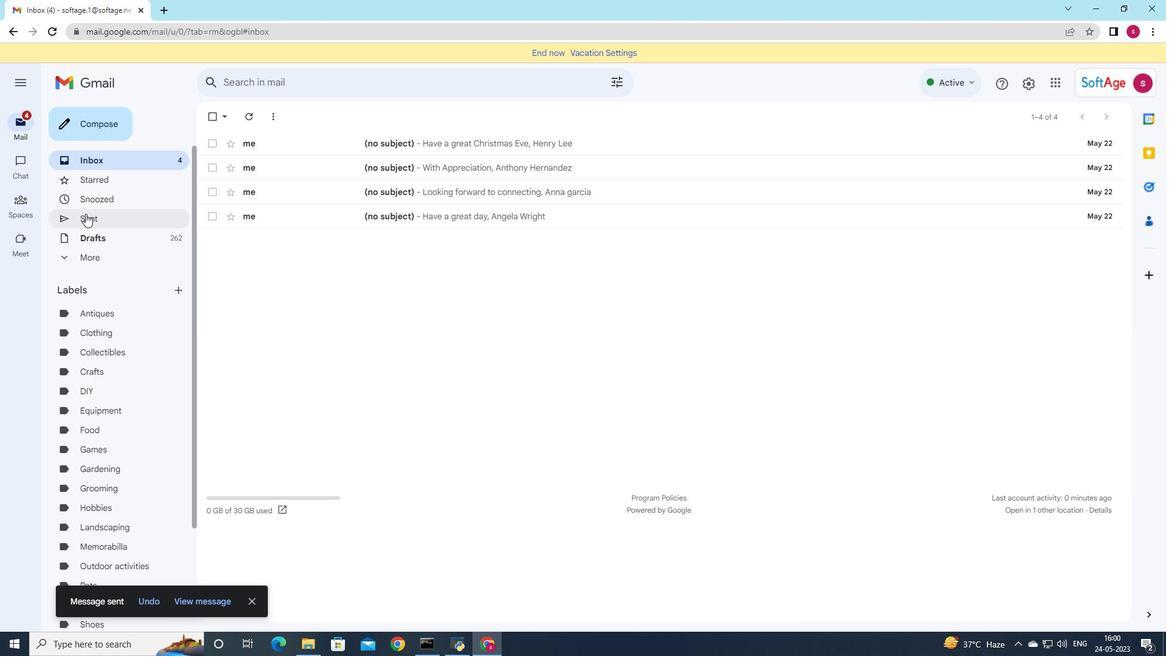 
Action: Mouse pressed left at (86, 215)
Screenshot: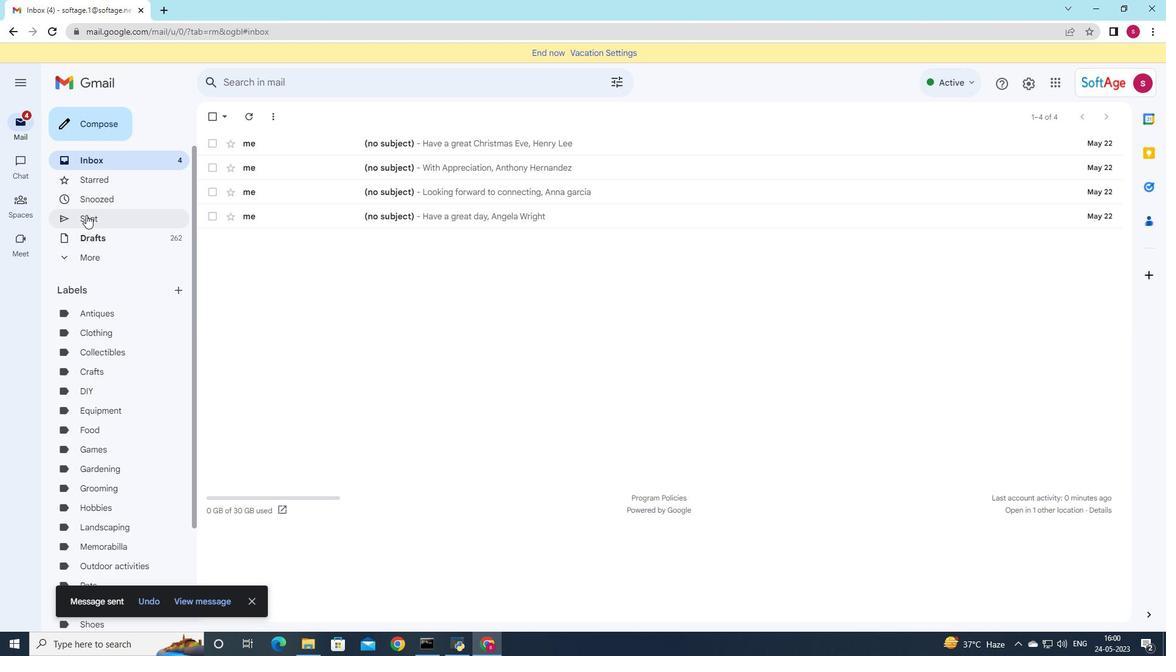 
Action: Mouse moved to (462, 183)
Screenshot: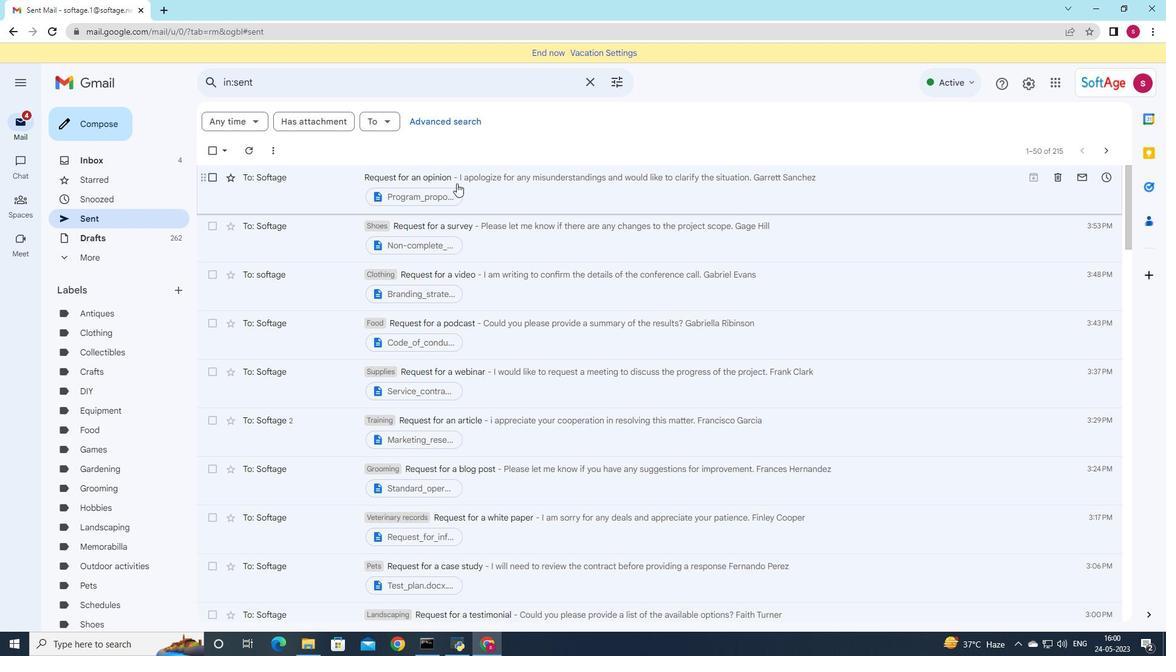 
Action: Mouse pressed left at (462, 183)
Screenshot: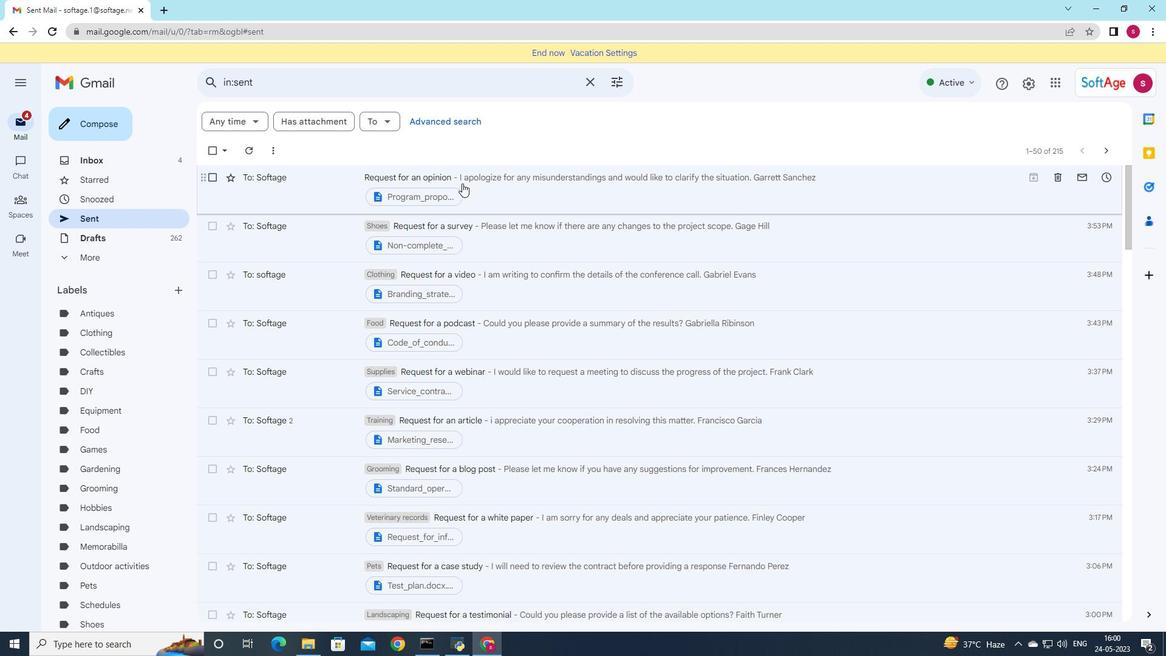 
Action: Mouse moved to (447, 121)
Screenshot: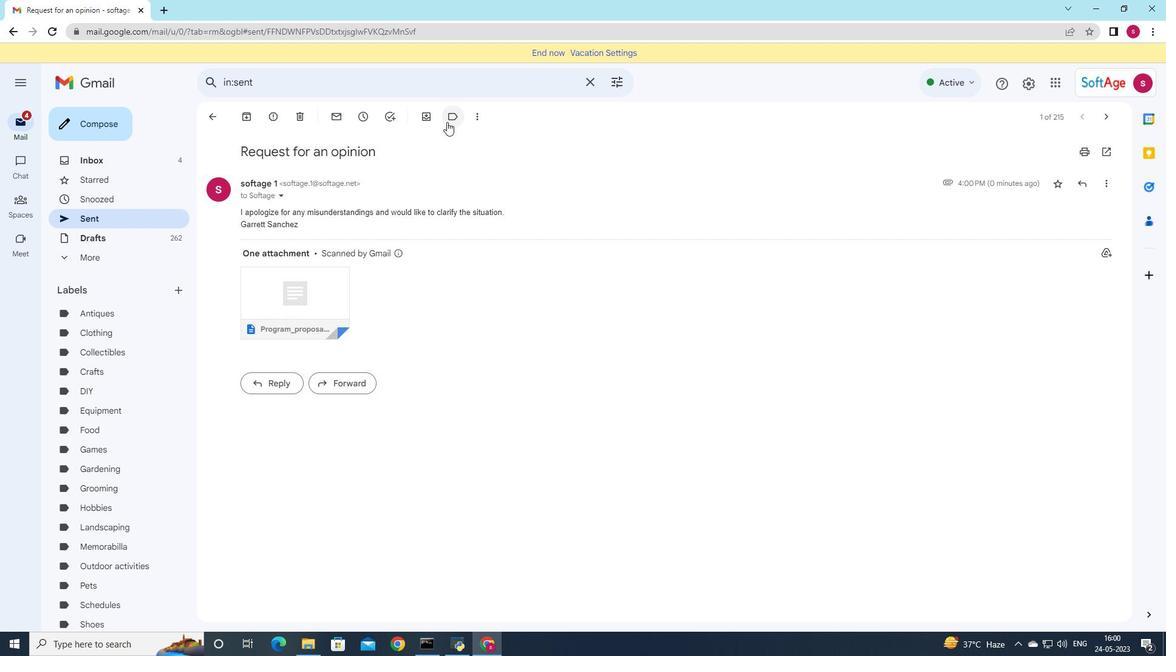
Action: Mouse pressed left at (447, 121)
Screenshot: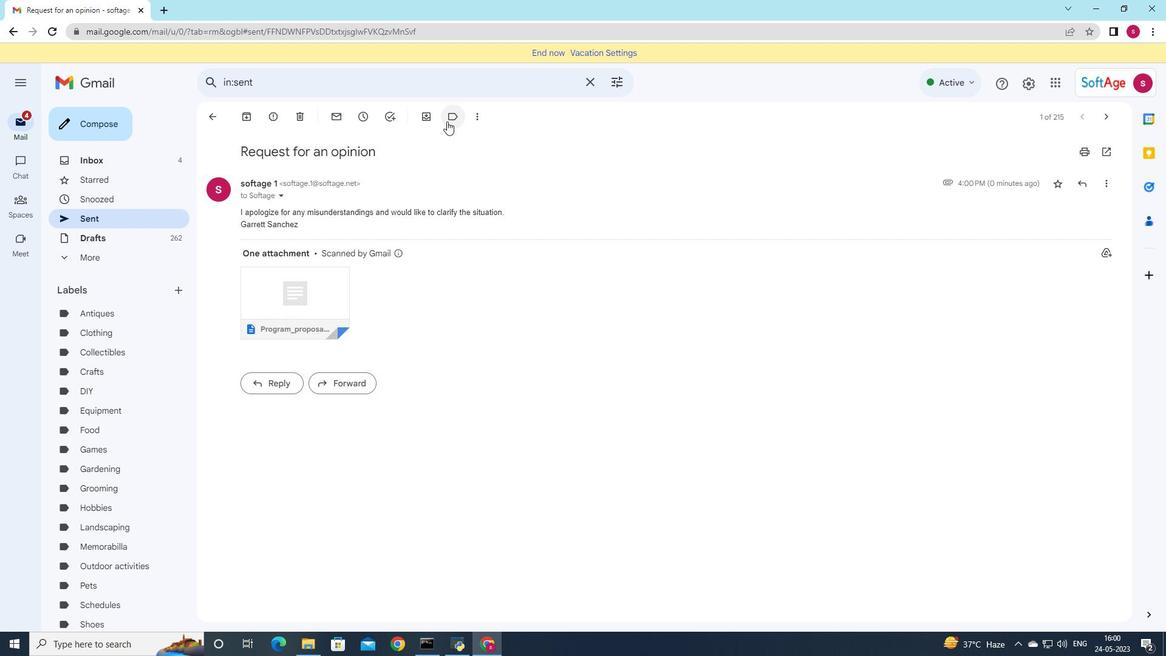
Action: Mouse moved to (532, 346)
Screenshot: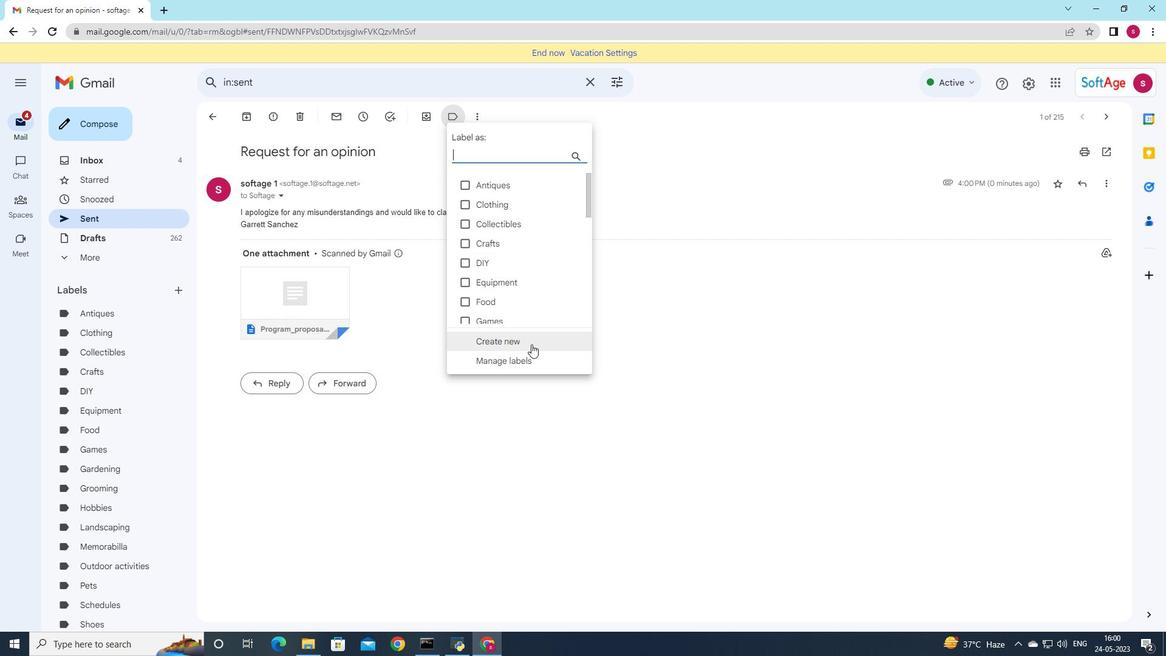 
Action: Mouse pressed left at (532, 346)
Screenshot: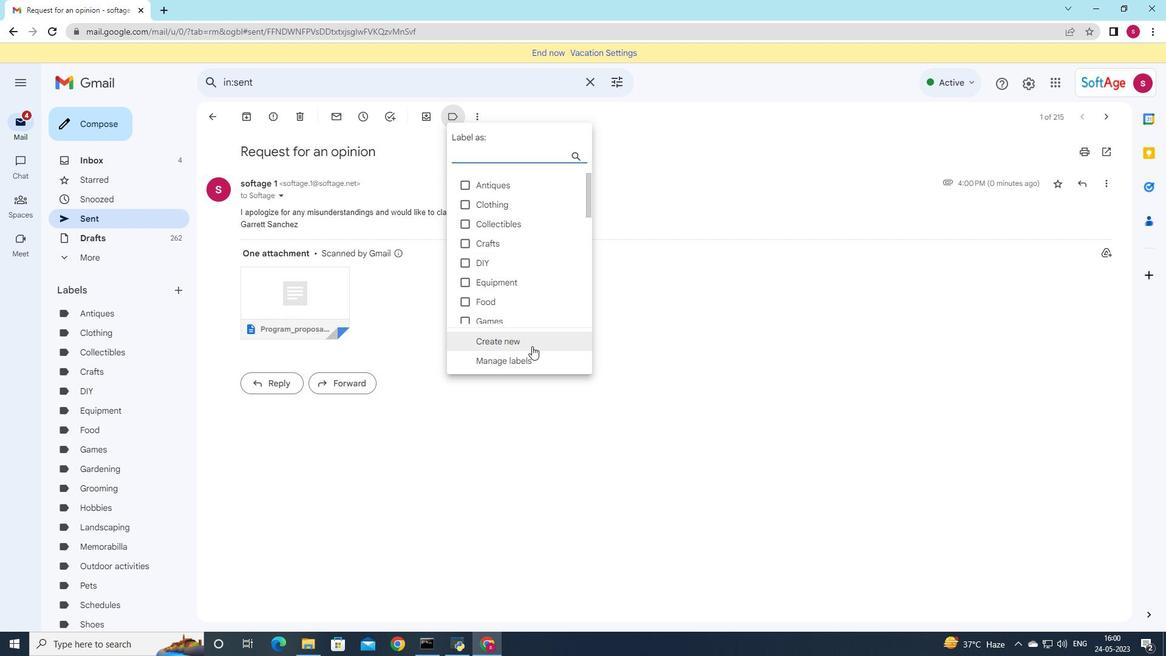 
Action: Mouse moved to (597, 347)
Screenshot: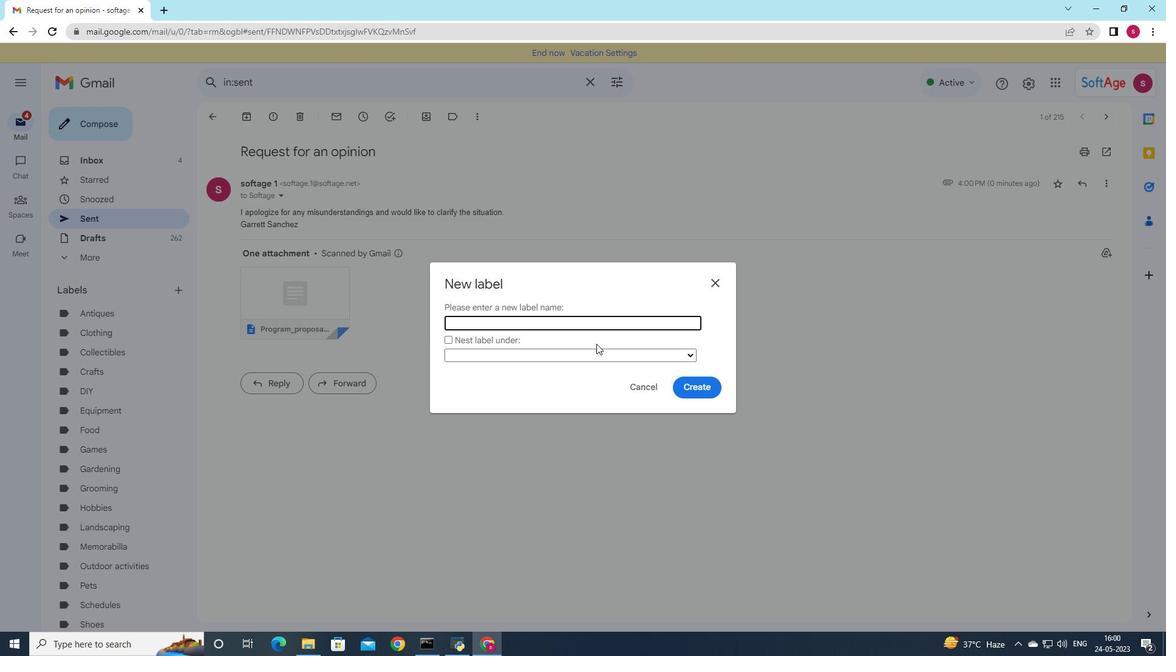 
Action: Key pressed <Key.shift>Accessories
Screenshot: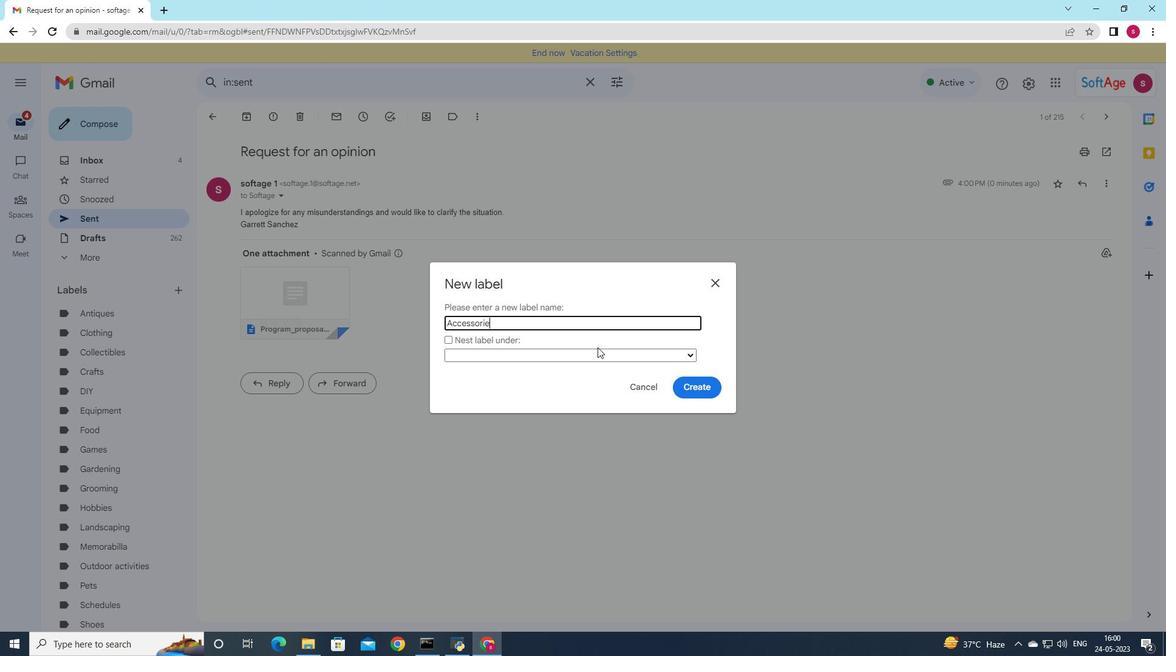 
Action: Mouse moved to (684, 388)
Screenshot: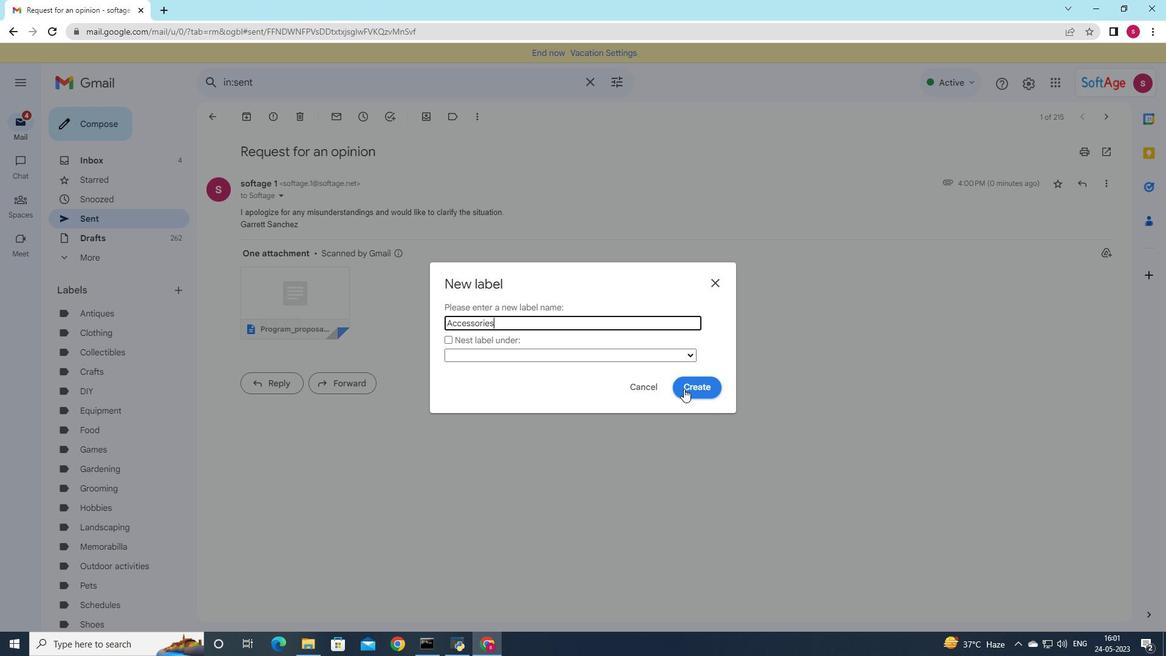 
Action: Mouse pressed left at (684, 388)
Screenshot: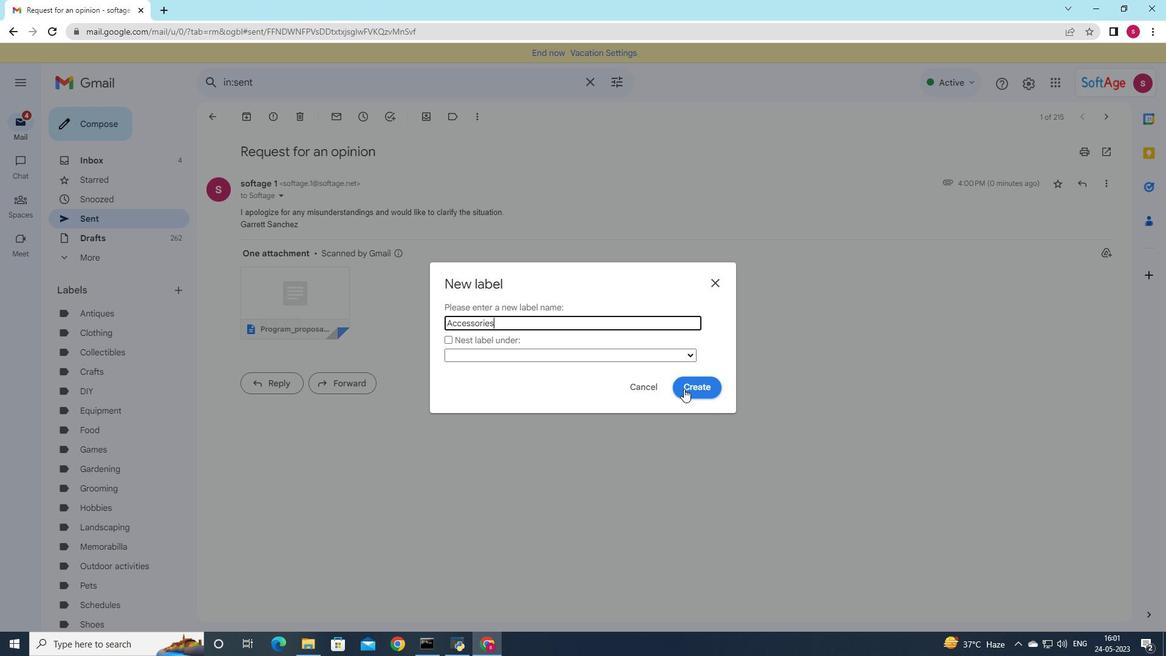 
Action: Mouse moved to (684, 388)
Screenshot: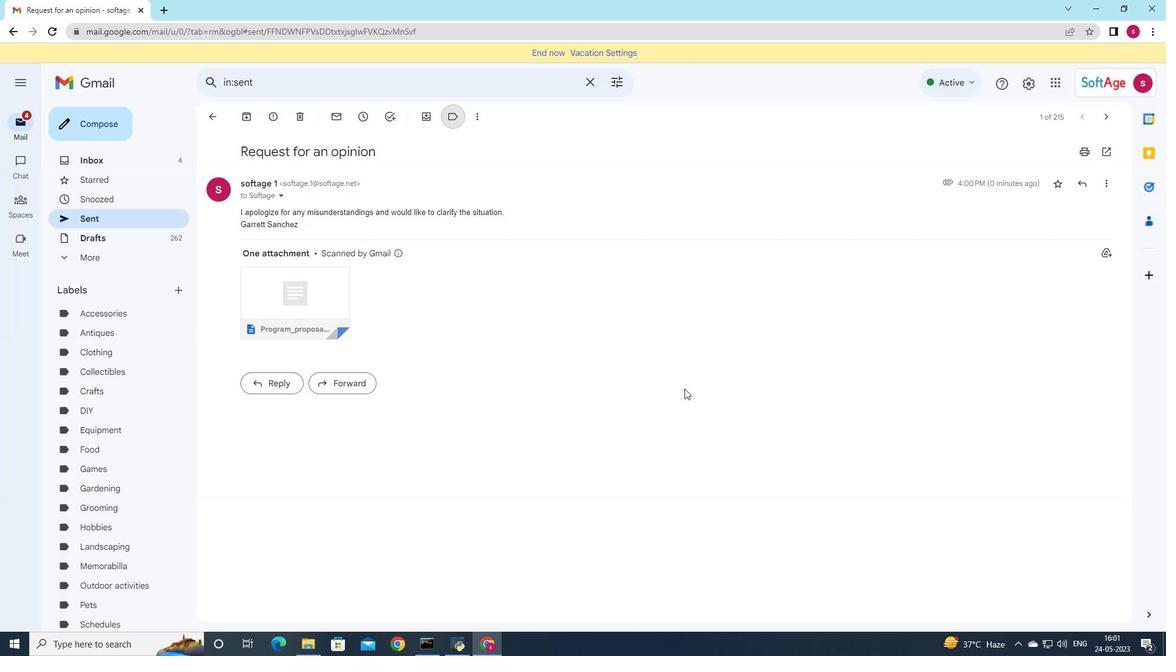 
